 Task: Open Card Civil Engineering Review in Board Employee Survey and Feedback to Workspace Investor Relations and add a team member Softage.2@softage.net, a label Purple, a checklist Mergers and Acquisitions, an attachment from your google drive, a color Purple and finally, add a card description 'Plan and execute company team-building retreat with a focus on team resilience' and a comment 'This task presents an opportunity to showcase our communication and presentation skills, effectively conveying information and ideas to others.'. Add a start date 'Jan 02, 1900' with a due date 'Jan 09, 1900'
Action: Mouse moved to (314, 167)
Screenshot: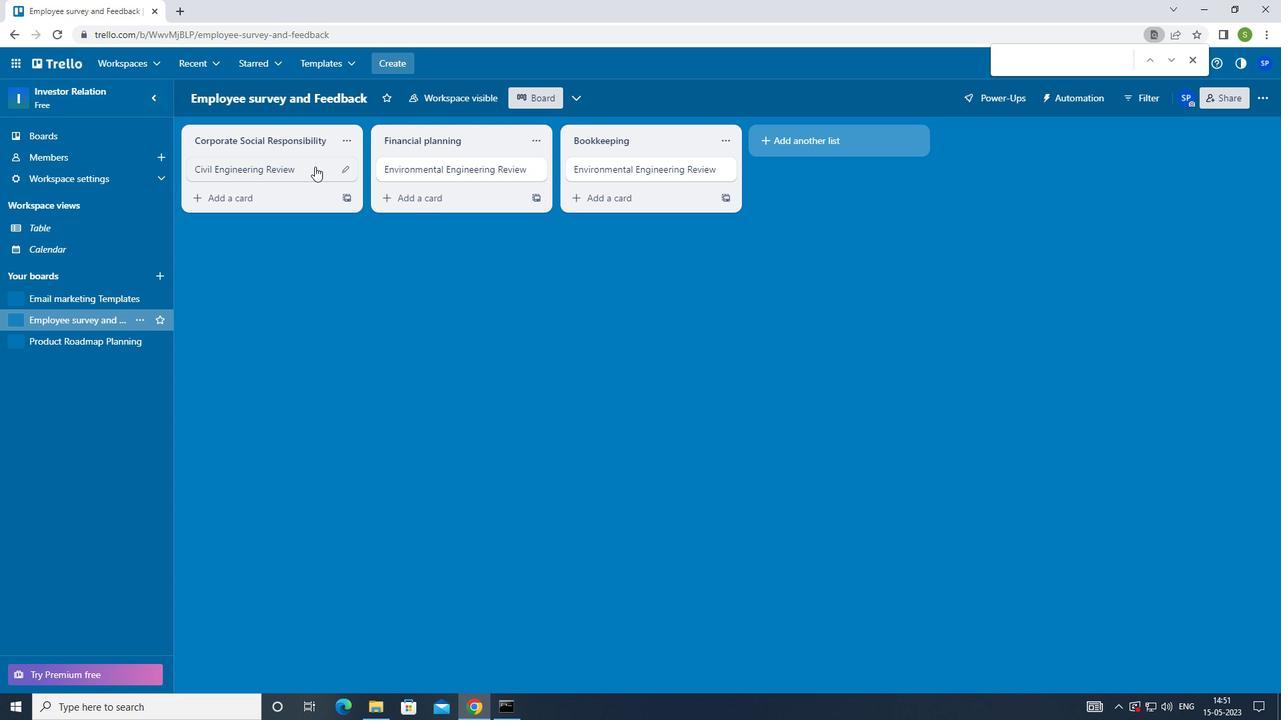 
Action: Mouse pressed left at (314, 167)
Screenshot: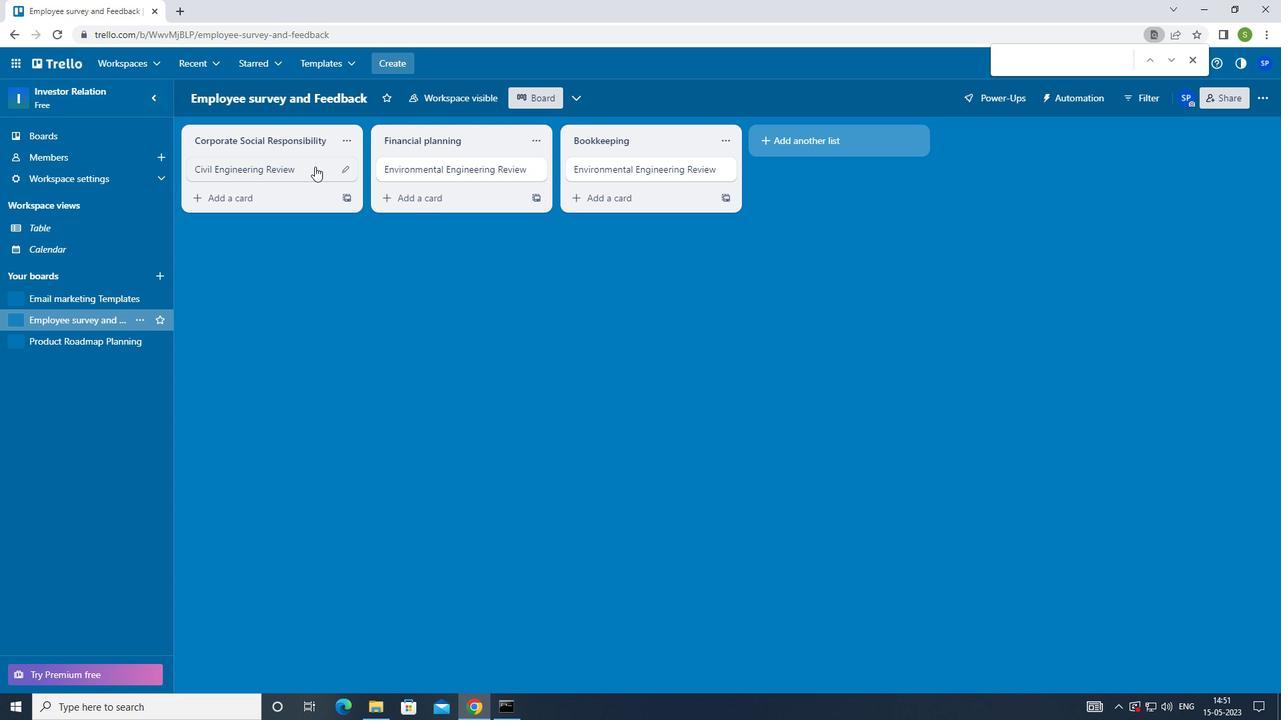 
Action: Mouse moved to (840, 172)
Screenshot: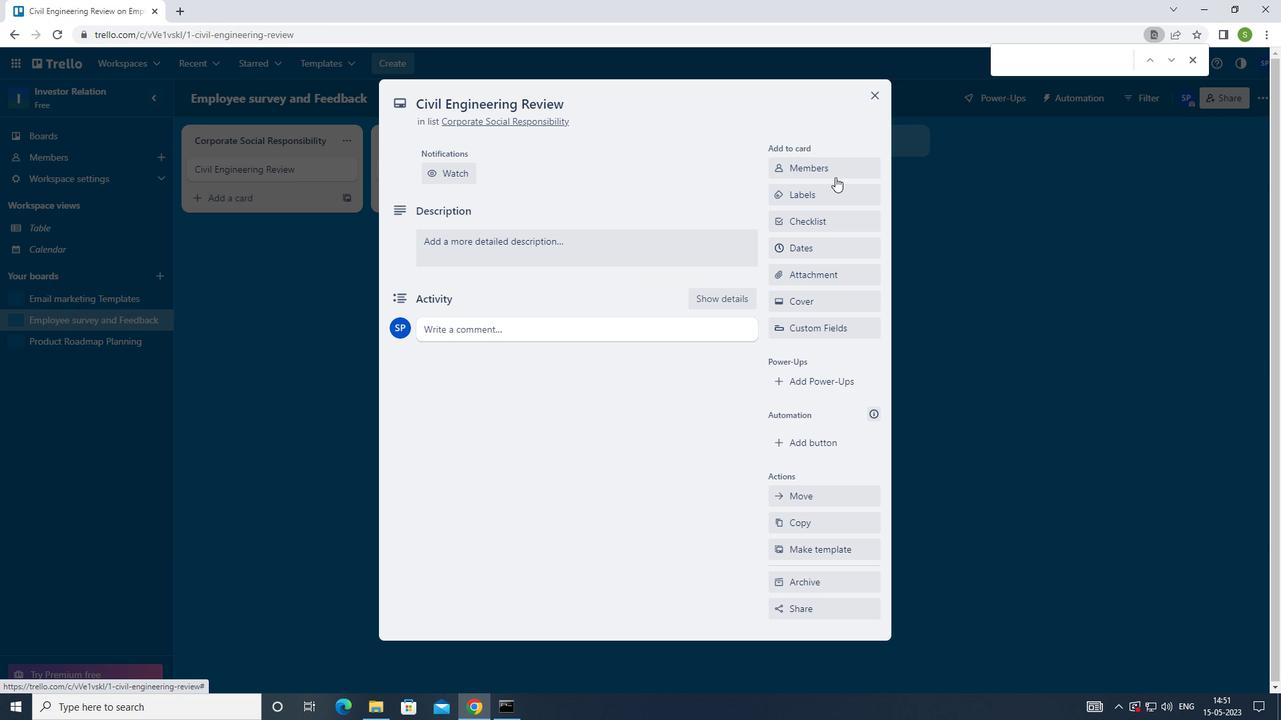
Action: Mouse pressed left at (840, 172)
Screenshot: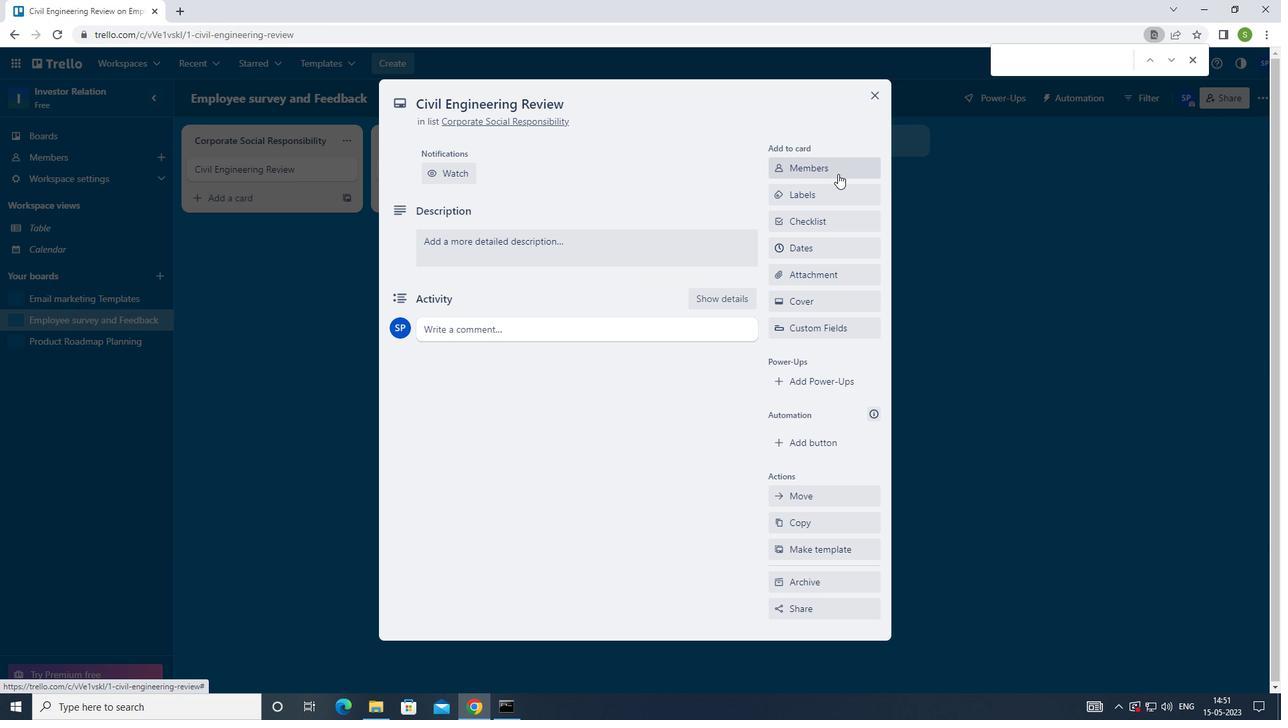 
Action: Mouse moved to (918, 318)
Screenshot: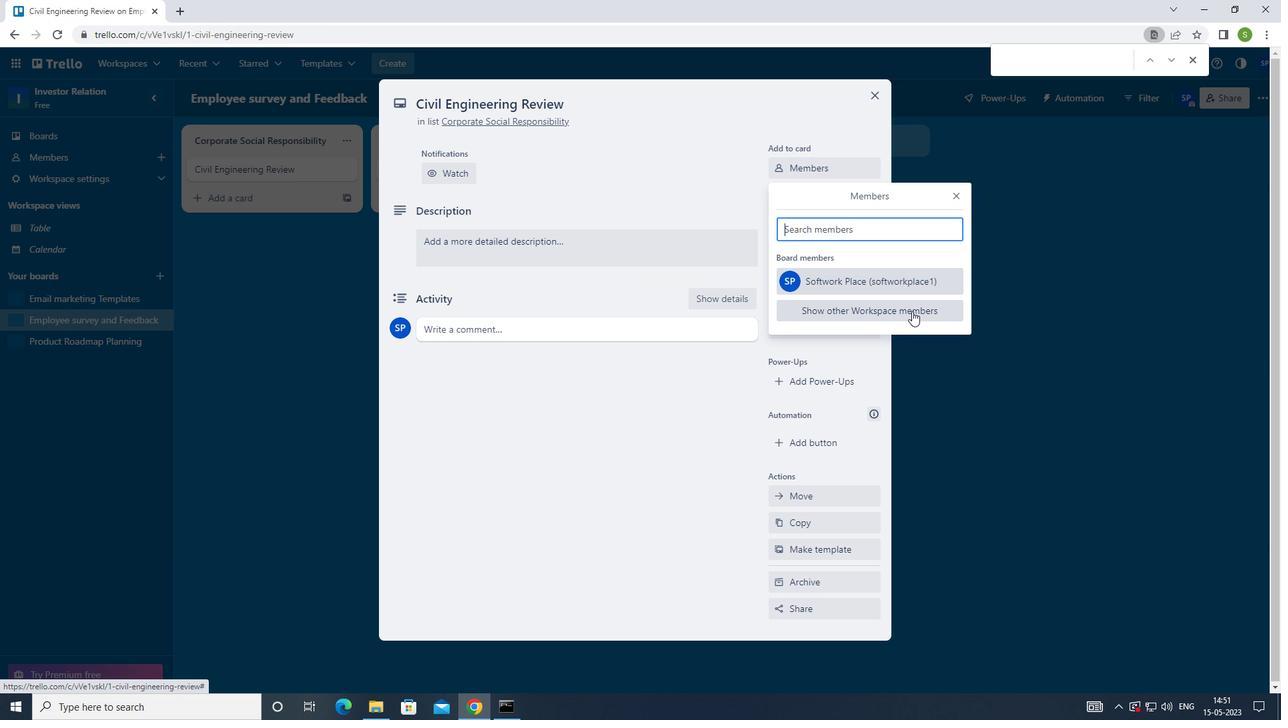 
Action: Key pressed <Key.shift><Key.shift><Key.shift><Key.shift><Key.shift>SOFTAGE.2<Key.shift>@SOFTAGE.NET<Key.enter>
Screenshot: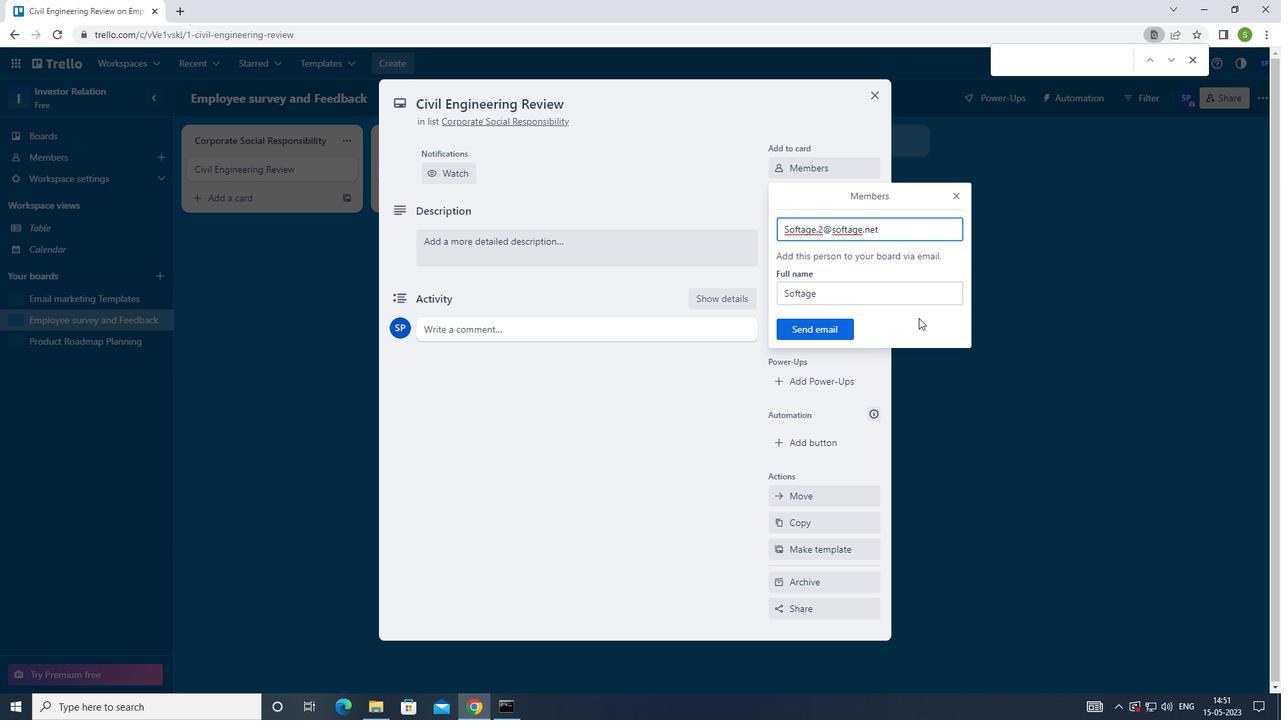 
Action: Mouse moved to (960, 197)
Screenshot: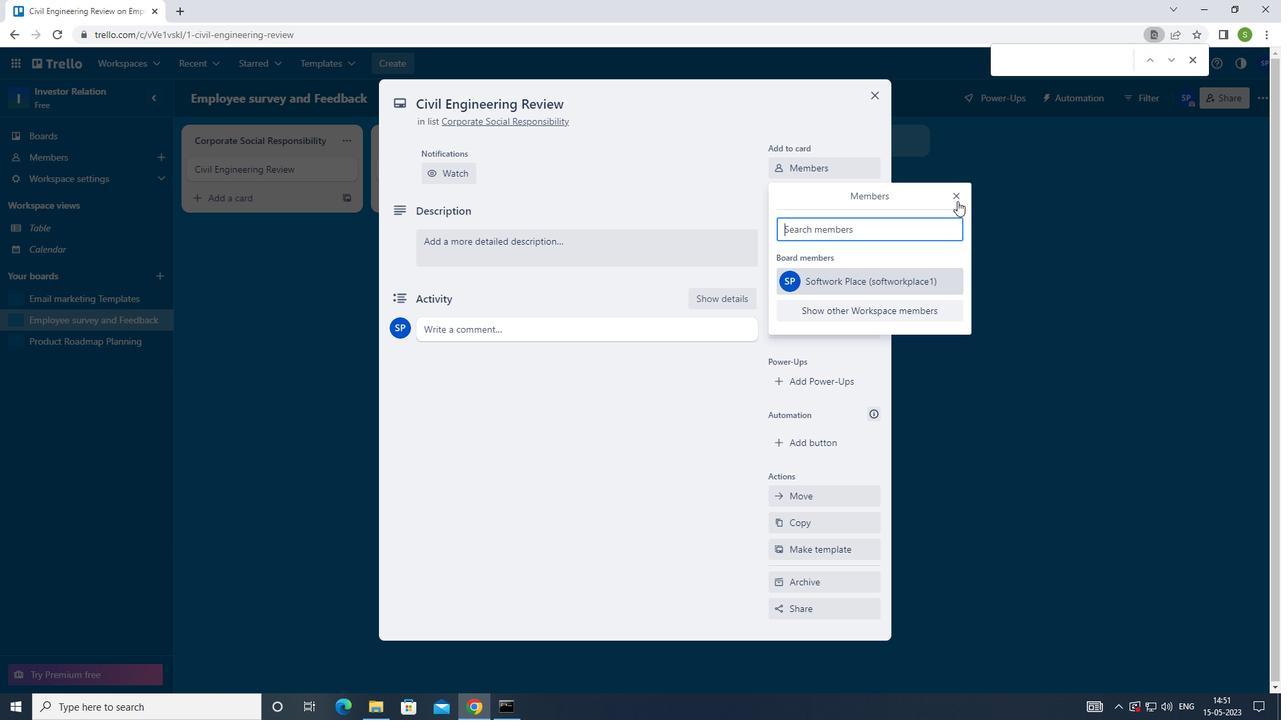 
Action: Mouse pressed left at (960, 197)
Screenshot: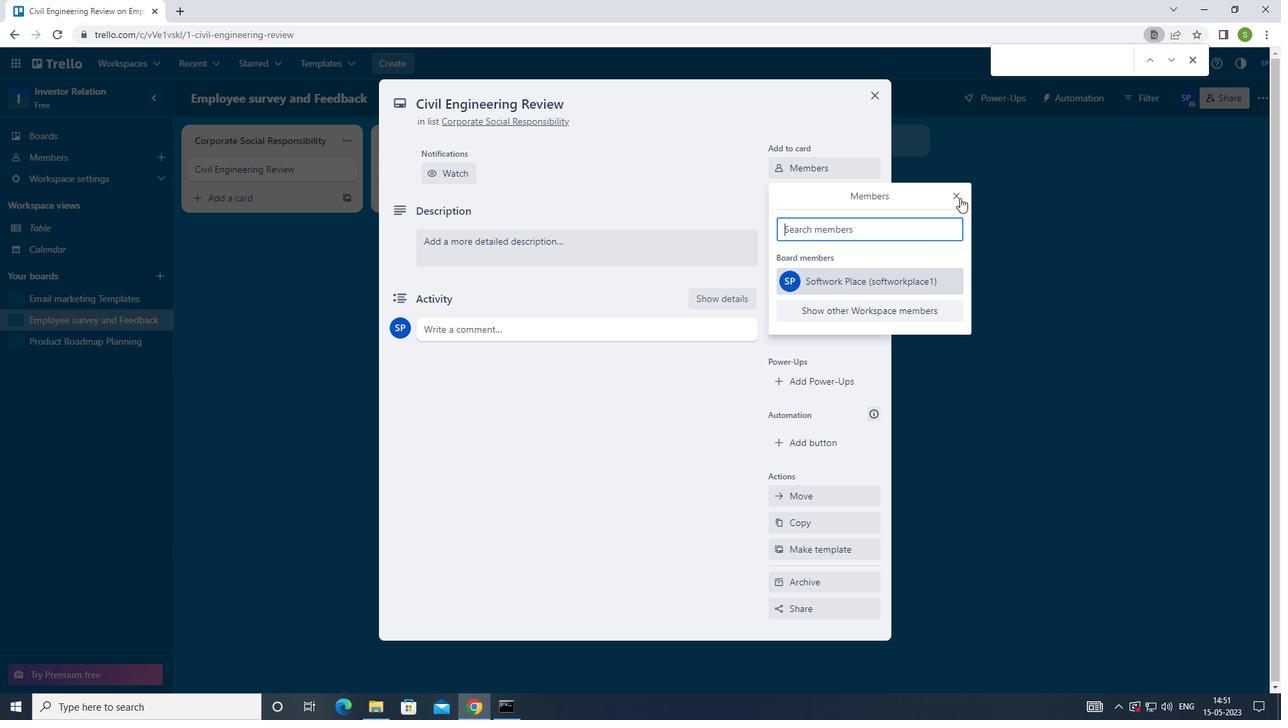 
Action: Mouse moved to (840, 194)
Screenshot: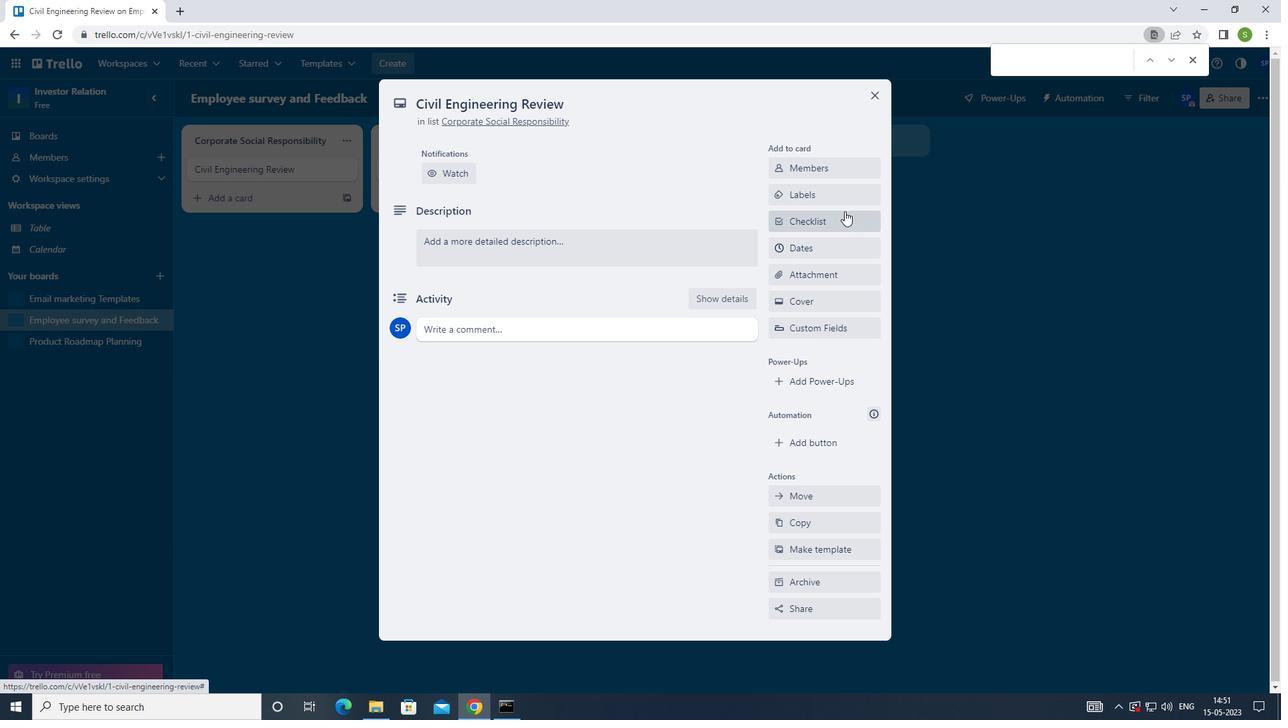
Action: Mouse pressed left at (840, 194)
Screenshot: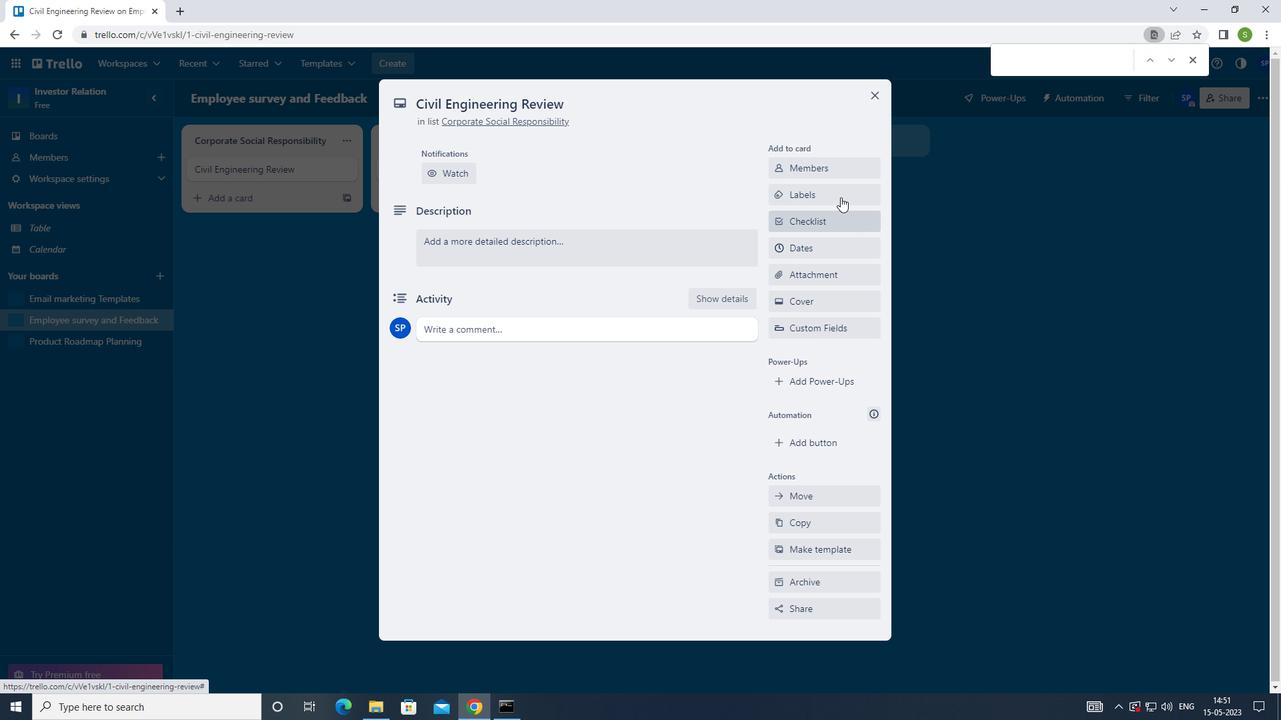 
Action: Mouse moved to (786, 403)
Screenshot: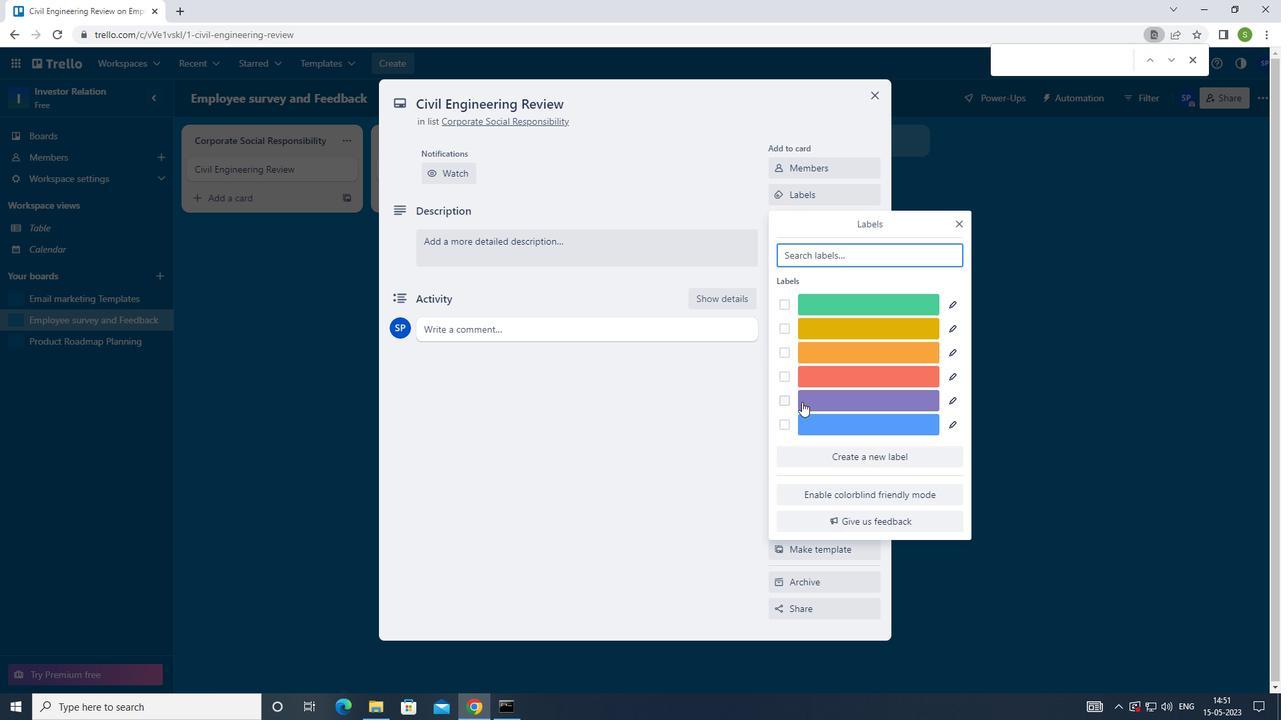
Action: Mouse pressed left at (786, 403)
Screenshot: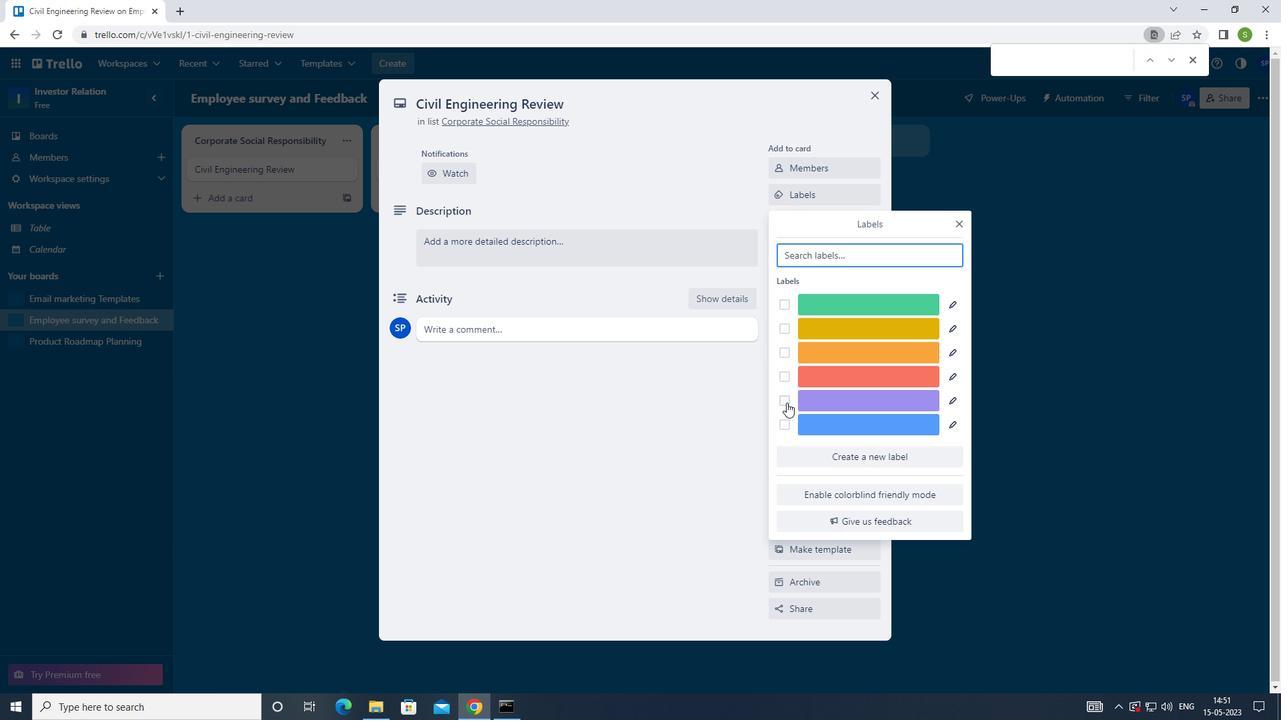 
Action: Mouse moved to (962, 224)
Screenshot: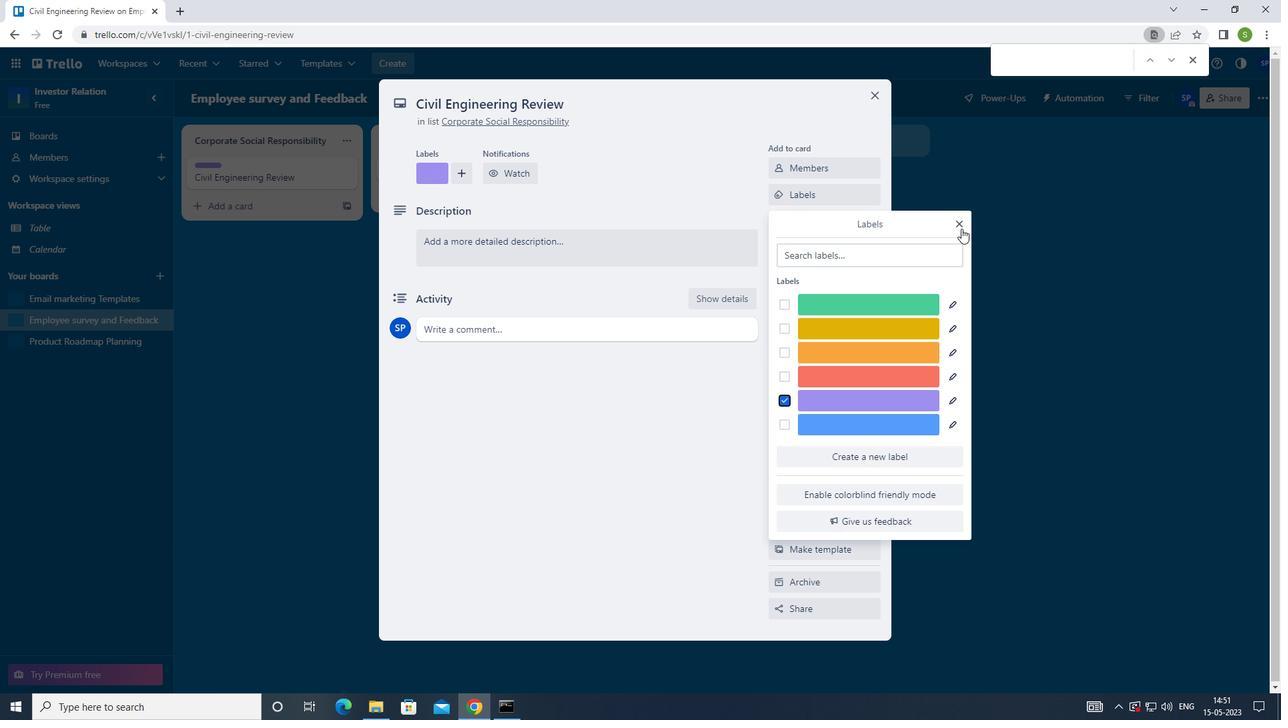 
Action: Mouse pressed left at (962, 224)
Screenshot: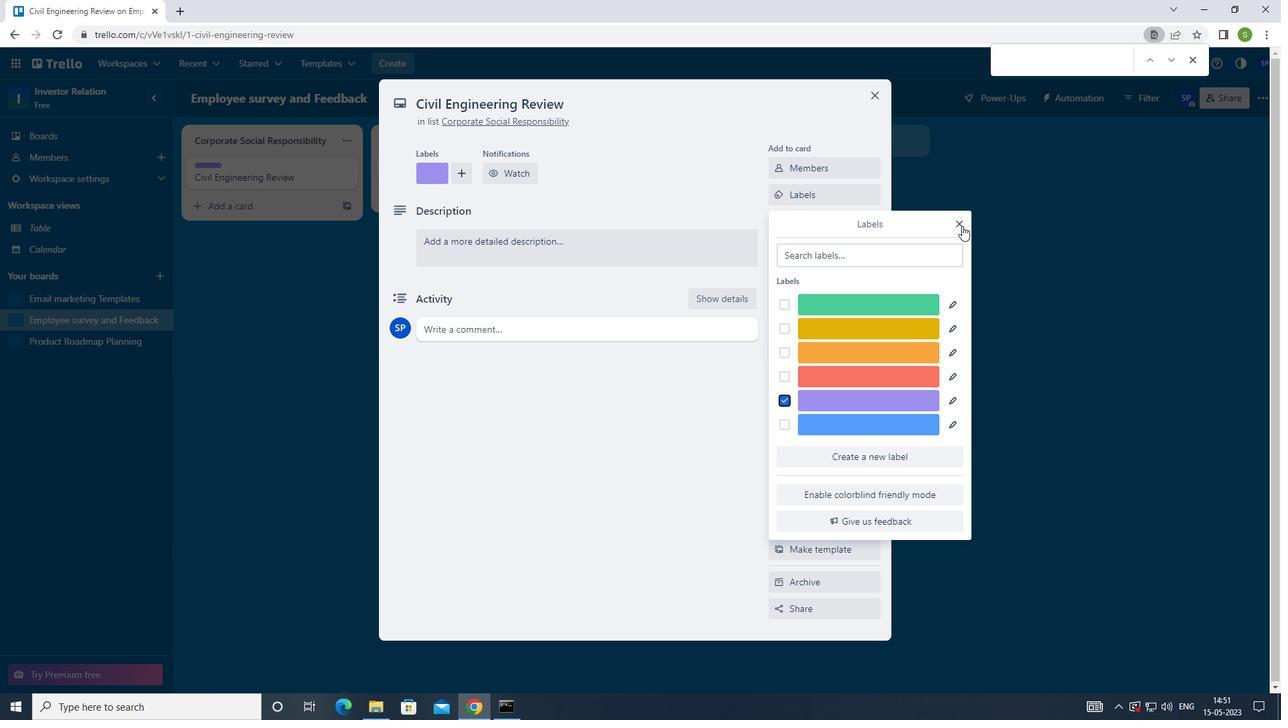 
Action: Mouse moved to (826, 216)
Screenshot: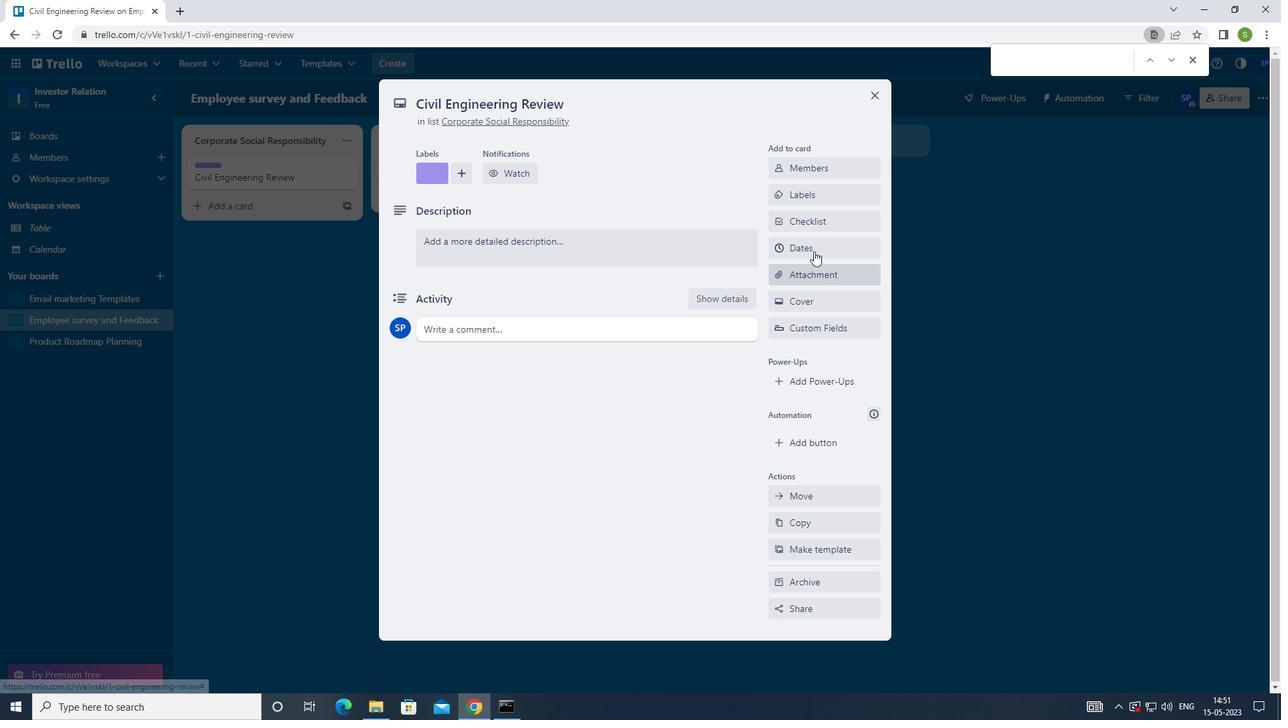 
Action: Mouse pressed left at (826, 216)
Screenshot: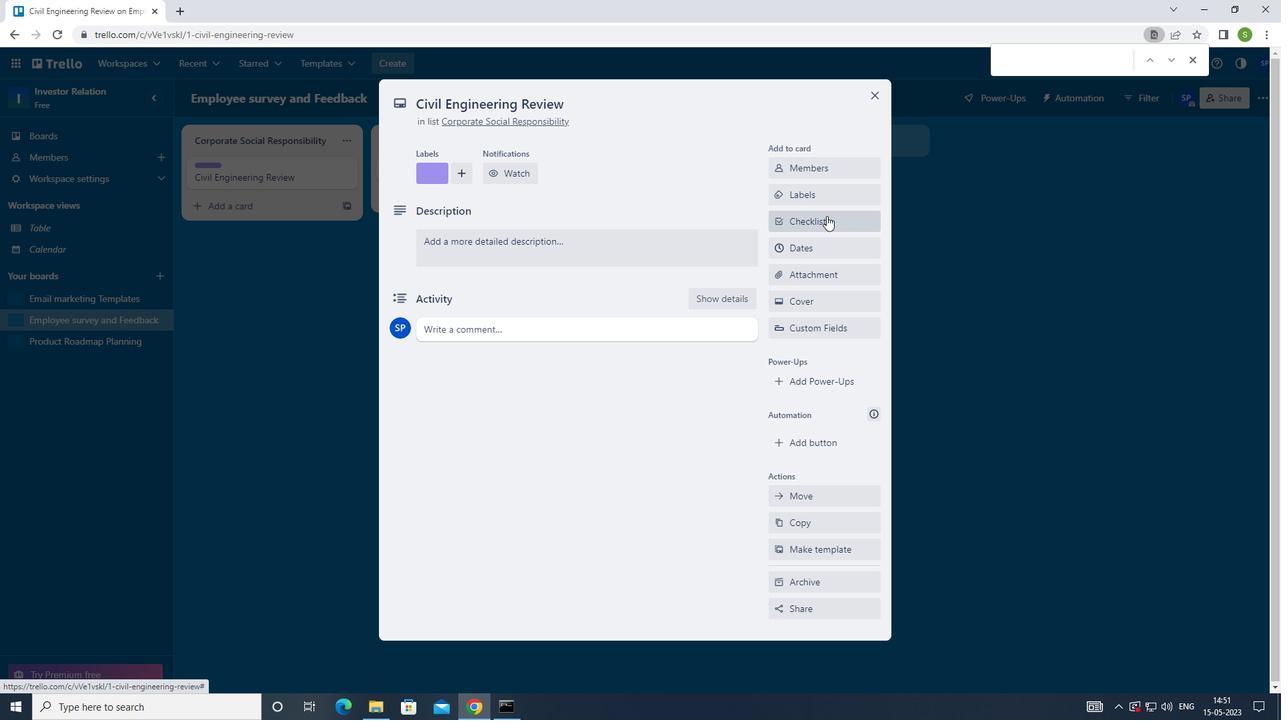 
Action: Mouse moved to (934, 234)
Screenshot: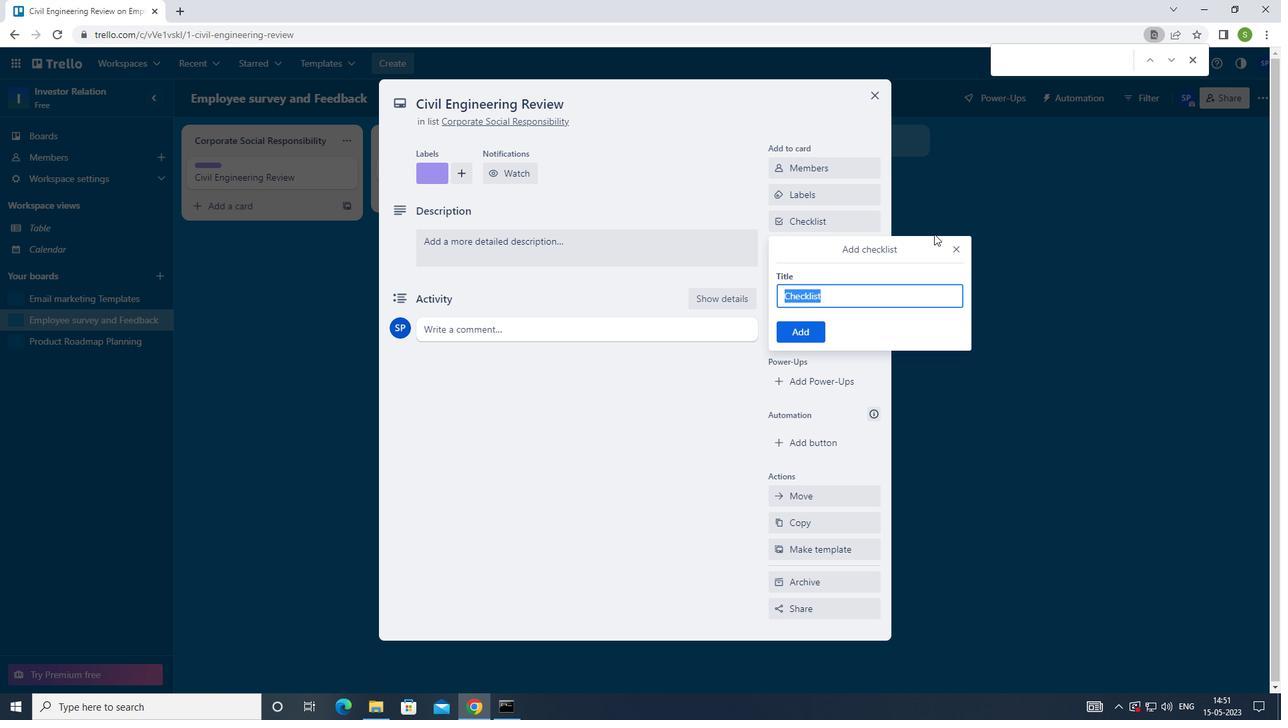 
Action: Key pressed <Key.shift>MERGERS<Key.space>AND<Key.space><Key.shift>ACQUISITIUON<Key.backspace><Key.backspace><Key.backspace>ON
Screenshot: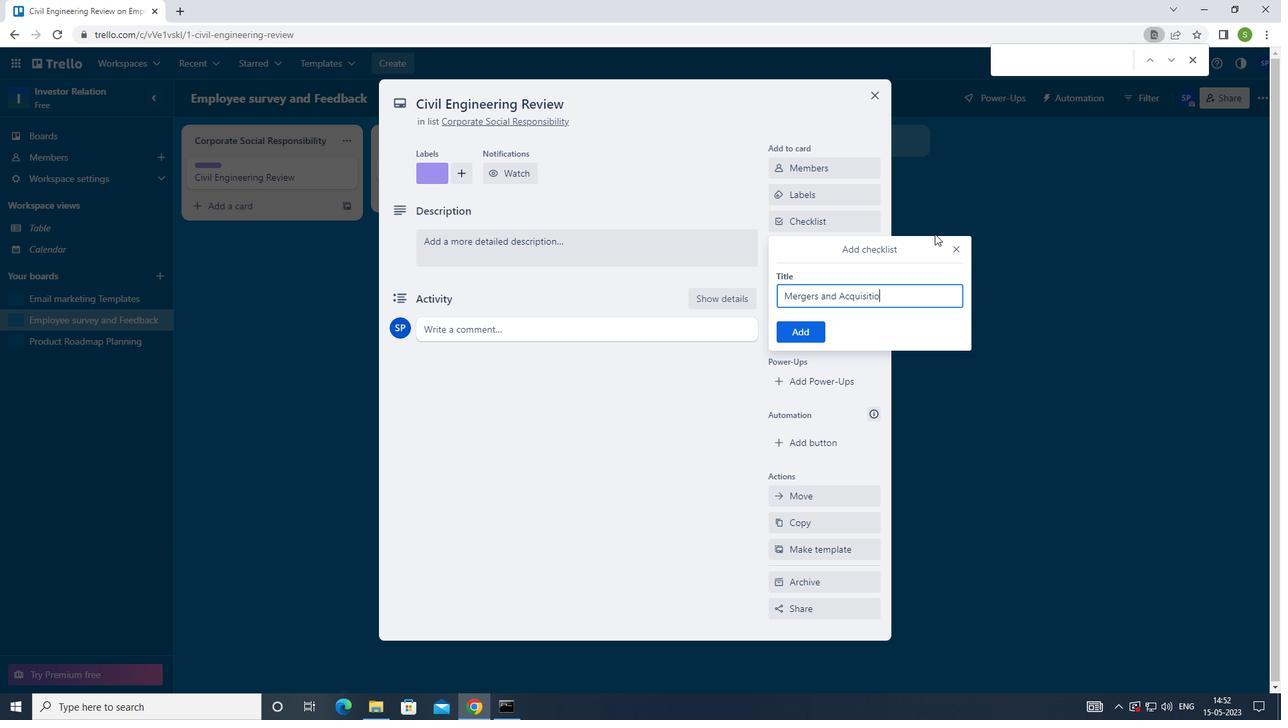 
Action: Mouse moved to (803, 329)
Screenshot: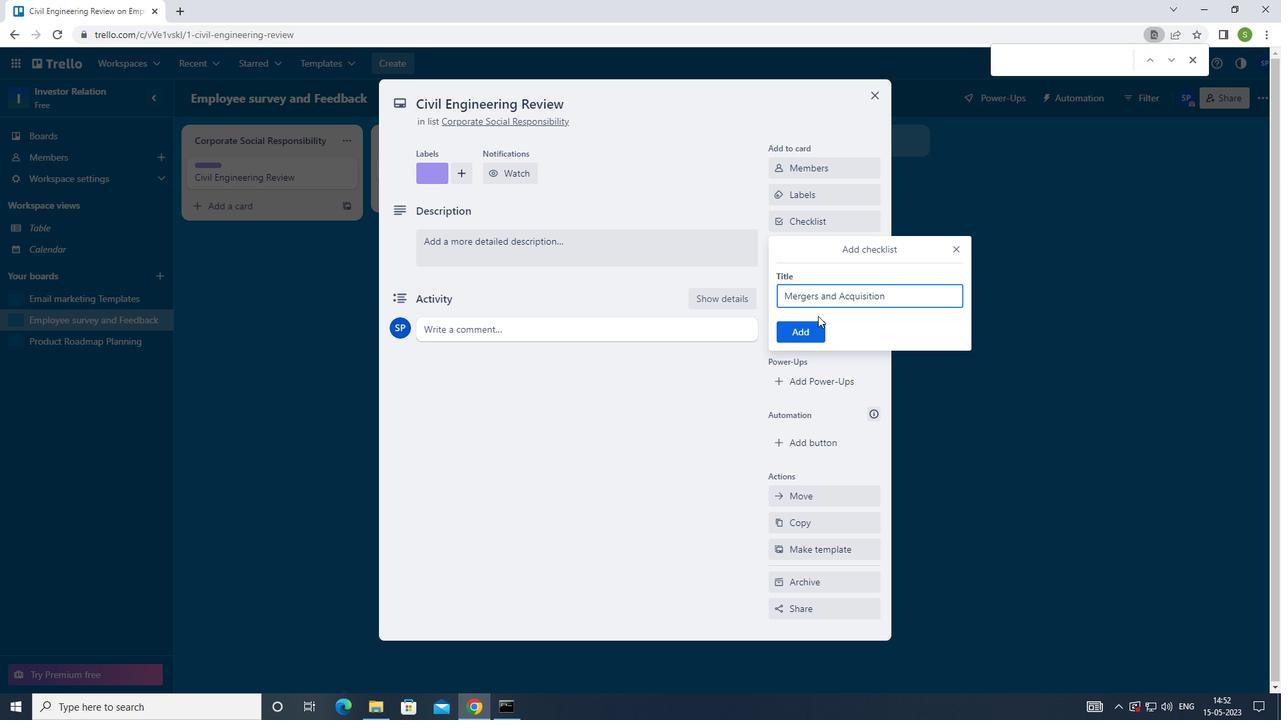 
Action: Mouse pressed left at (803, 329)
Screenshot: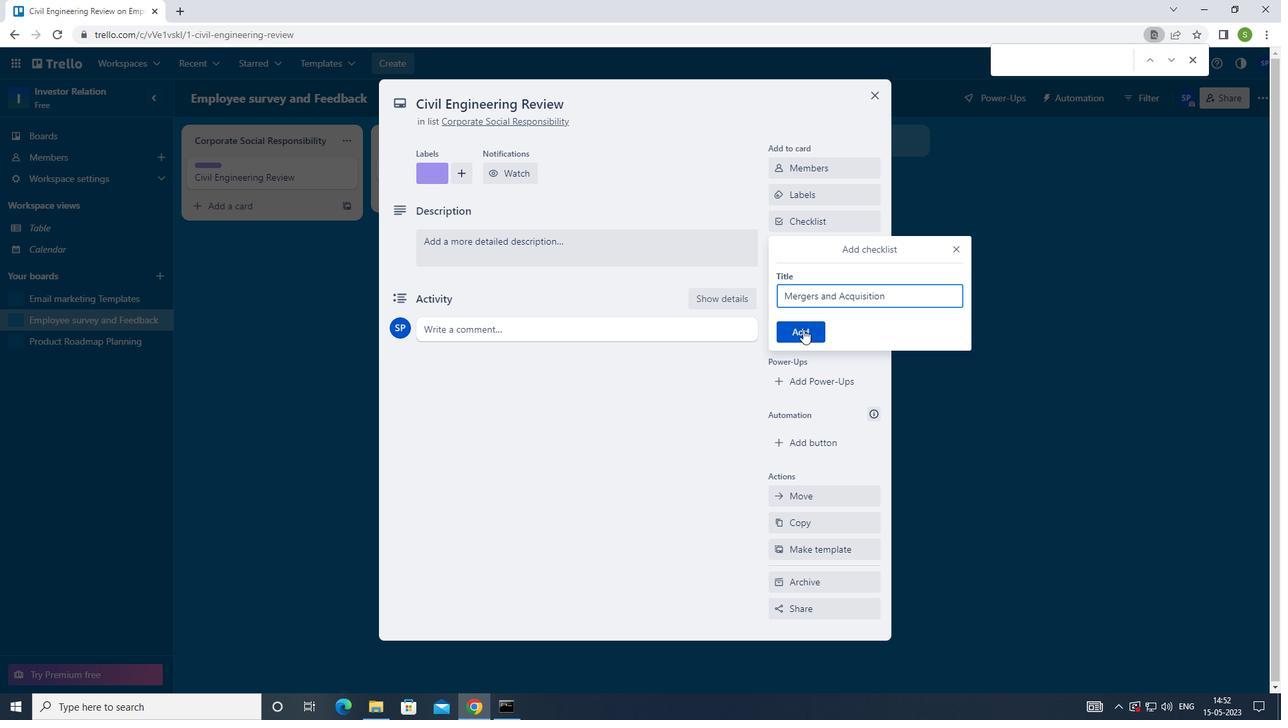 
Action: Mouse moved to (823, 282)
Screenshot: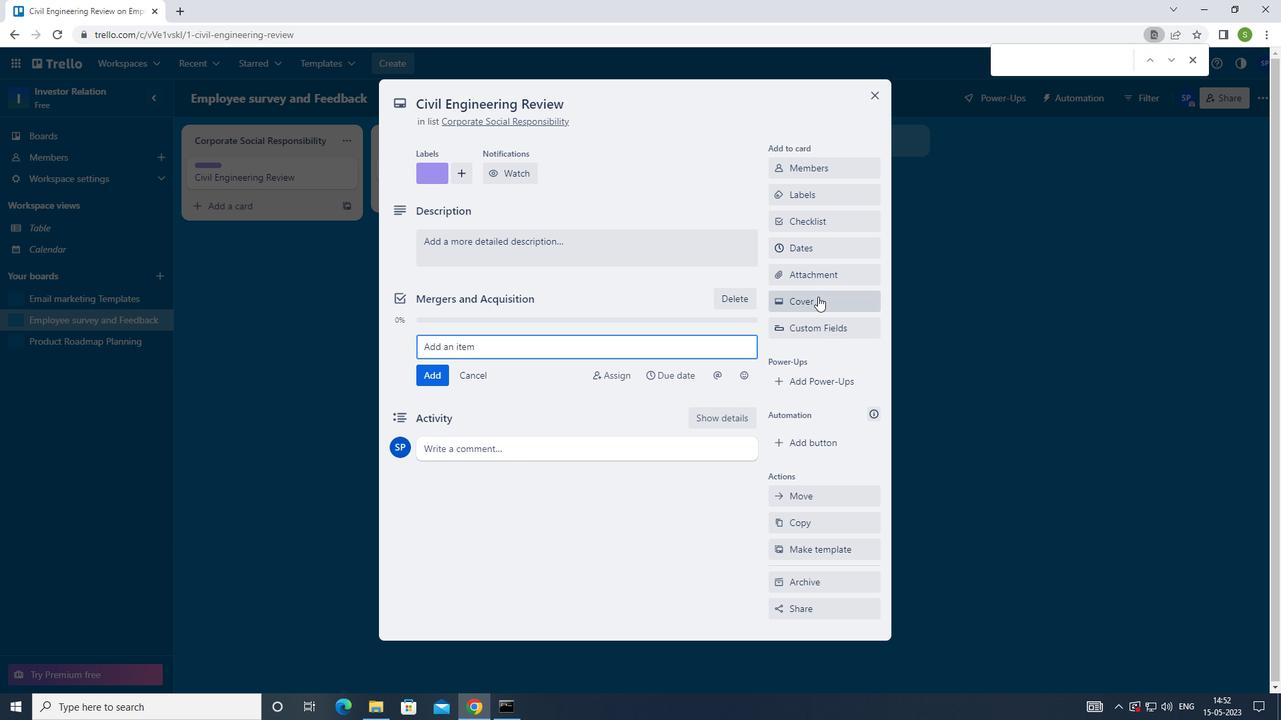 
Action: Mouse pressed left at (823, 282)
Screenshot: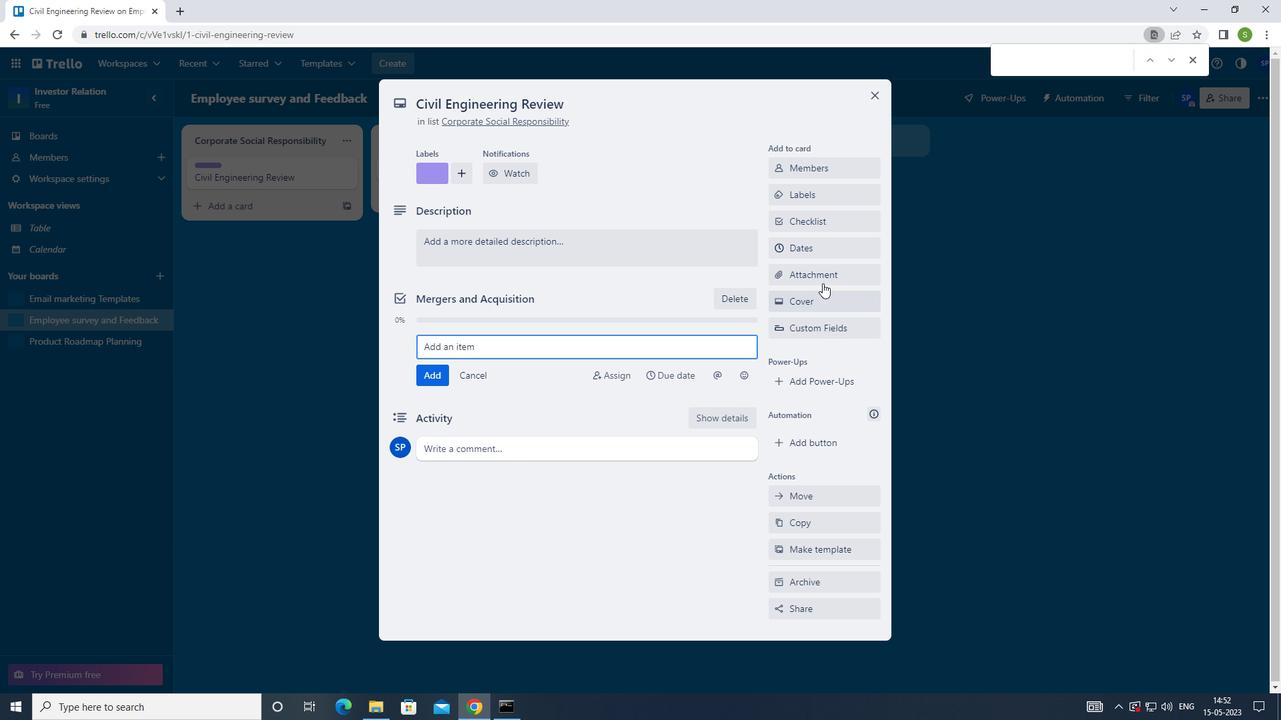 
Action: Mouse moved to (815, 376)
Screenshot: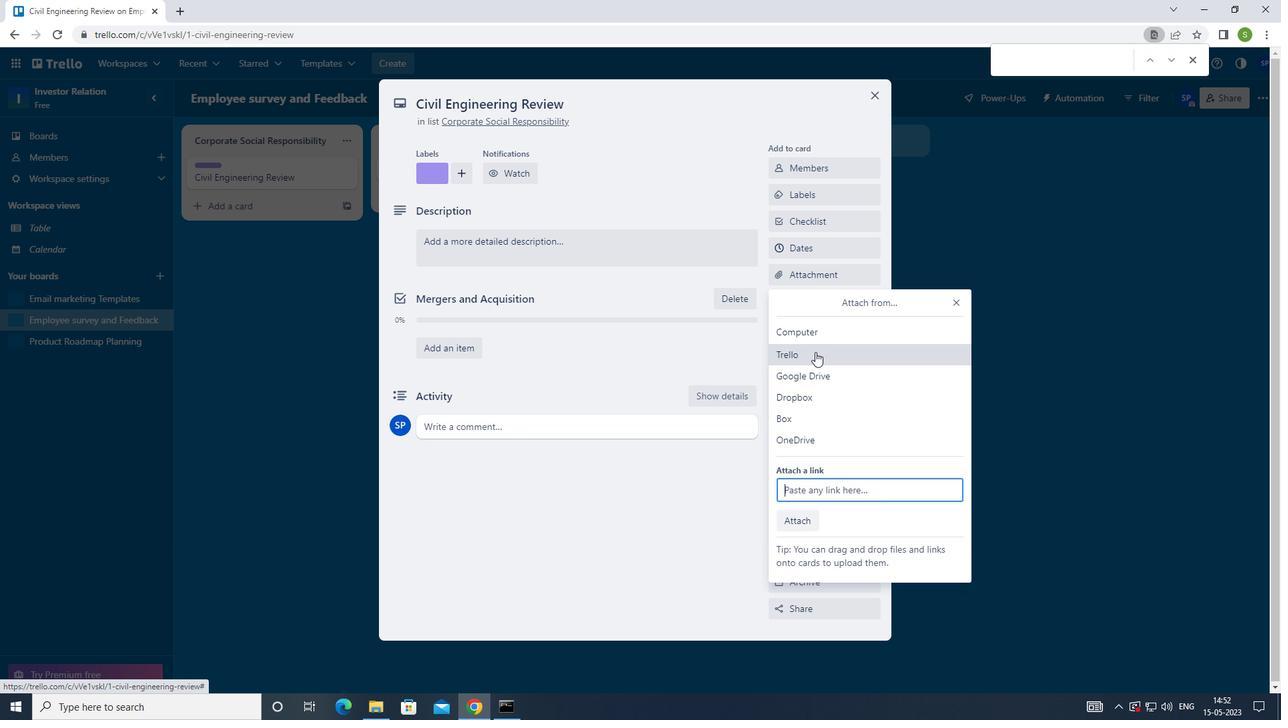 
Action: Mouse pressed left at (815, 376)
Screenshot: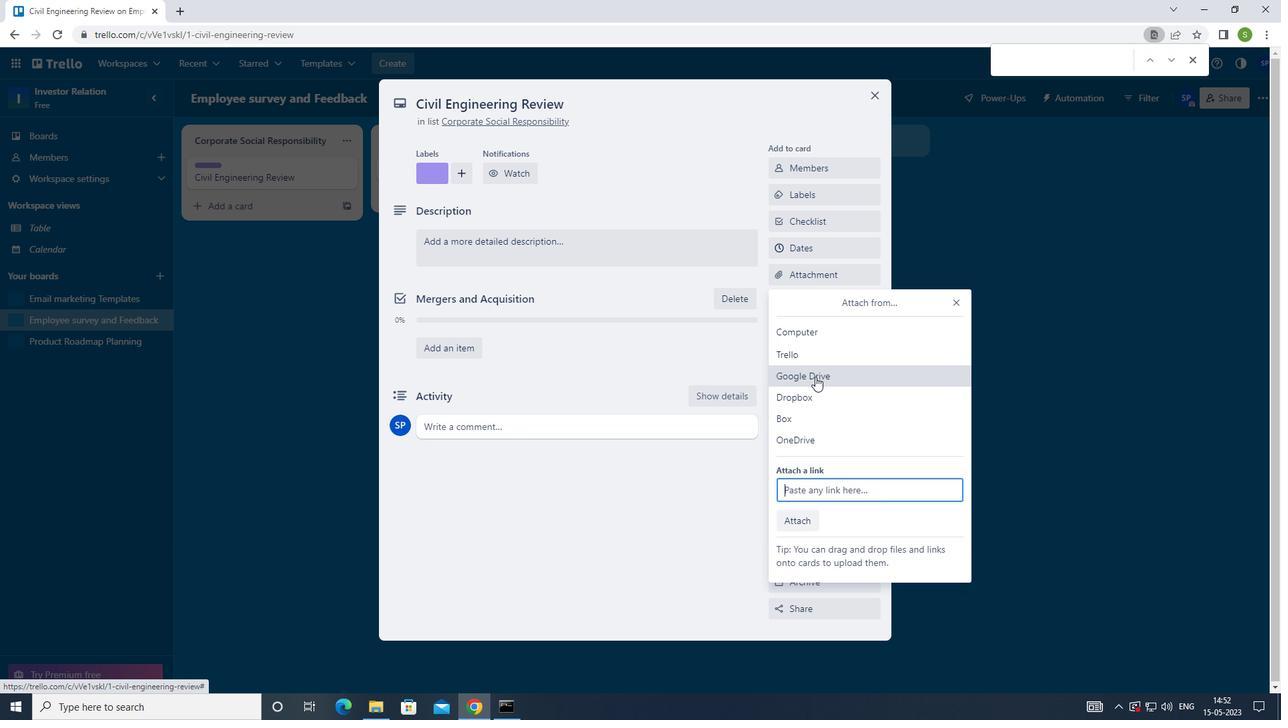 
Action: Mouse moved to (384, 342)
Screenshot: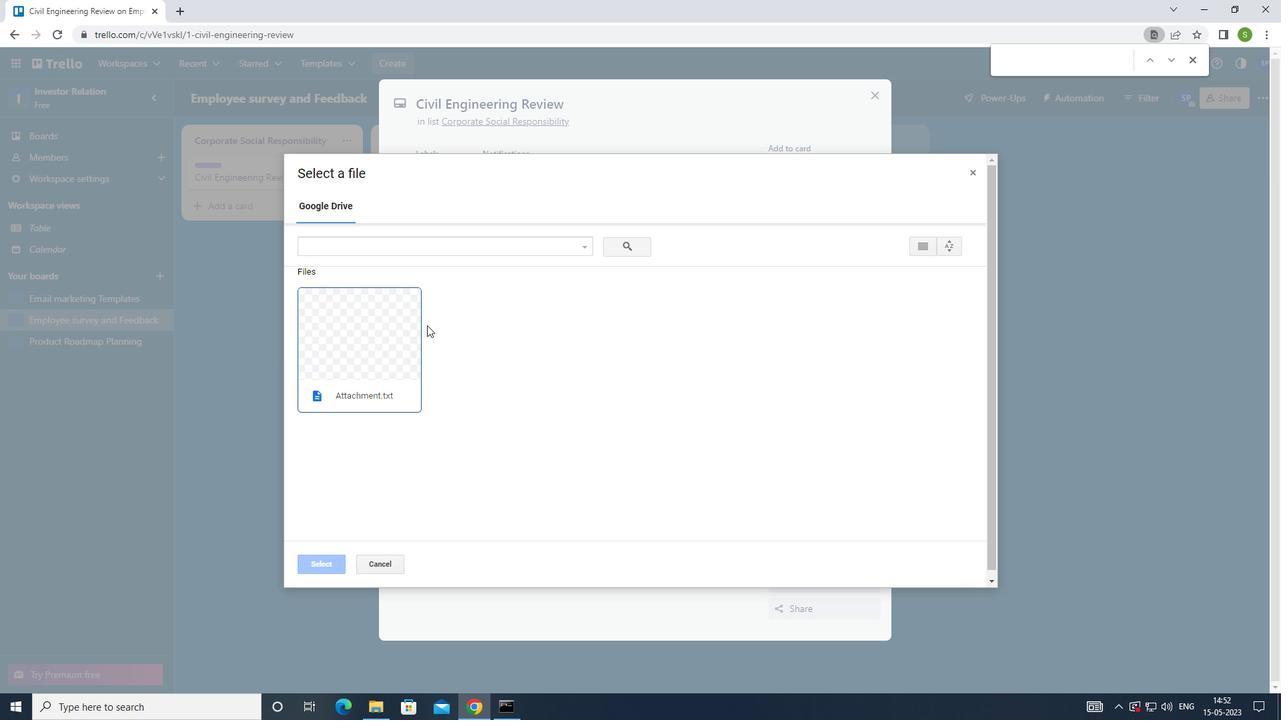 
Action: Mouse pressed left at (384, 342)
Screenshot: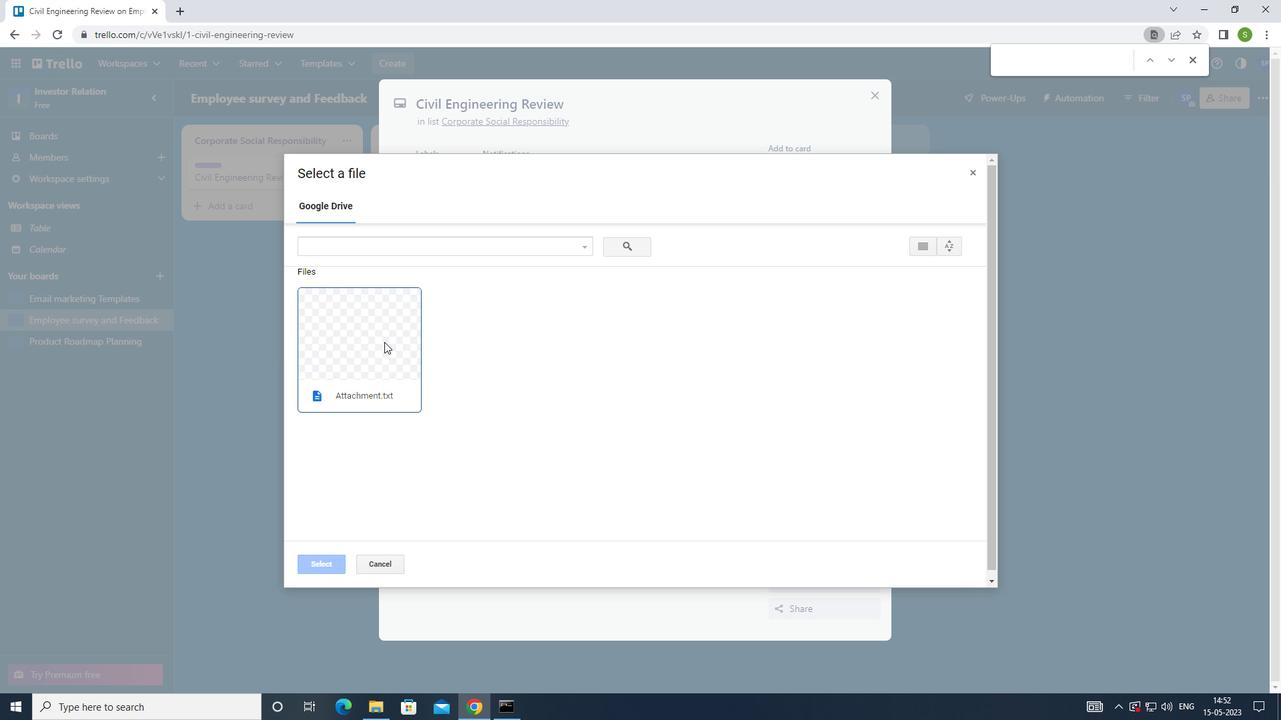 
Action: Mouse moved to (312, 558)
Screenshot: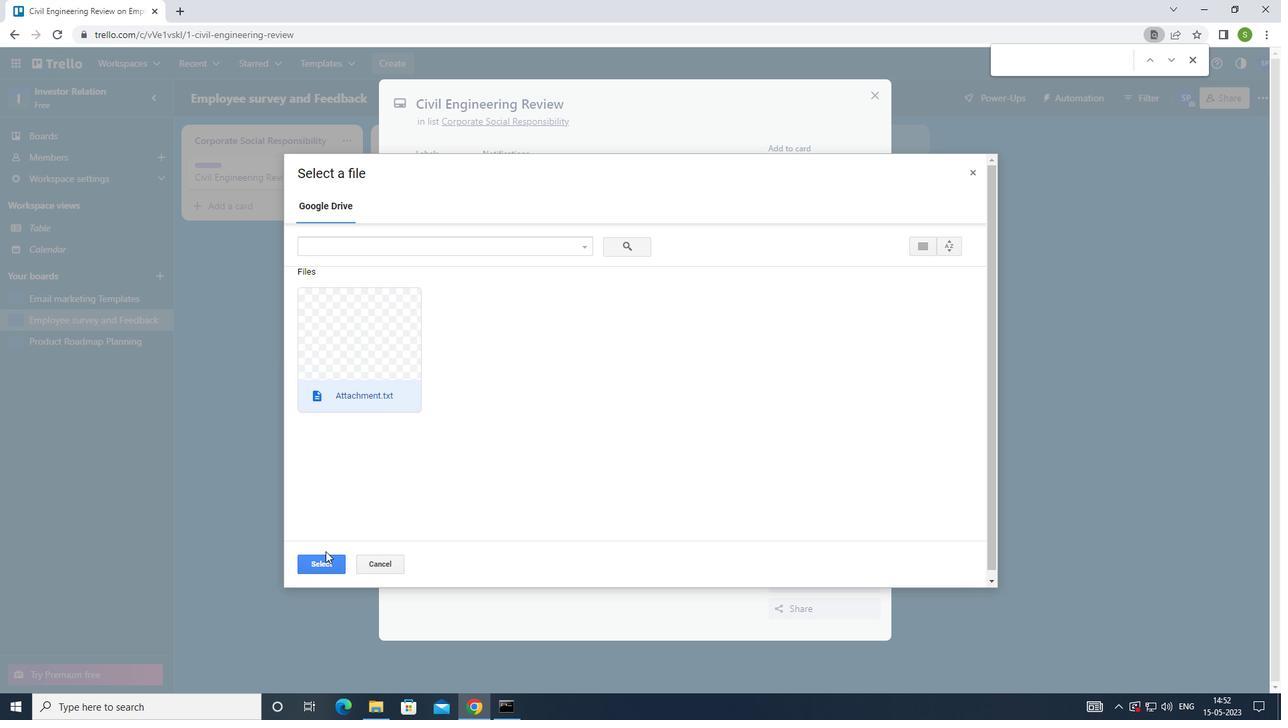 
Action: Mouse pressed left at (312, 558)
Screenshot: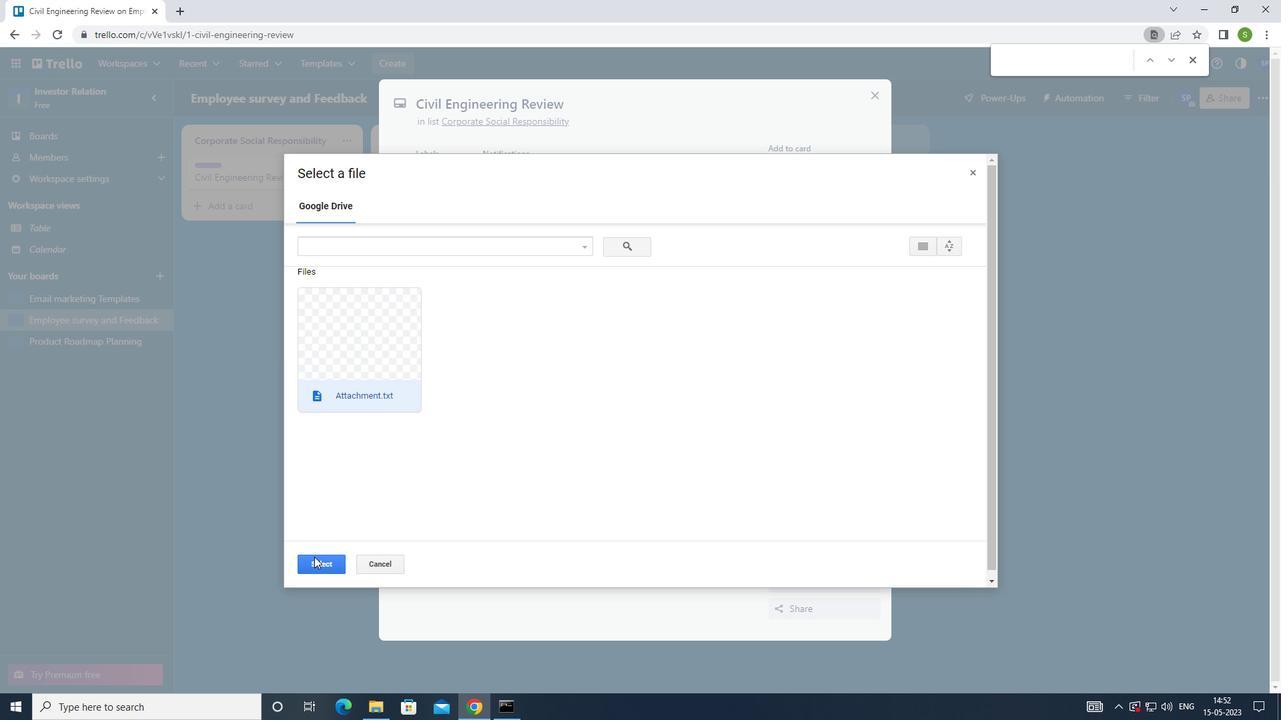 
Action: Mouse moved to (820, 303)
Screenshot: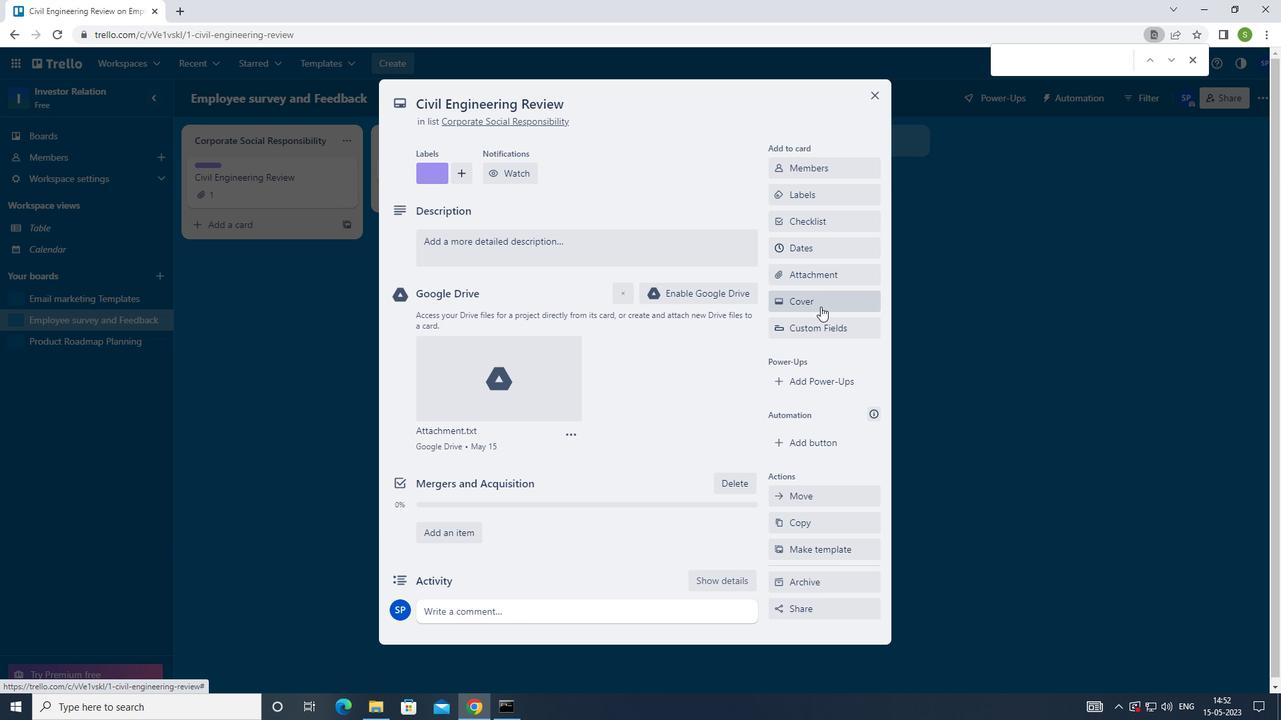 
Action: Mouse pressed left at (820, 303)
Screenshot: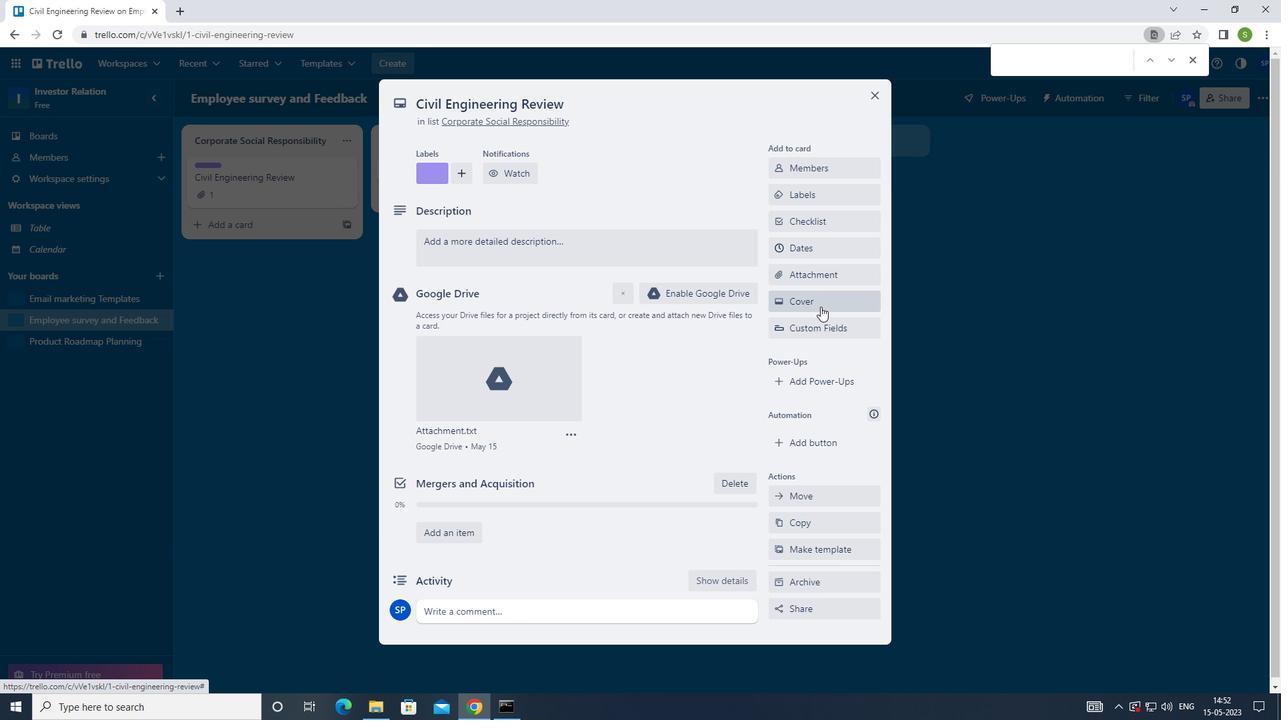 
Action: Mouse moved to (936, 427)
Screenshot: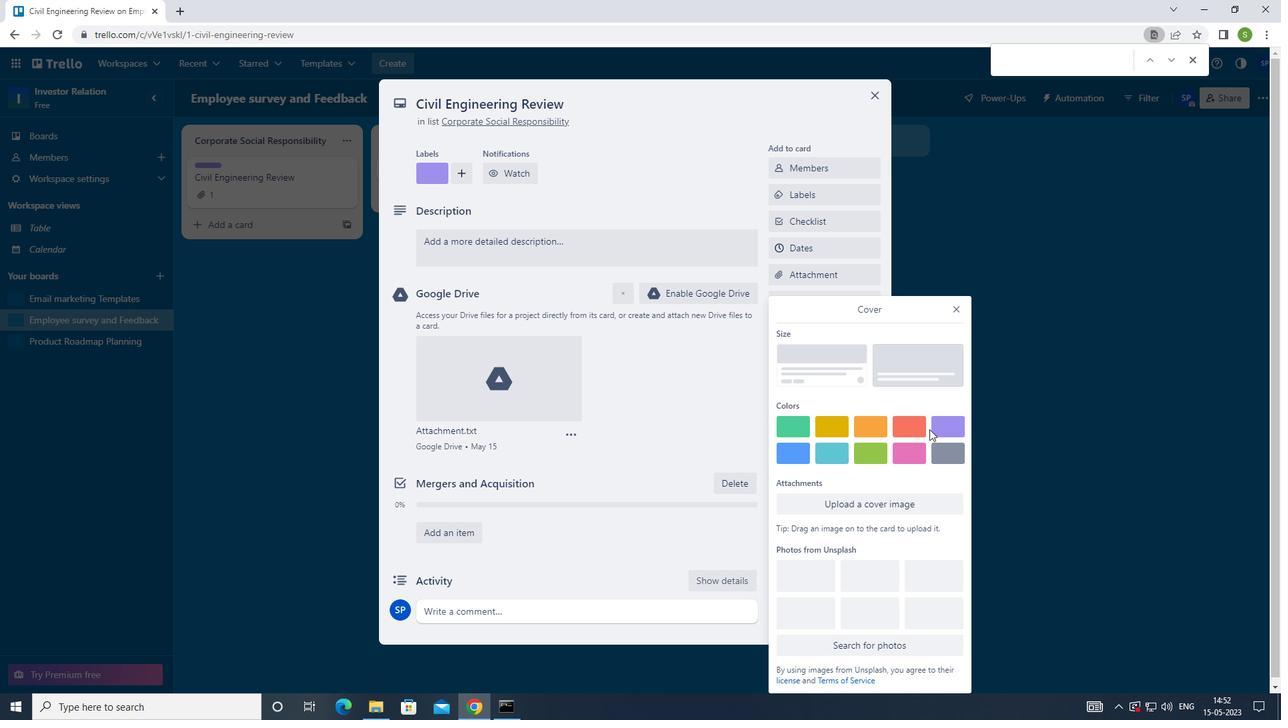 
Action: Mouse pressed left at (936, 427)
Screenshot: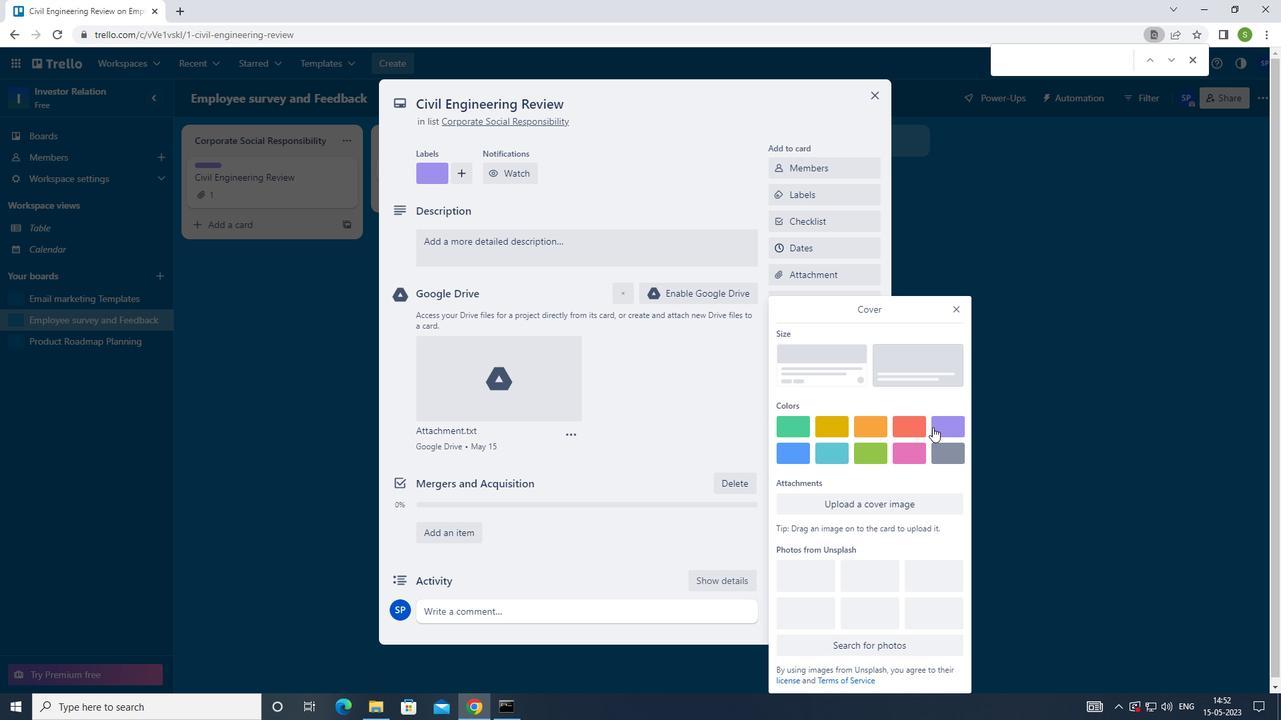 
Action: Mouse moved to (956, 285)
Screenshot: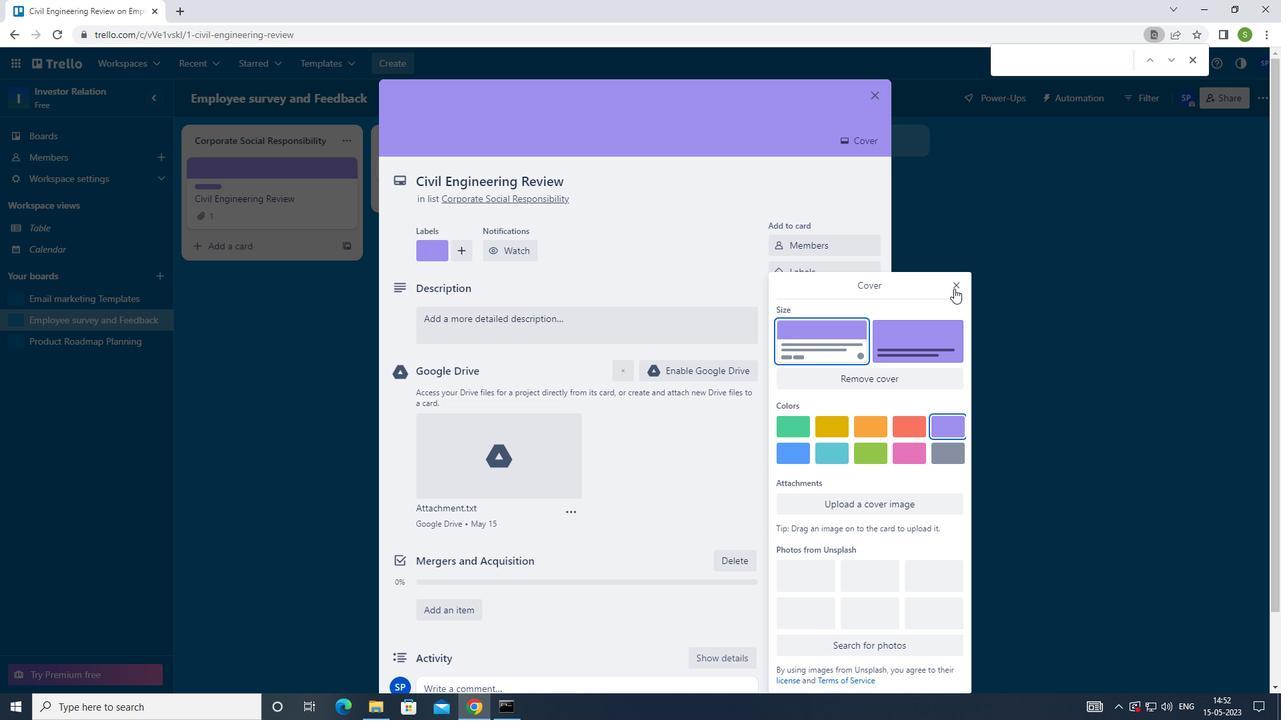 
Action: Mouse pressed left at (956, 285)
Screenshot: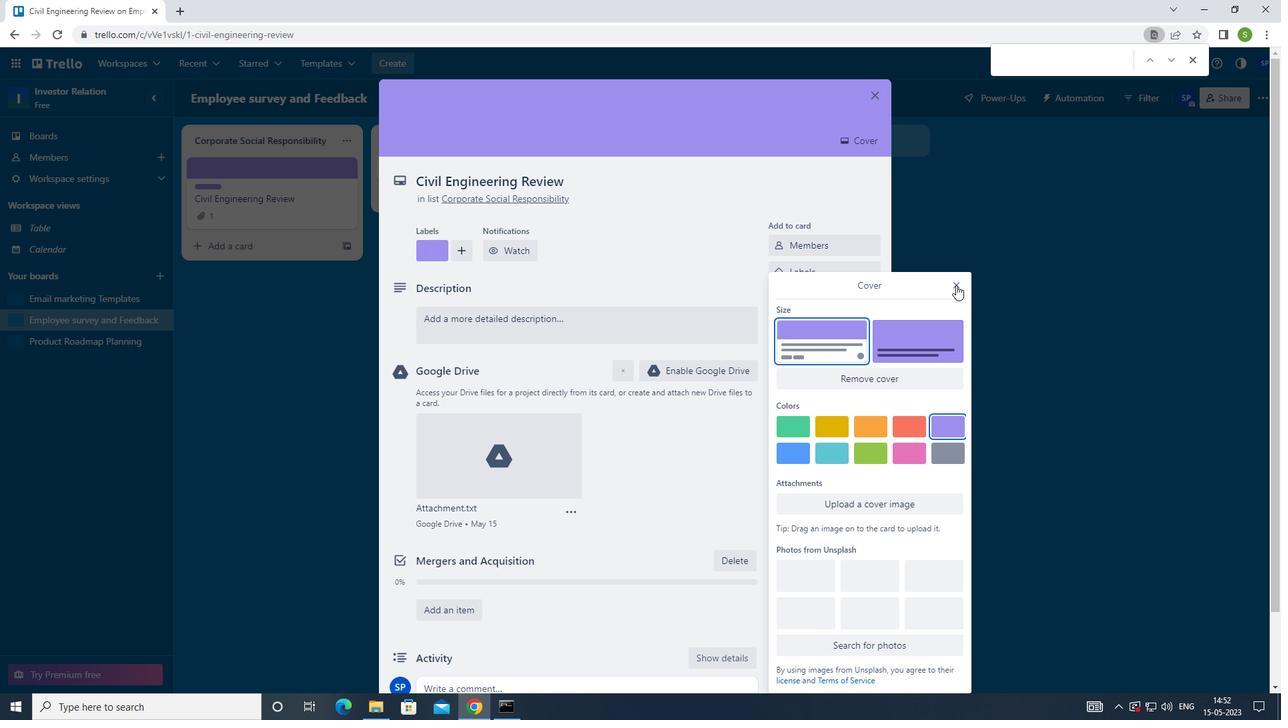 
Action: Mouse moved to (668, 326)
Screenshot: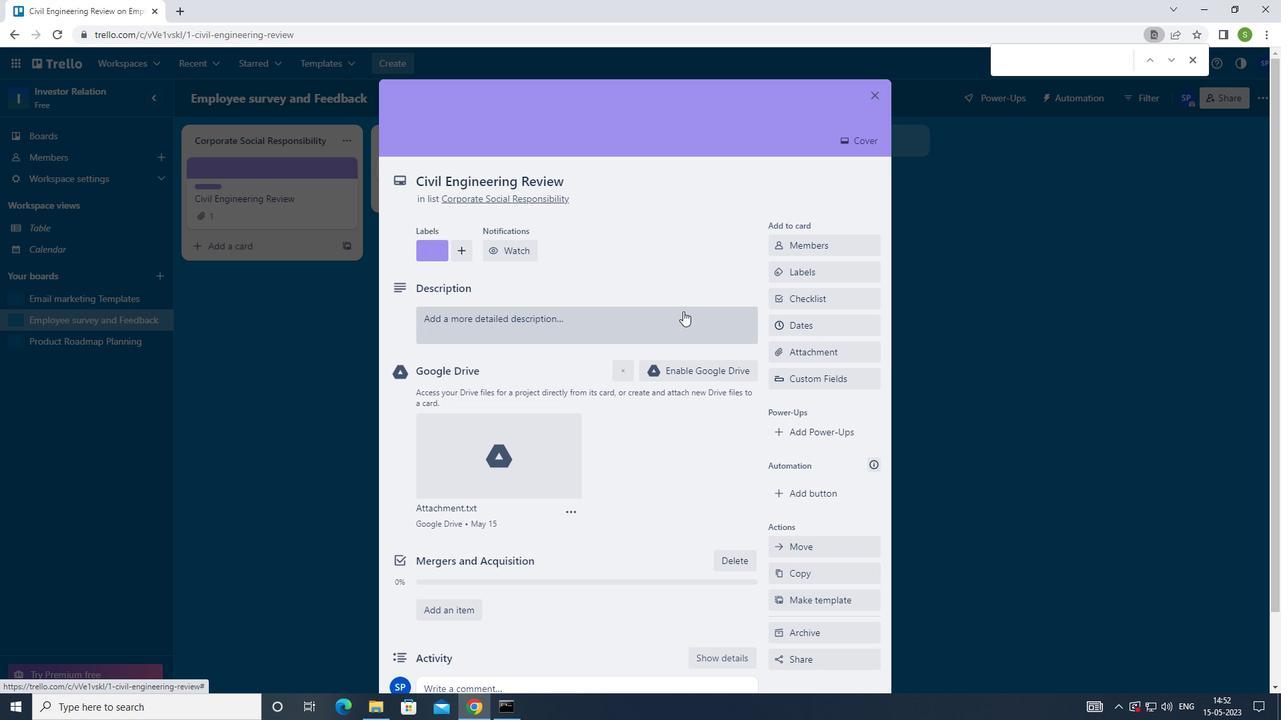 
Action: Mouse pressed left at (668, 326)
Screenshot: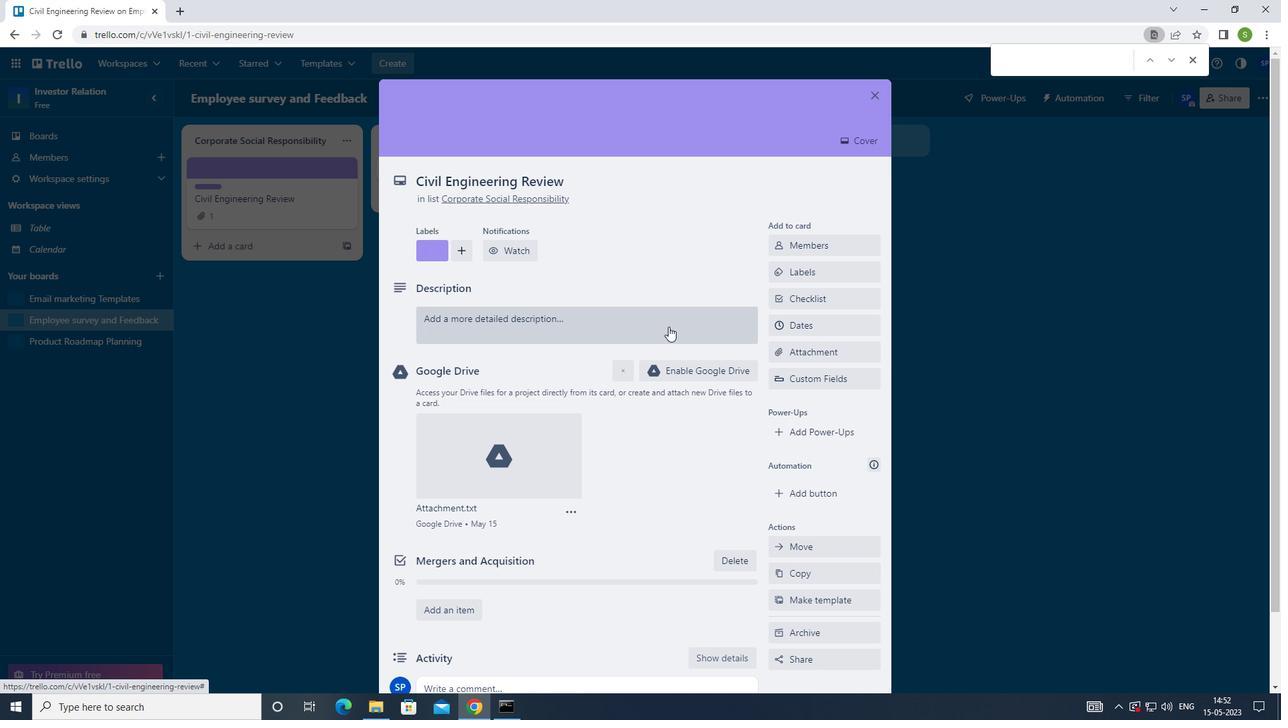 
Action: Mouse moved to (705, 318)
Screenshot: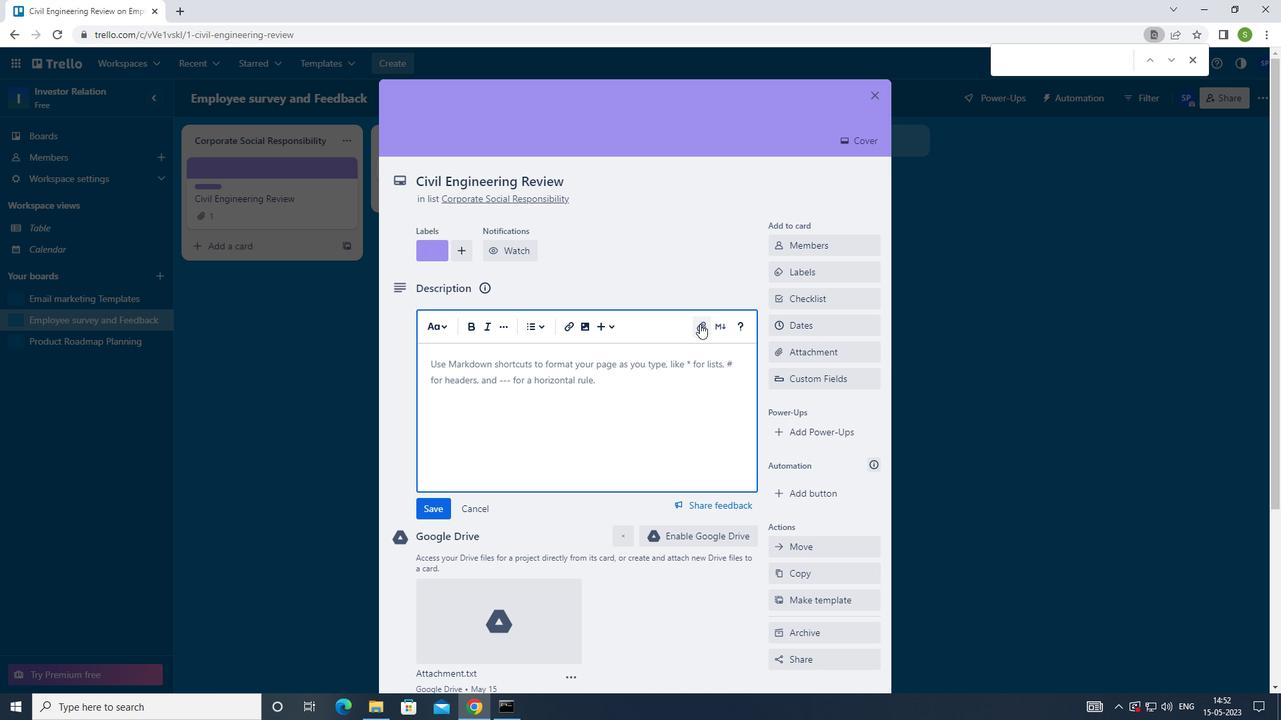 
Action: Key pressed <Key.shift_r>PLAN<Key.space>AND<Key.space>EXECUTE<Key.space>COMPANY<Key.space>TEAM-BUILDING<Key.space>RETREATE<Key.space>WITH<Key.left><Key.left><Key.left><Key.left><Key.left><Key.backspace><Key.right><Key.right><Key.right><Key.right><Key.right><Key.space>A<Key.space>FOCUS<Key.space>ON<Key.space>TEAM<Key.space>RESILIENCE
Screenshot: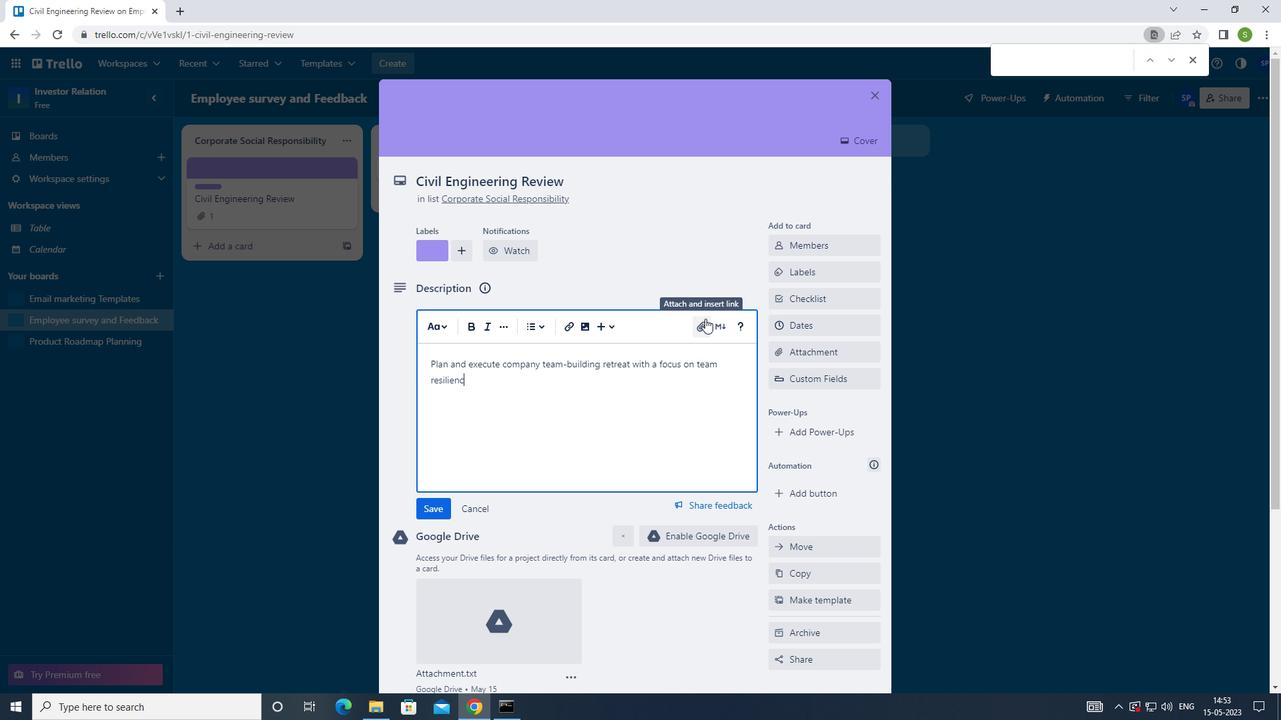 
Action: Mouse moved to (440, 515)
Screenshot: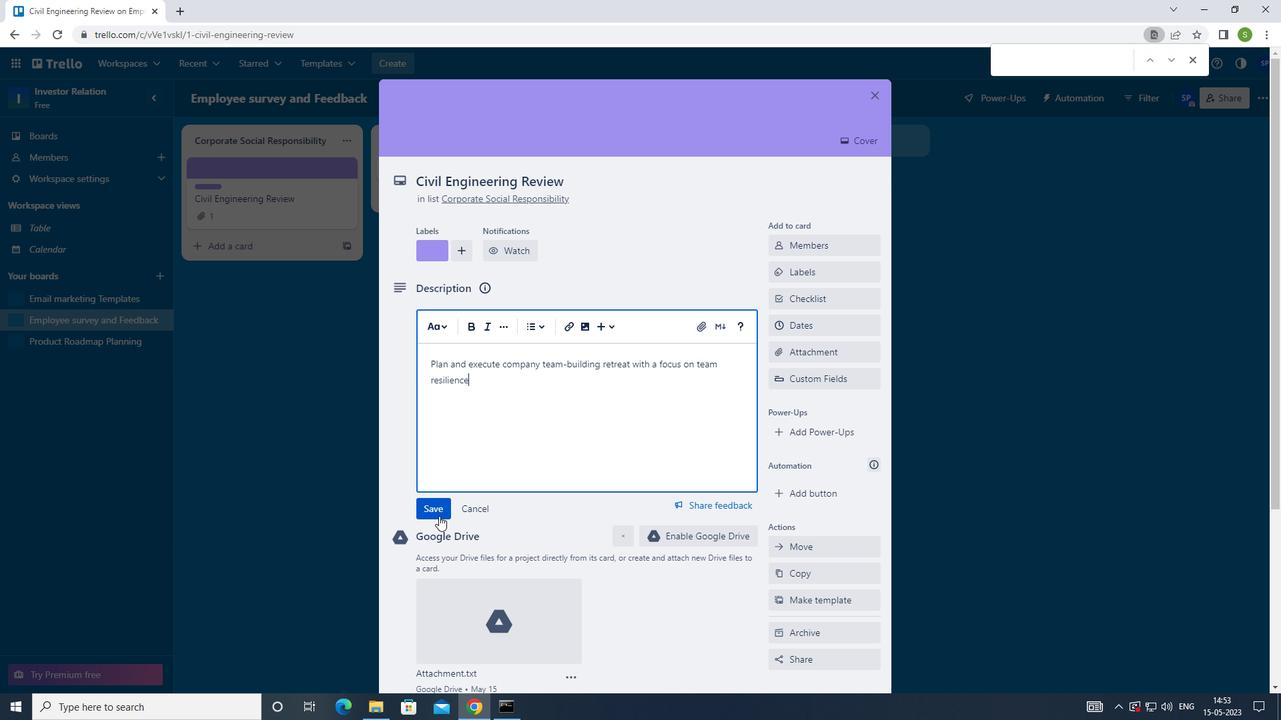 
Action: Mouse pressed left at (440, 515)
Screenshot: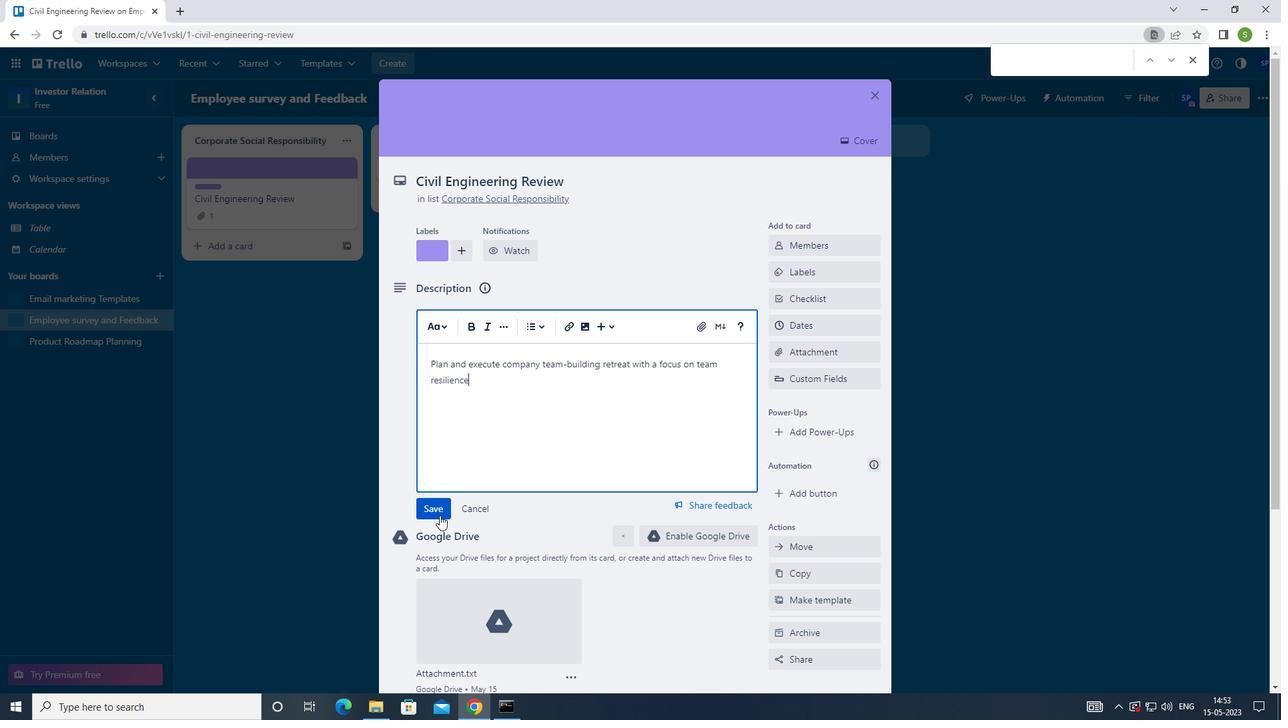 
Action: Mouse moved to (551, 513)
Screenshot: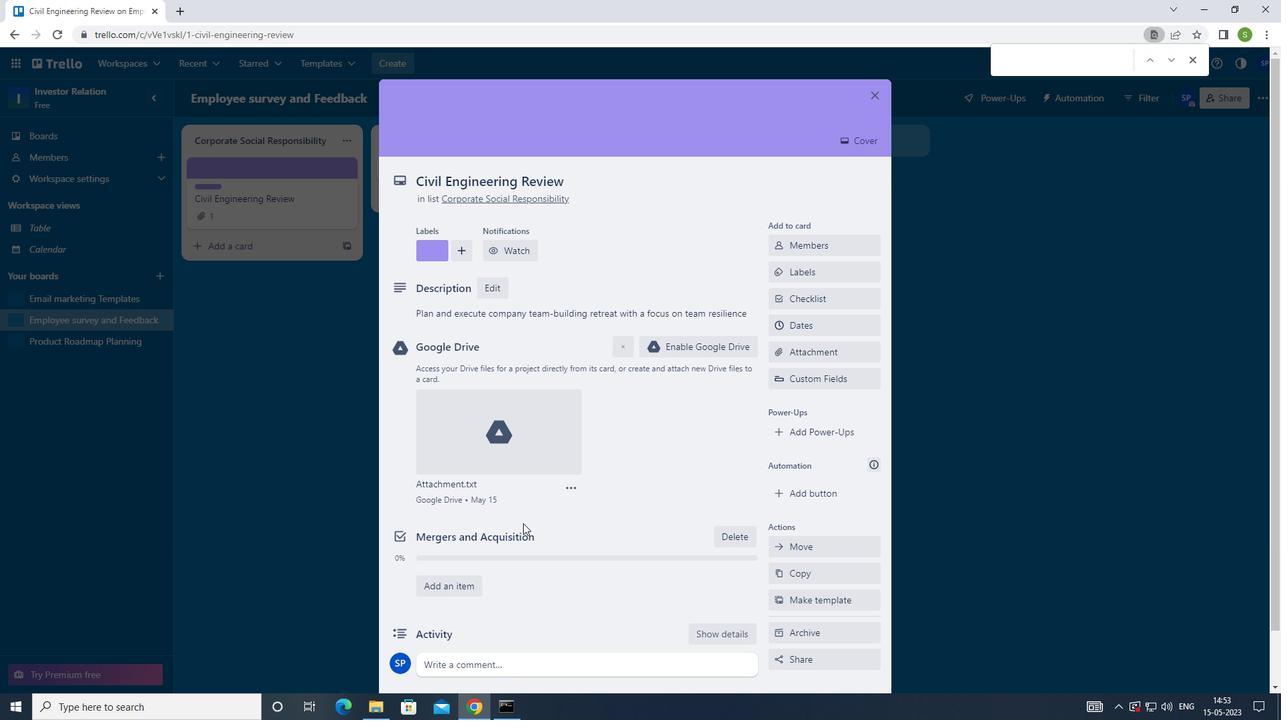 
Action: Mouse scrolled (551, 512) with delta (0, 0)
Screenshot: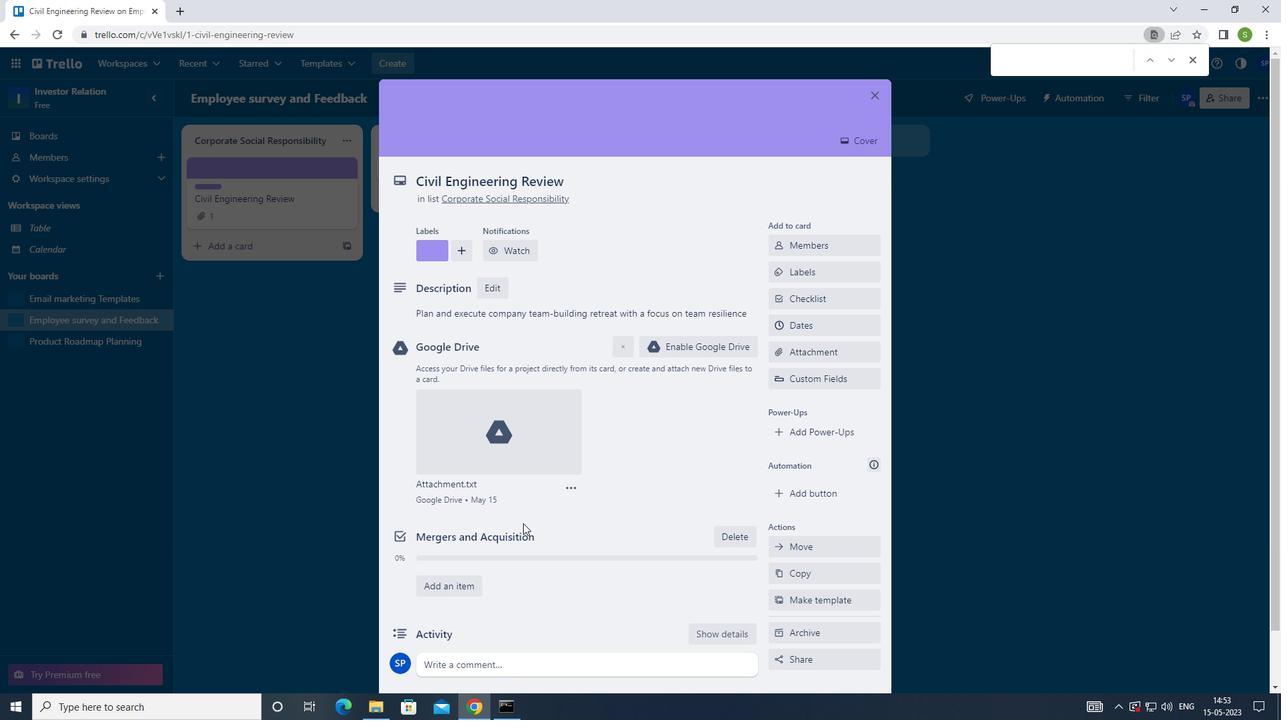 
Action: Mouse scrolled (551, 512) with delta (0, 0)
Screenshot: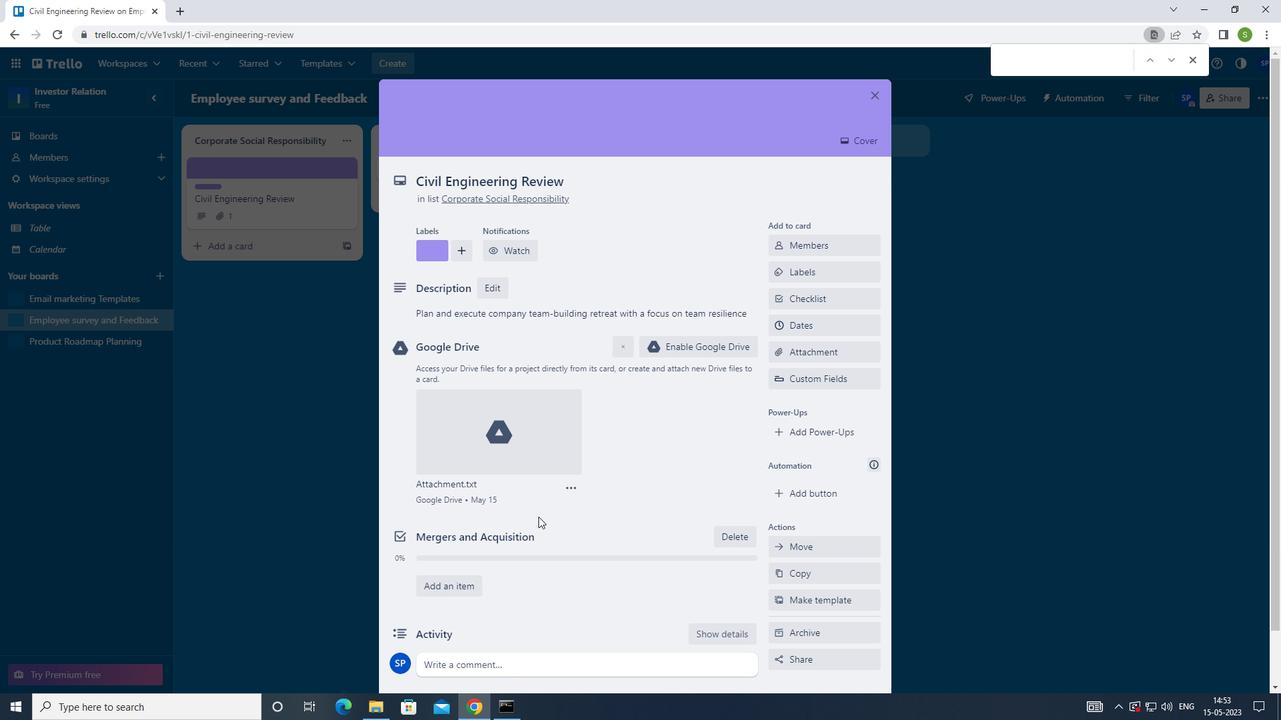 
Action: Mouse moved to (551, 513)
Screenshot: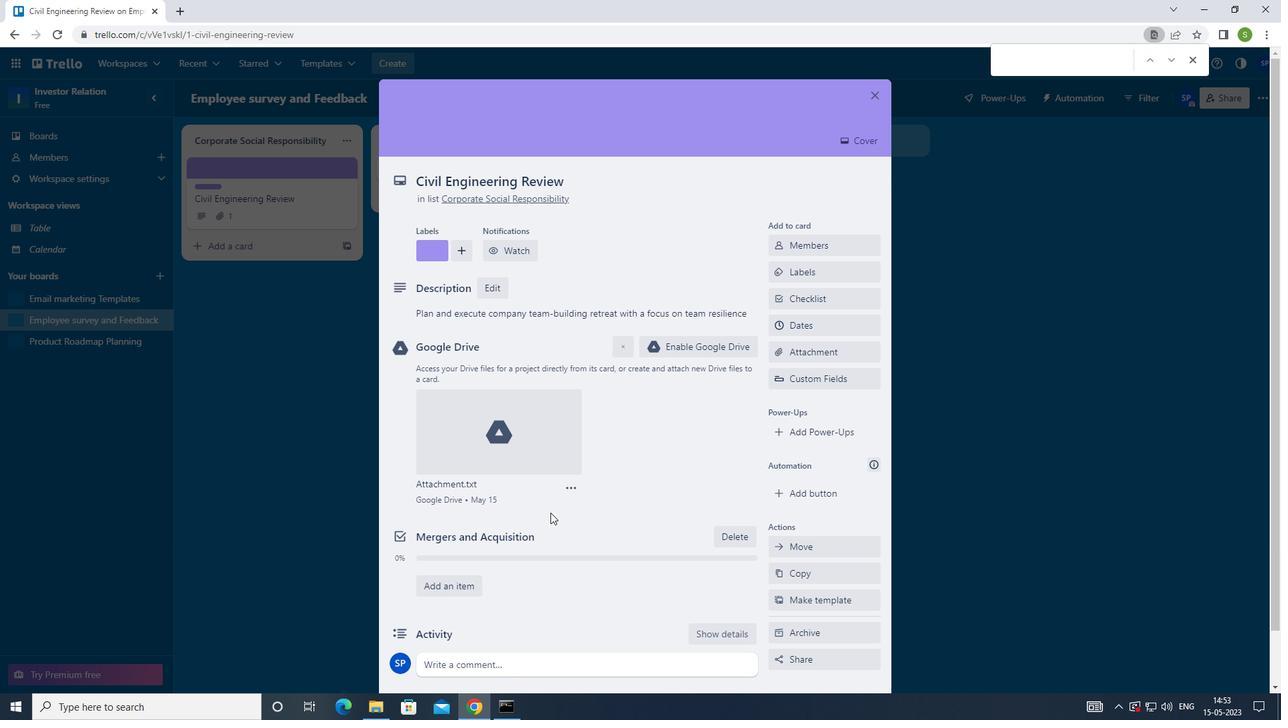 
Action: Mouse scrolled (551, 512) with delta (0, 0)
Screenshot: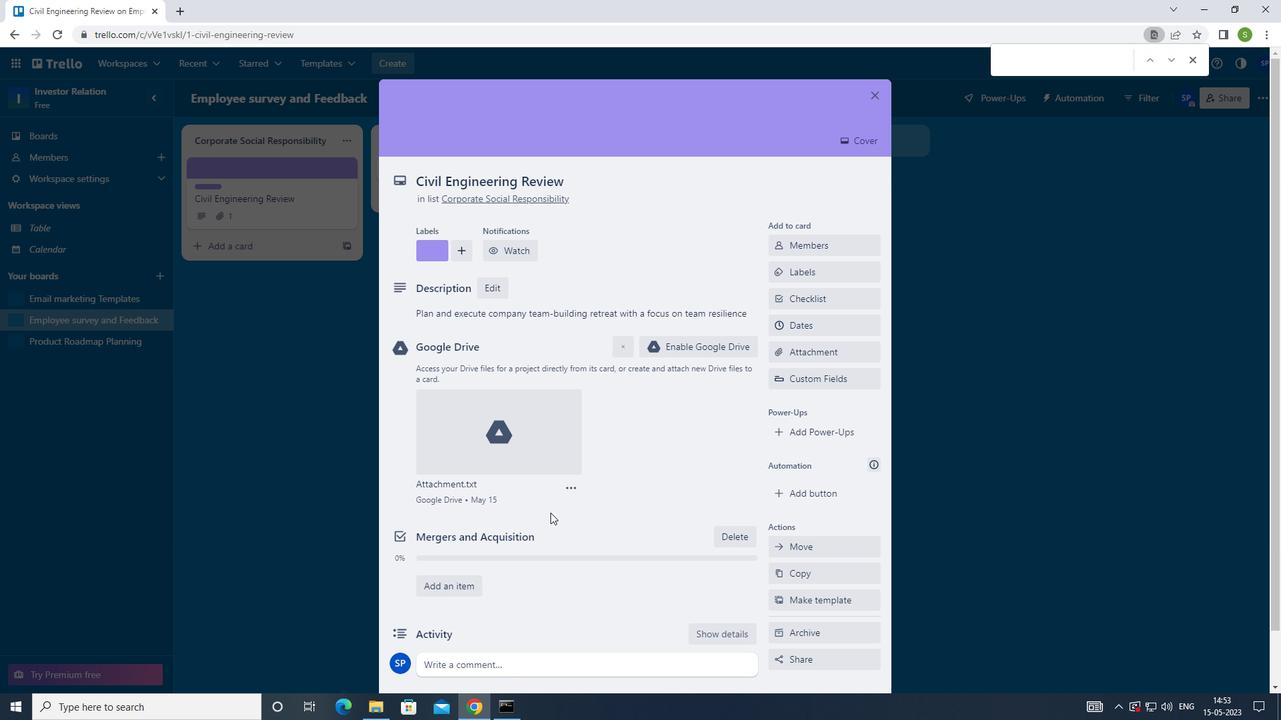 
Action: Mouse moved to (524, 605)
Screenshot: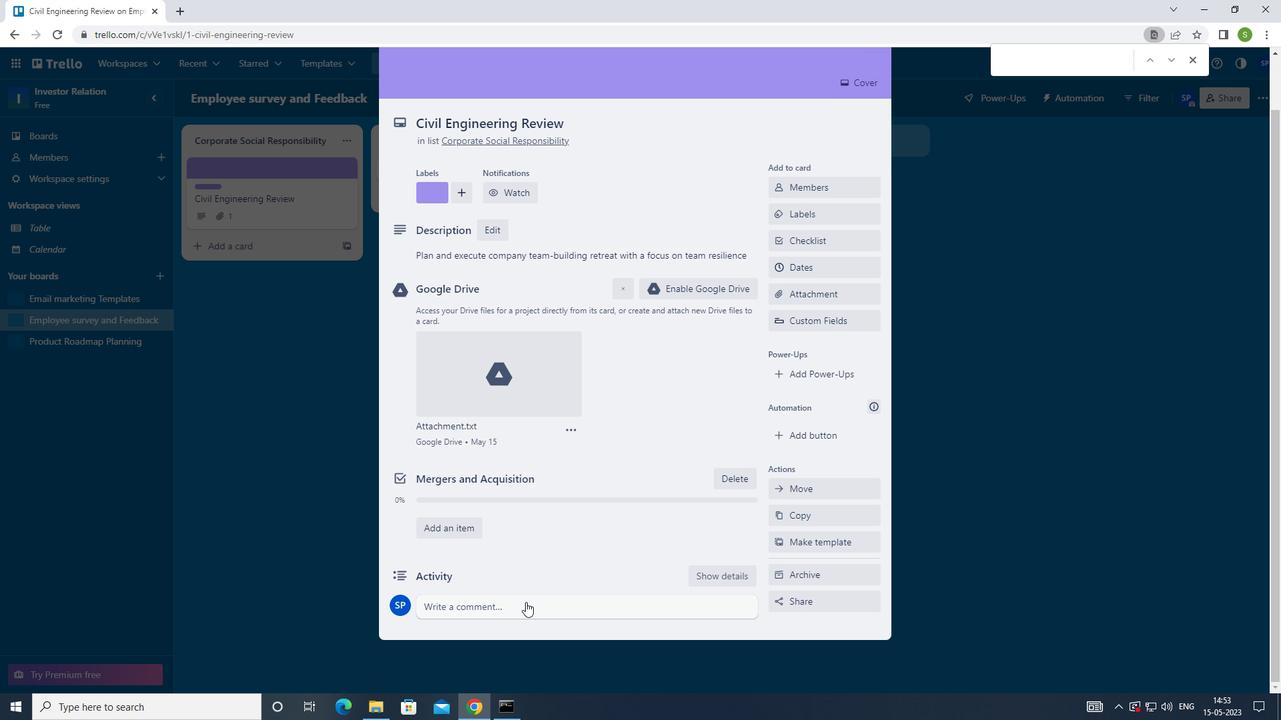 
Action: Mouse pressed left at (524, 605)
Screenshot: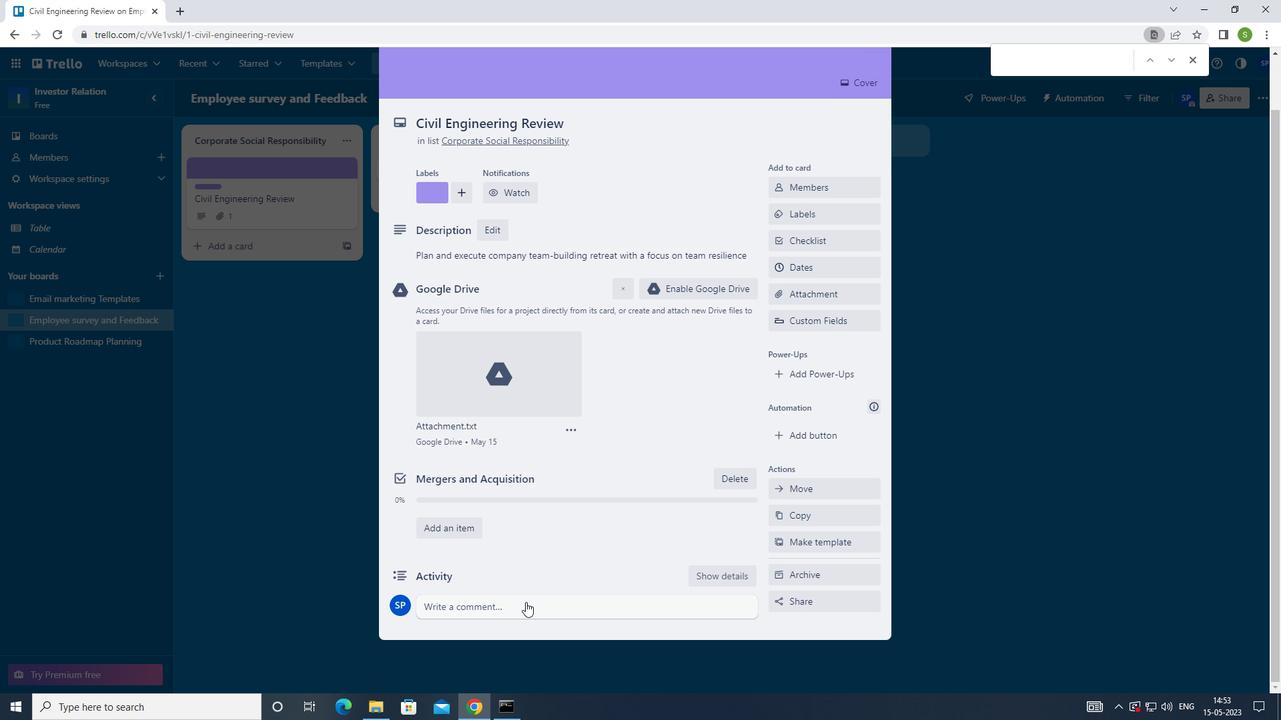 
Action: Mouse moved to (643, 480)
Screenshot: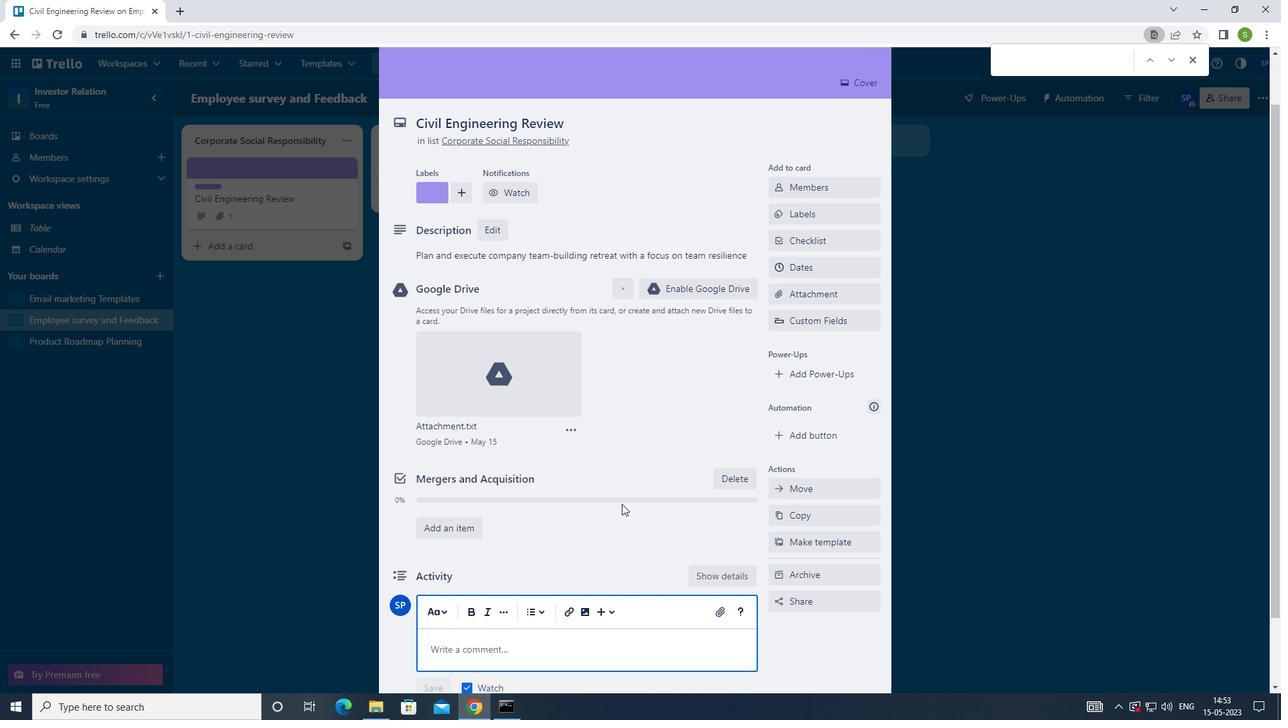 
Action: Key pressed <Key.shift>THIS<Key.space>TASK<Key.space>PREASENT<Key.space>AN<Key.space>OPPORTUNITY<Key.space>TO<Key.space>SHOWCASE<Key.space>OUR<Key.space>COMMUNICATION<Key.space>AND<Key.space>PRESENTATION<Key.space>SKILSS<Key.space>EFFECTIVELY<Key.space>CONVEYING<Key.space>INFOE<Key.backspace>RMATION<Key.space>AND<Key.space>IDEAS<Key.space>TO<Key.space>OTHER
Screenshot: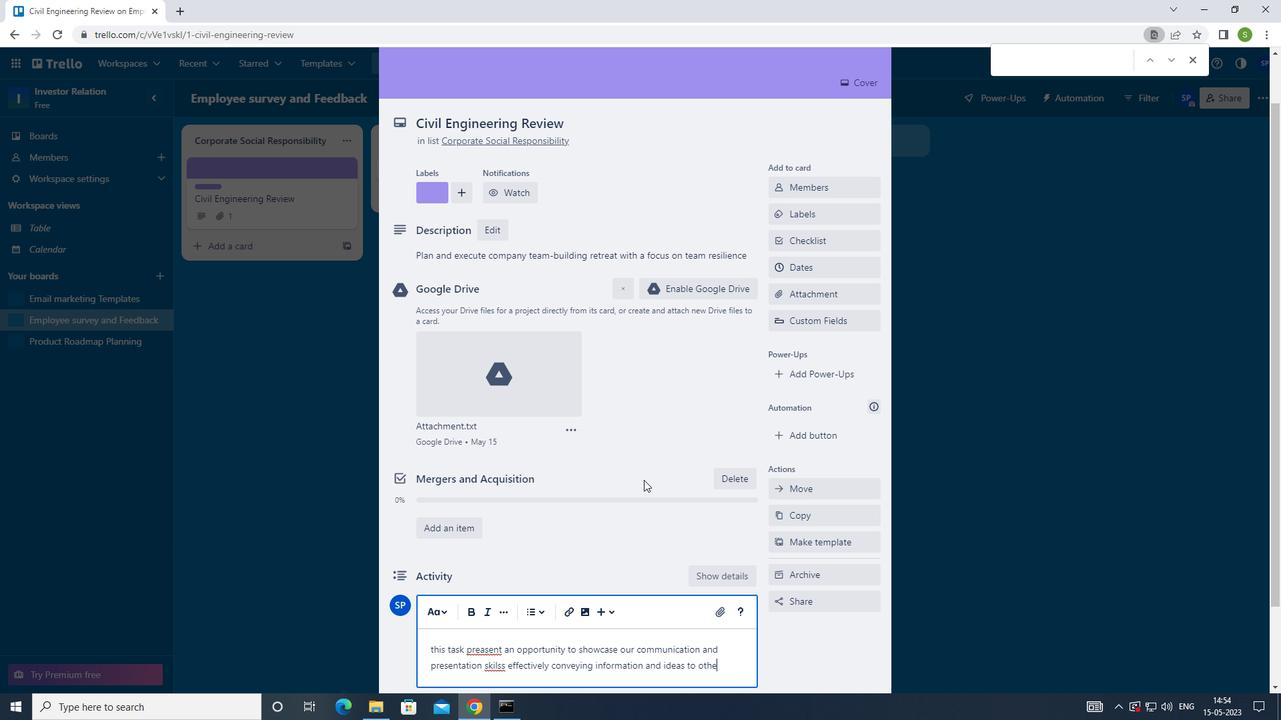 
Action: Mouse moved to (499, 667)
Screenshot: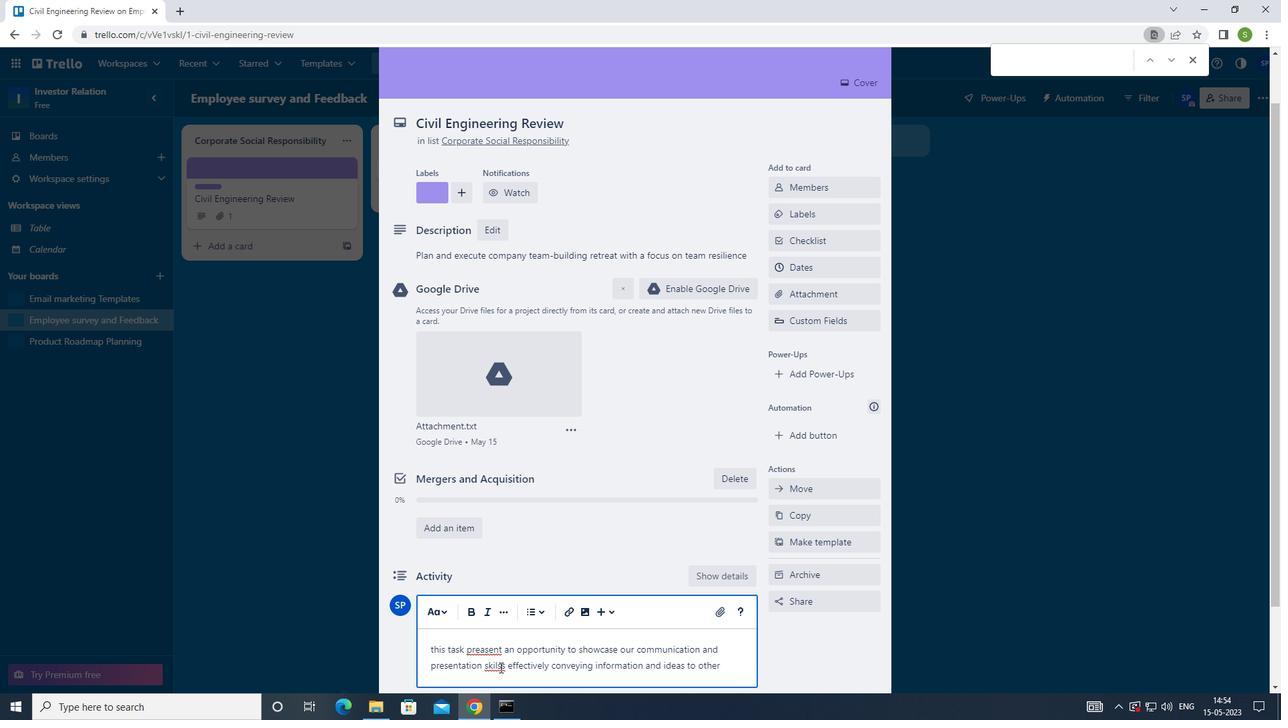 
Action: Mouse pressed left at (499, 667)
Screenshot: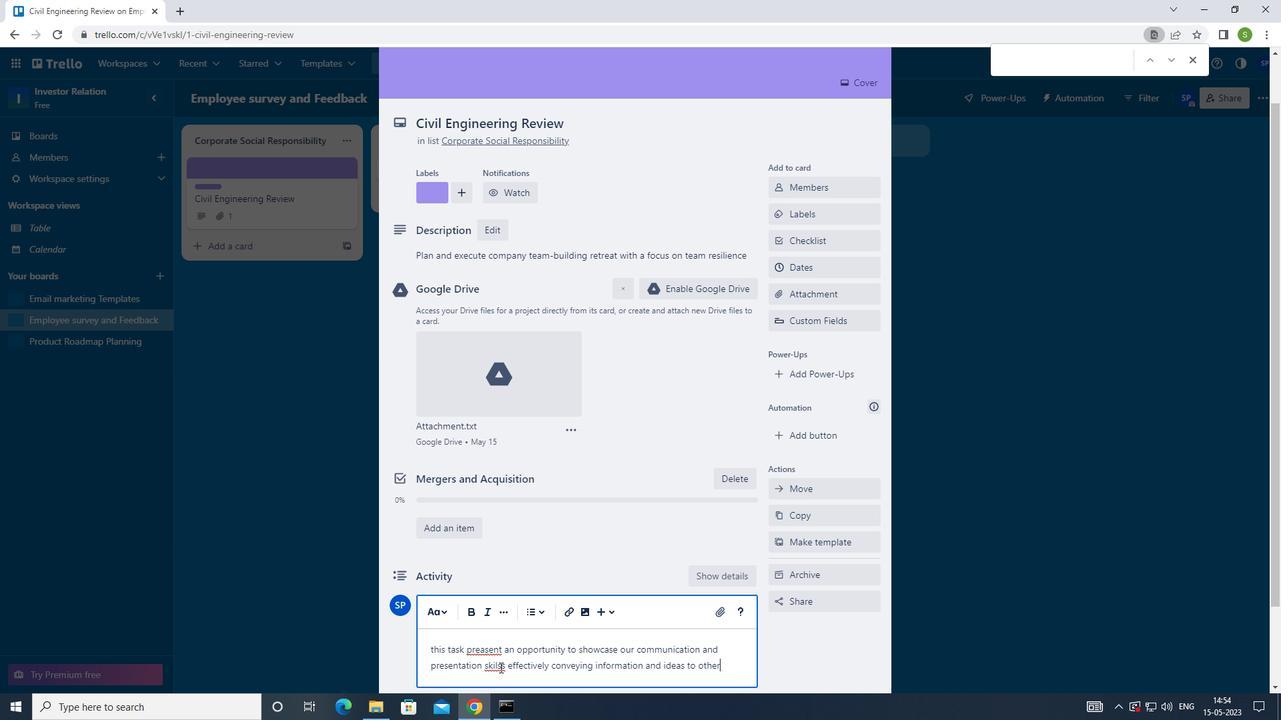 
Action: Mouse moved to (520, 662)
Screenshot: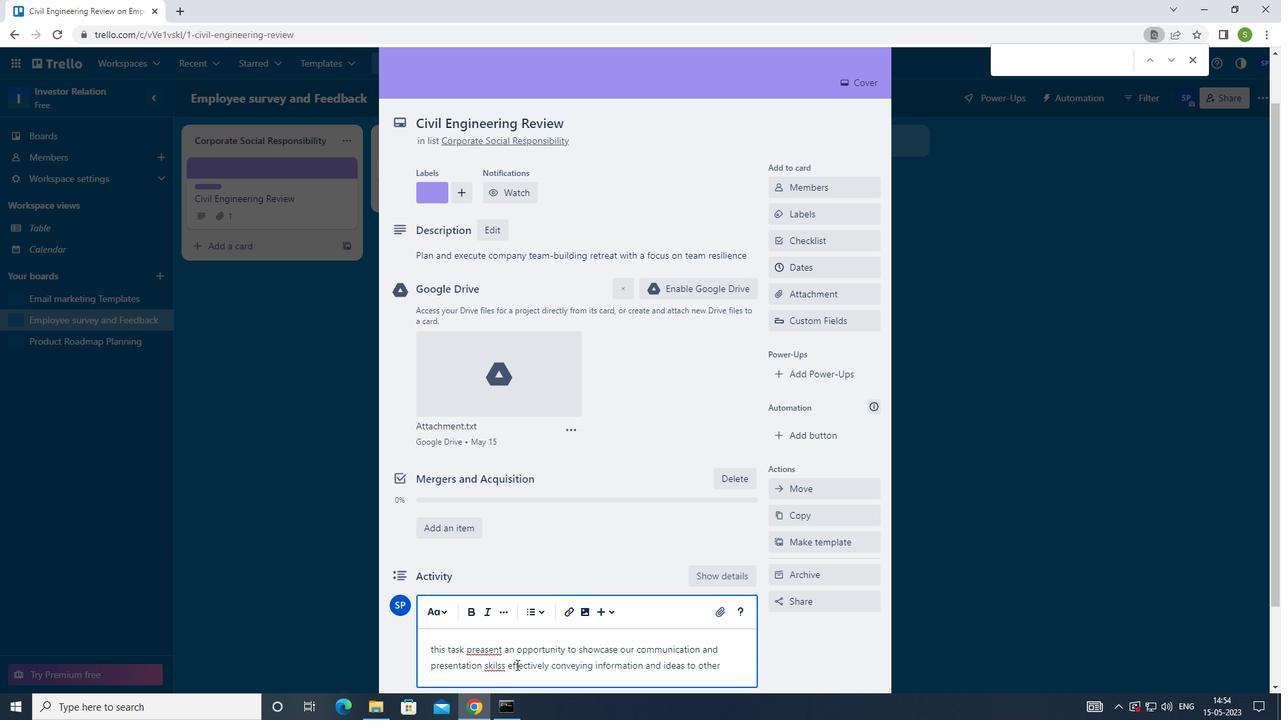 
Action: Key pressed <Key.backspace>
Screenshot: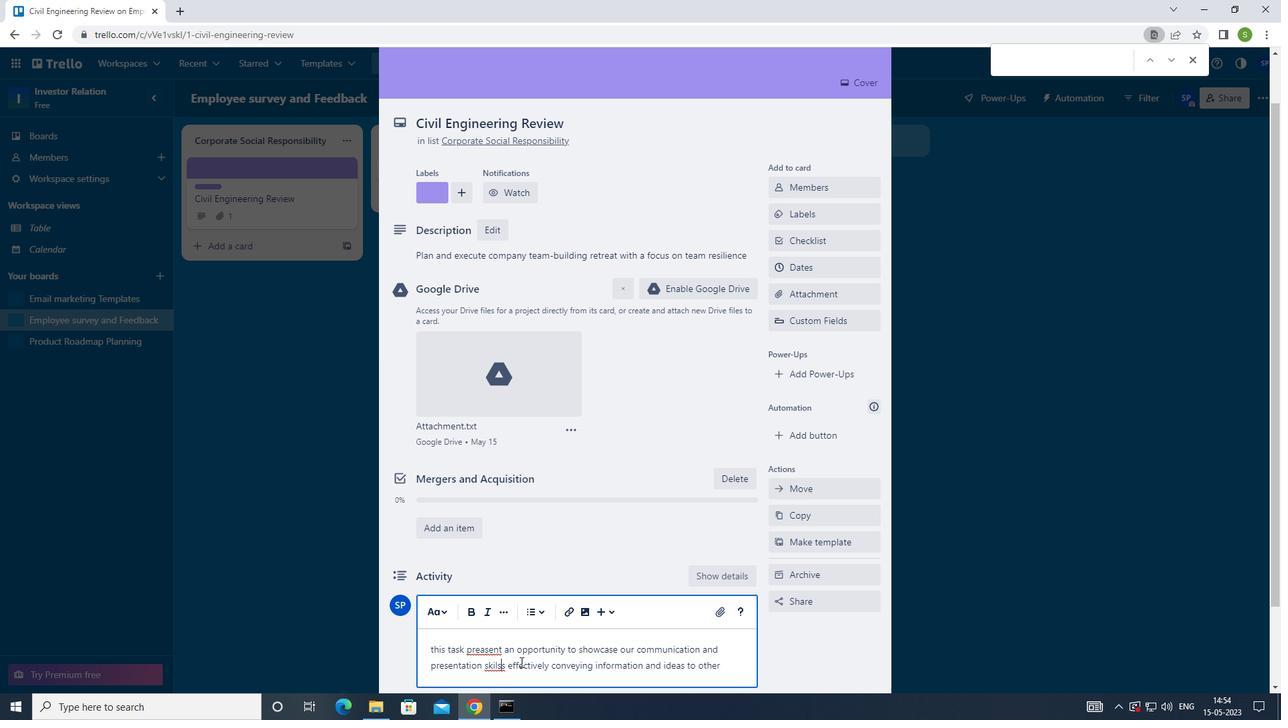 
Action: Mouse moved to (523, 660)
Screenshot: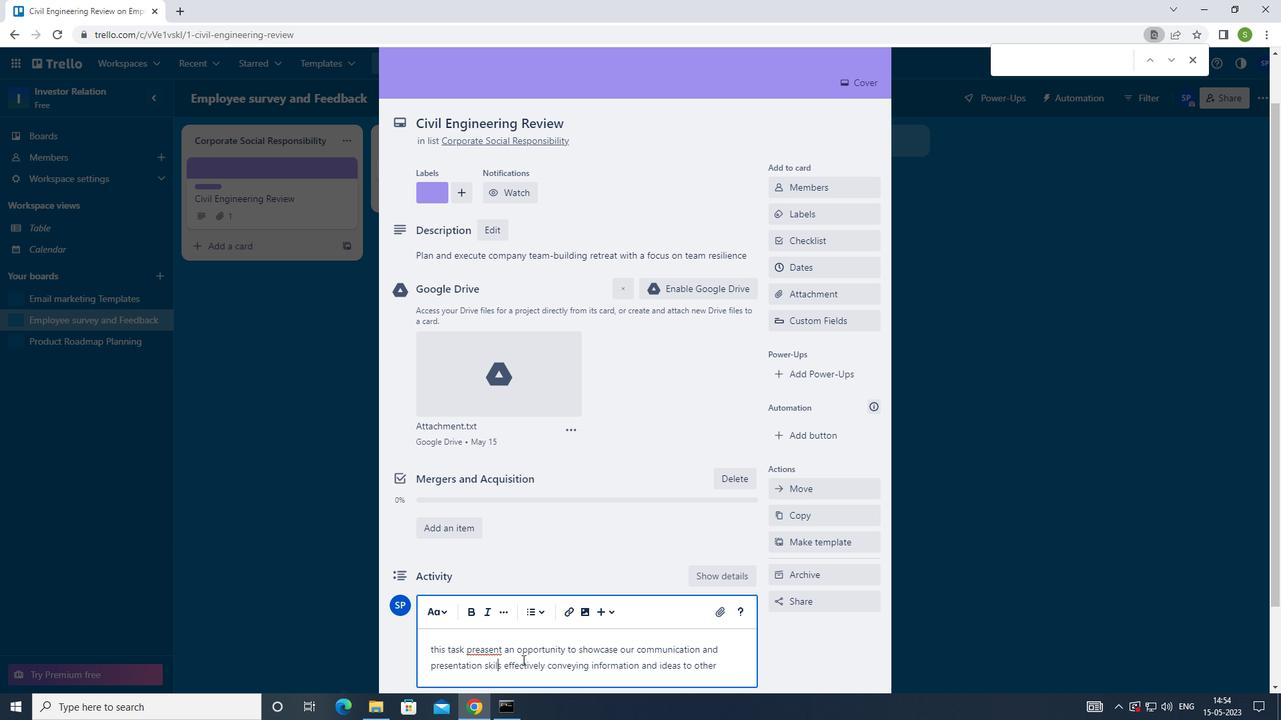 
Action: Key pressed L
Screenshot: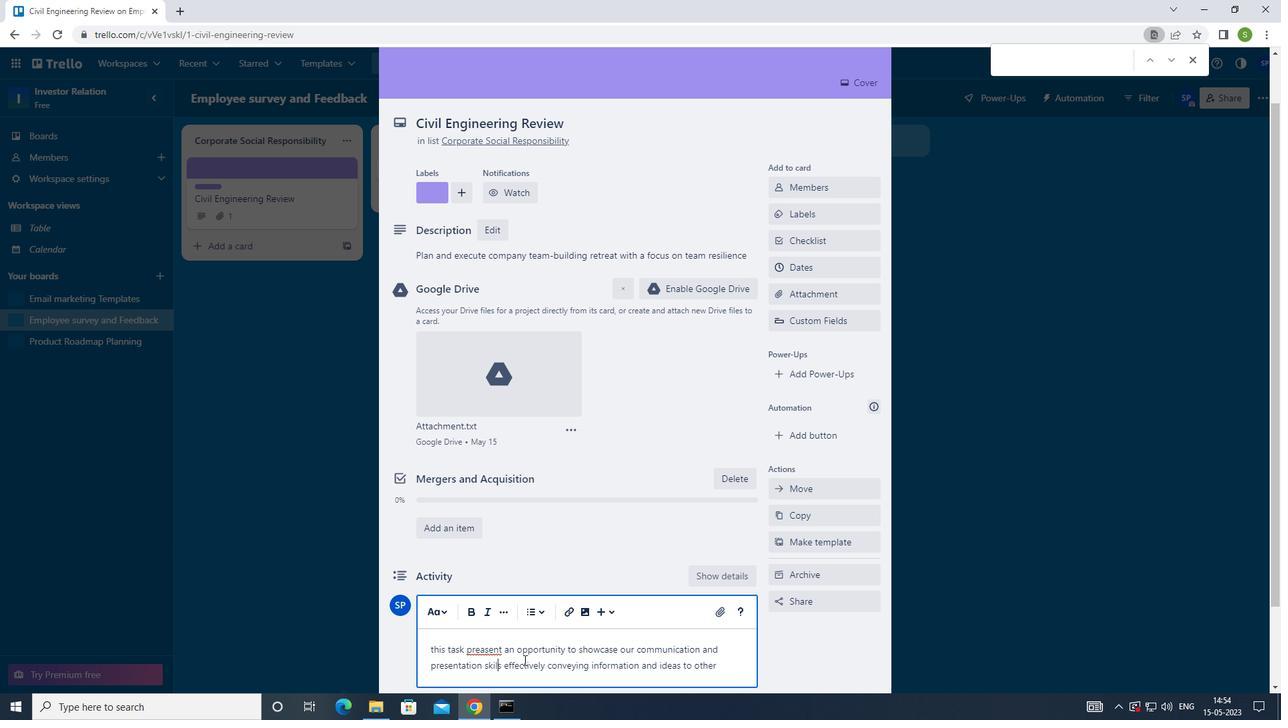 
Action: Mouse moved to (483, 650)
Screenshot: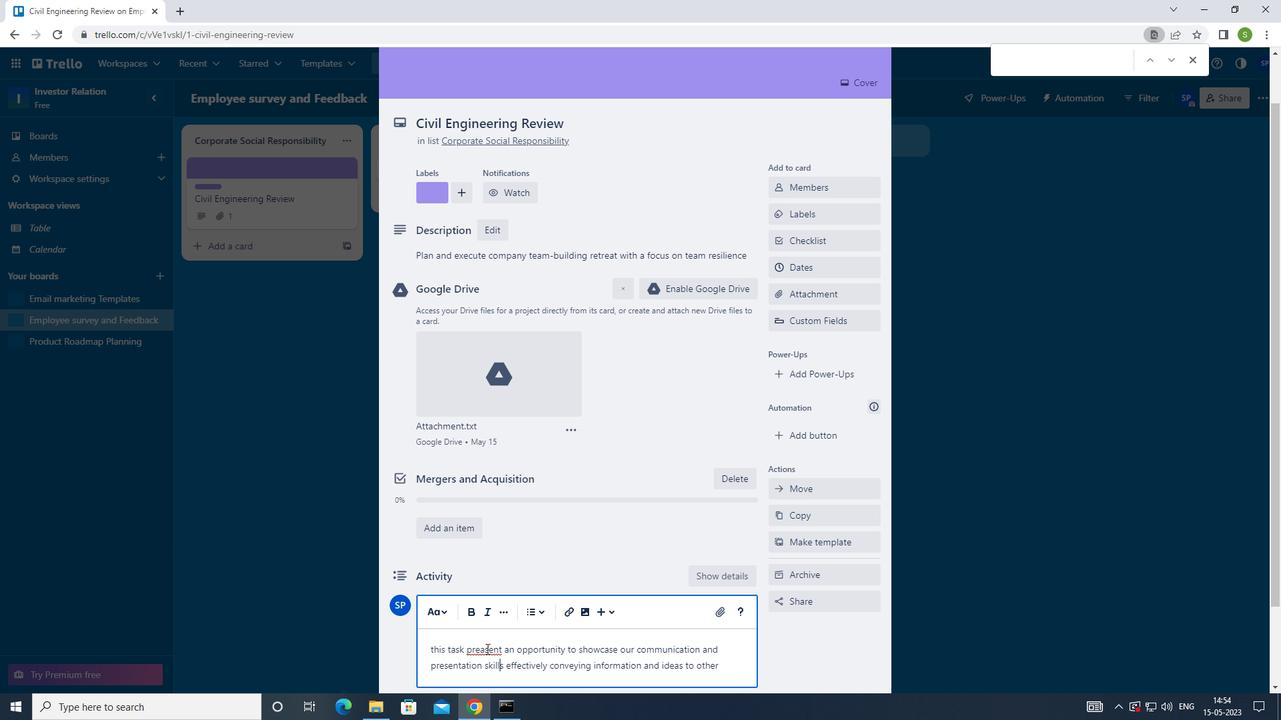 
Action: Mouse pressed left at (483, 650)
Screenshot: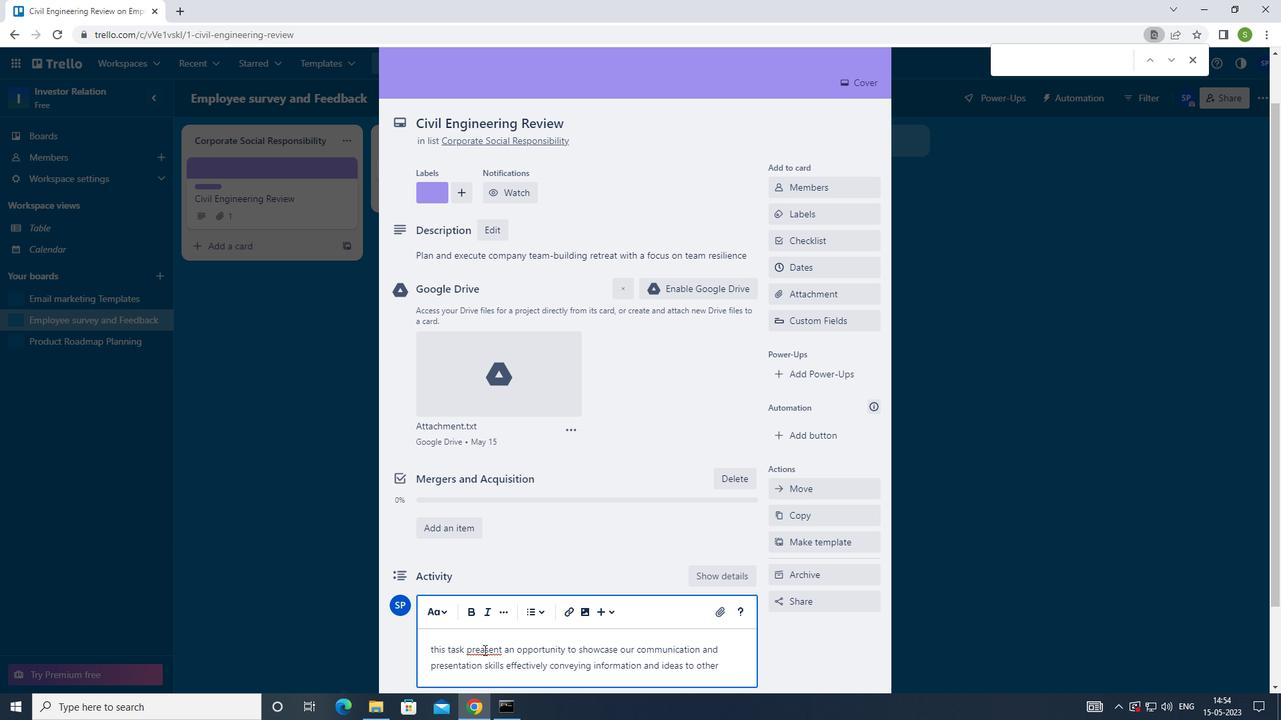 
Action: Mouse moved to (483, 651)
Screenshot: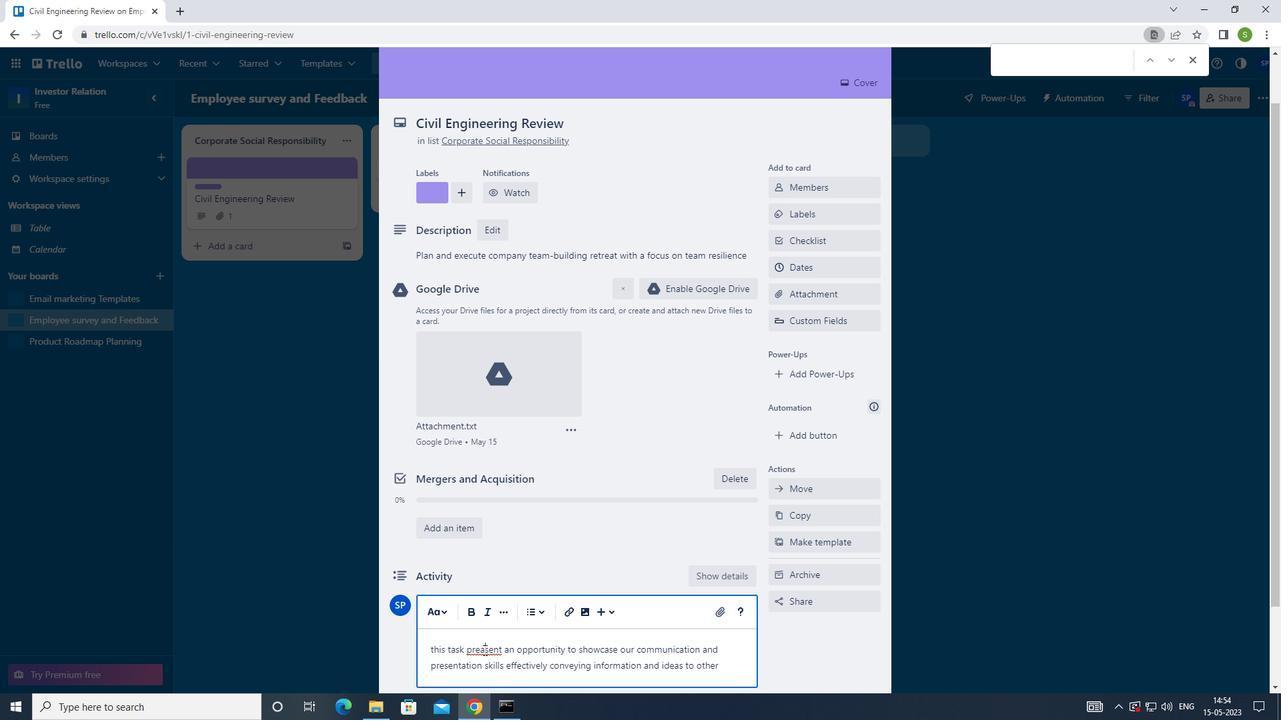 
Action: Key pressed <Key.backspace>
Screenshot: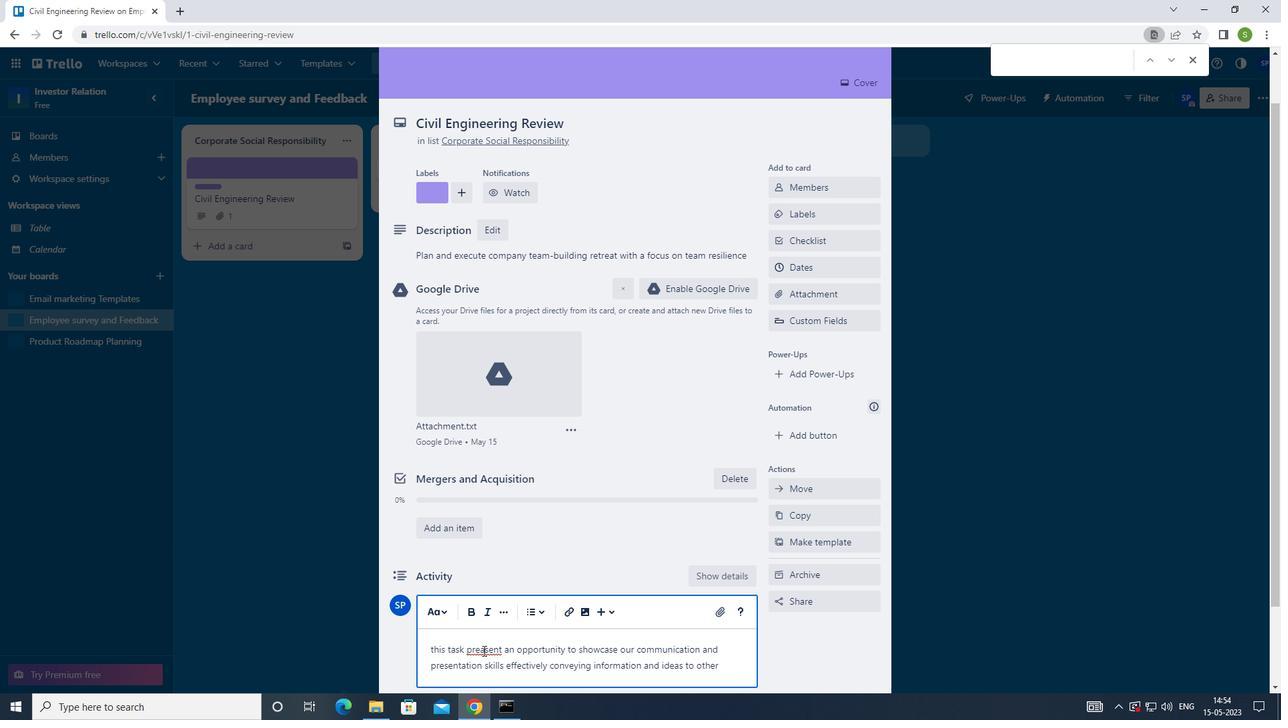 
Action: Mouse moved to (490, 650)
Screenshot: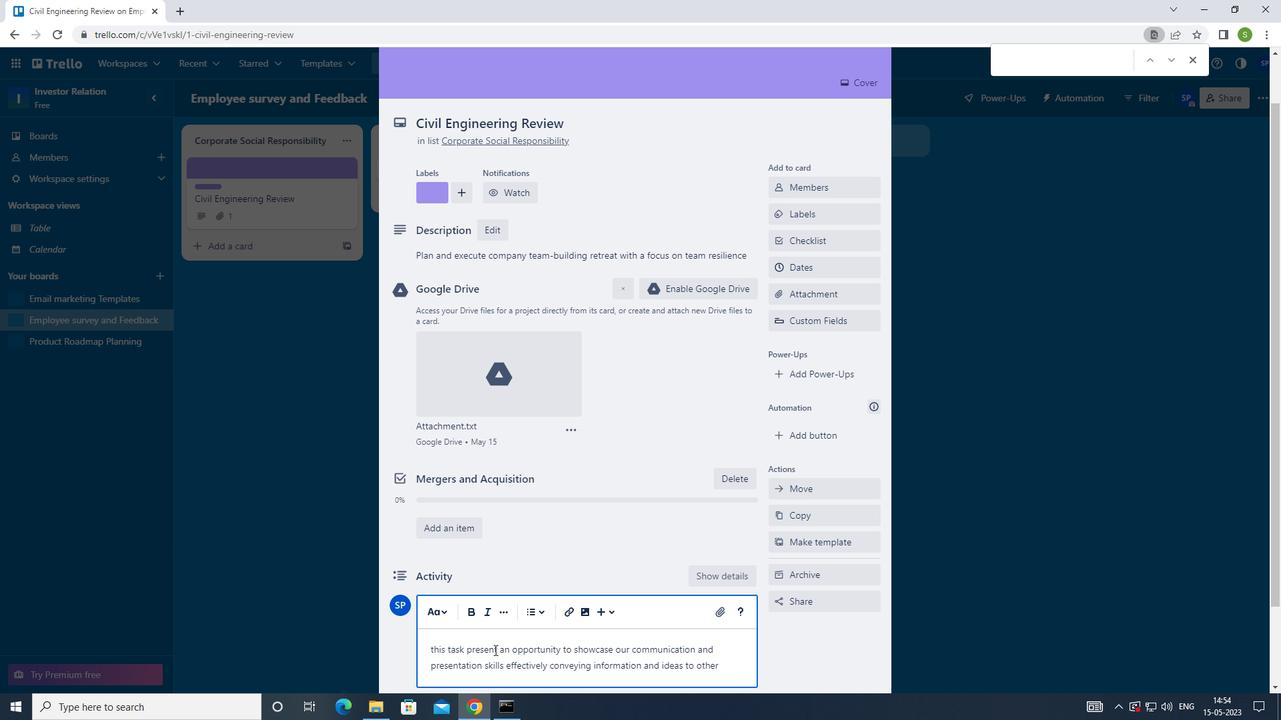 
Action: Mouse pressed left at (490, 650)
Screenshot: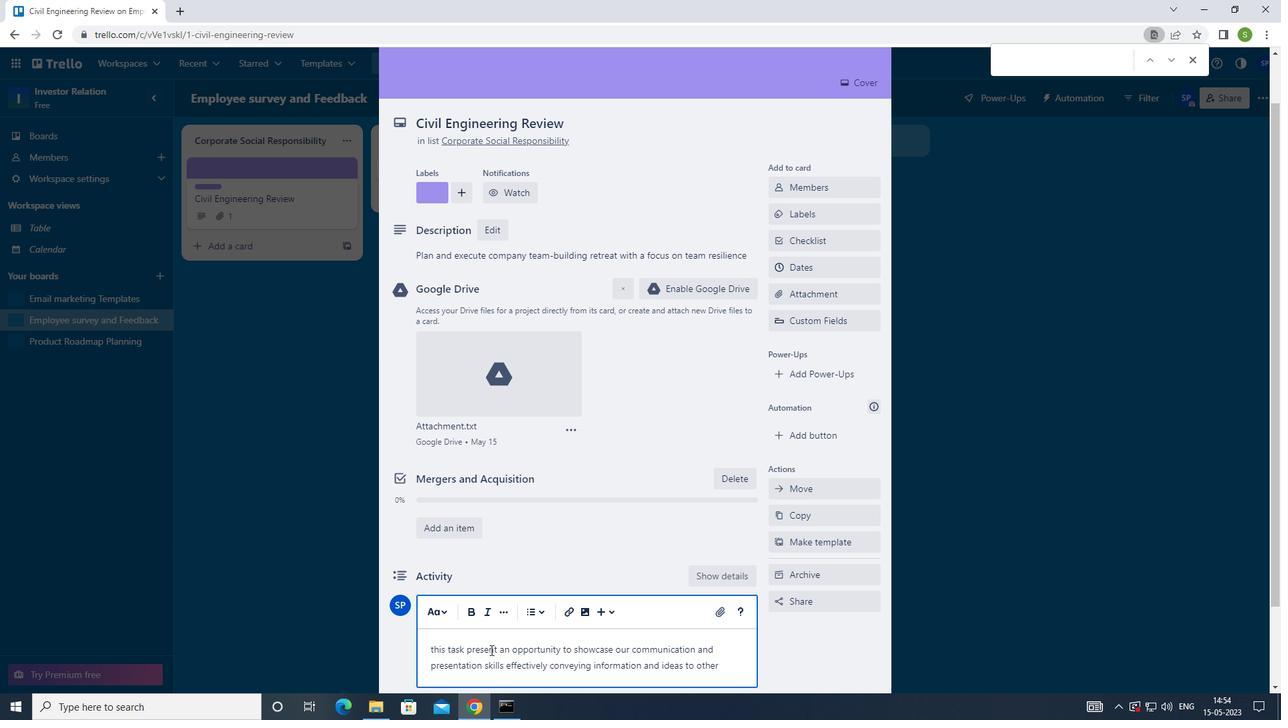 
Action: Mouse moved to (495, 652)
Screenshot: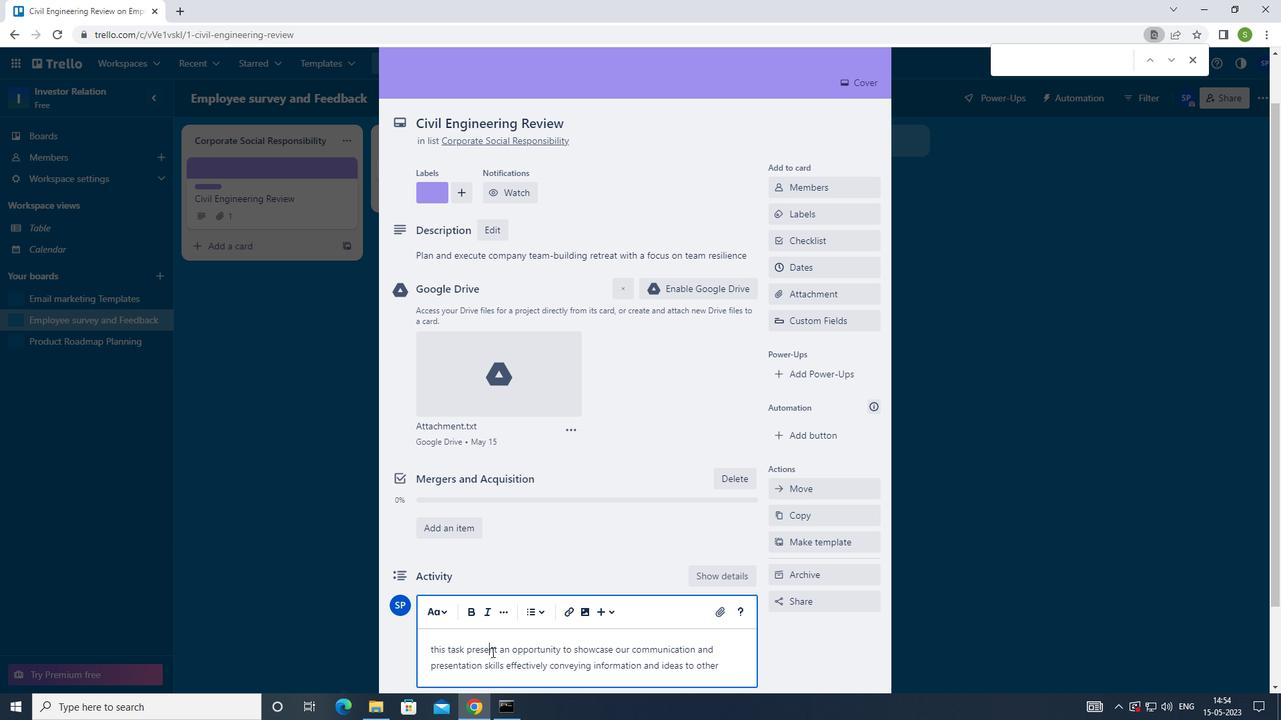 
Action: Key pressed A
Screenshot: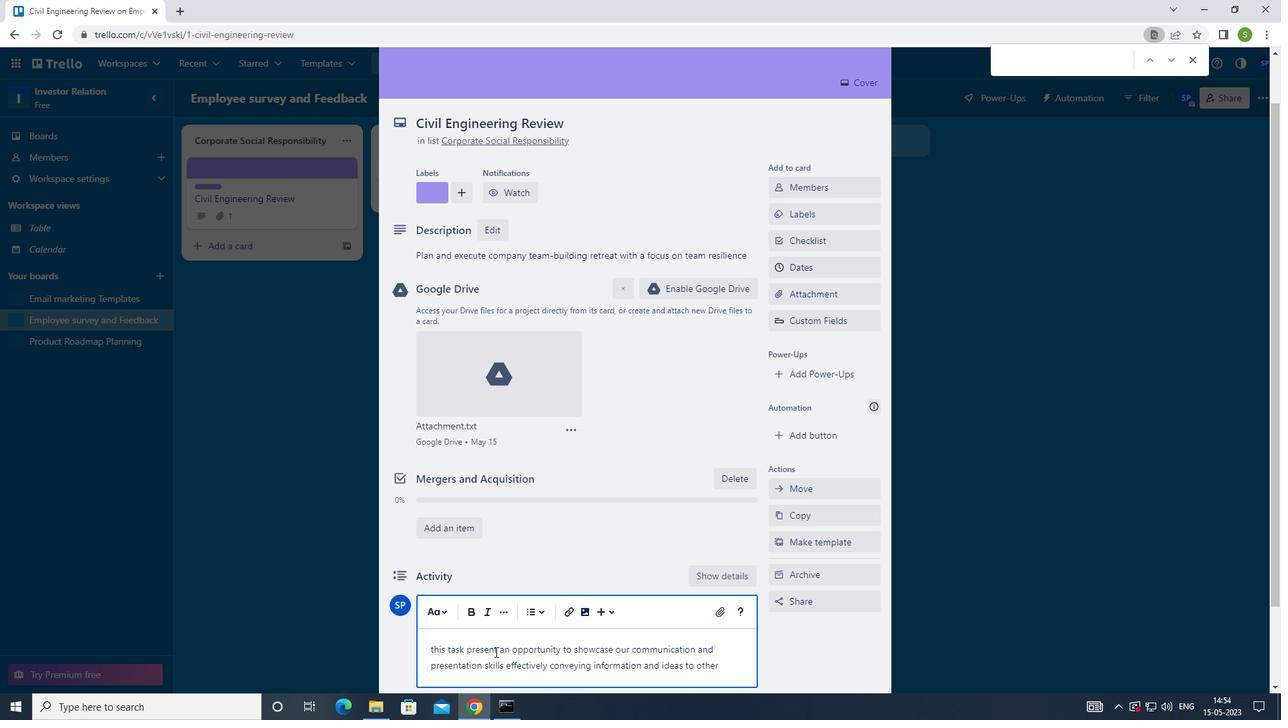 
Action: Mouse moved to (500, 635)
Screenshot: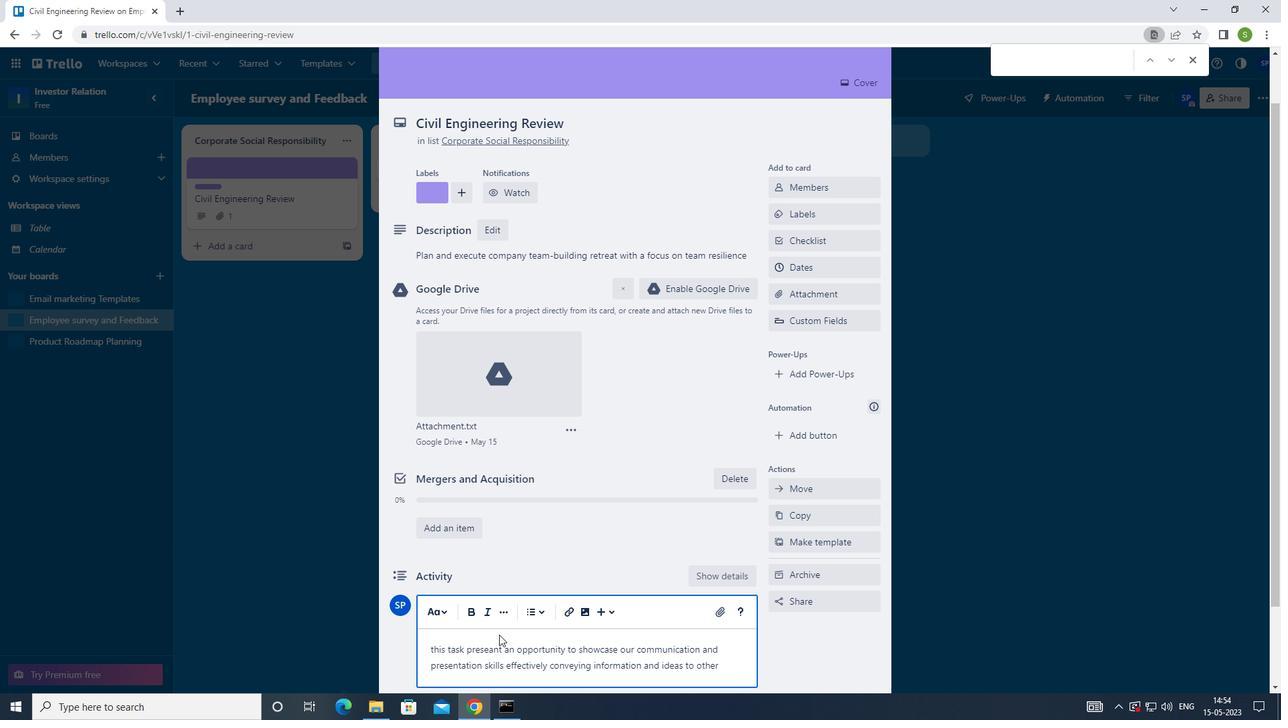 
Action: Mouse scrolled (500, 634) with delta (0, 0)
Screenshot: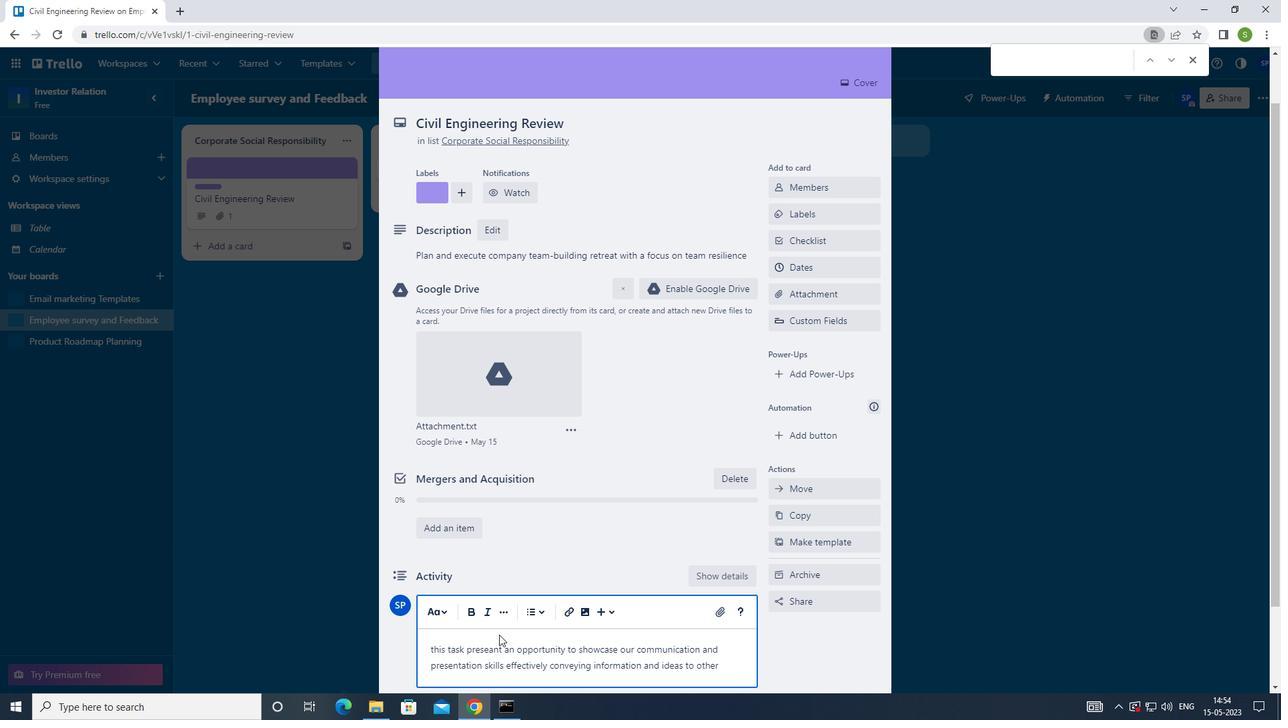 
Action: Mouse moved to (500, 637)
Screenshot: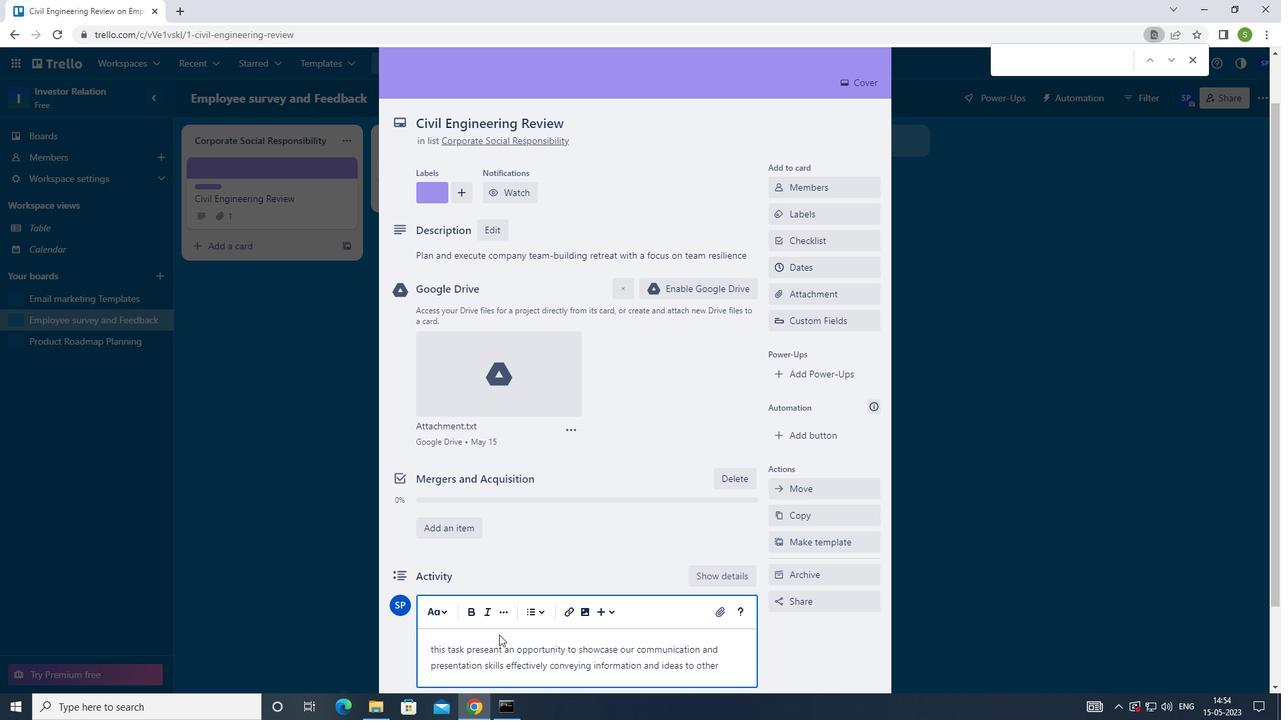 
Action: Mouse scrolled (500, 636) with delta (0, 0)
Screenshot: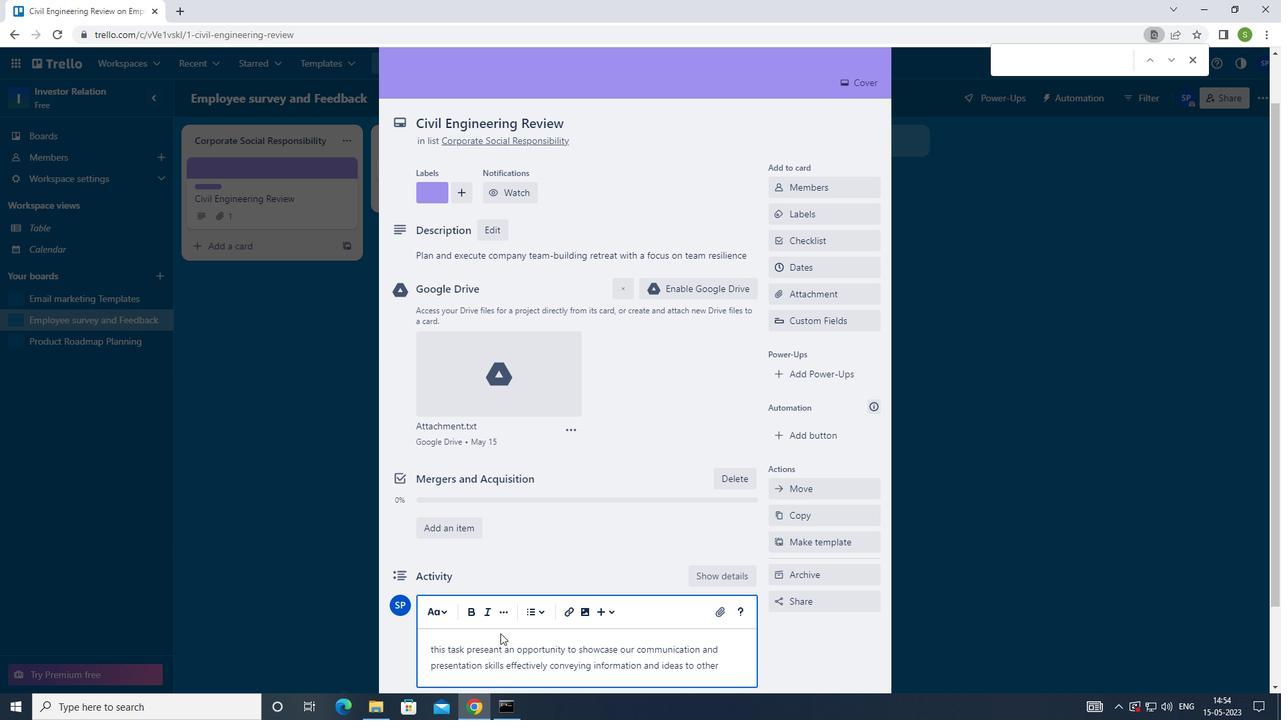 
Action: Mouse moved to (493, 553)
Screenshot: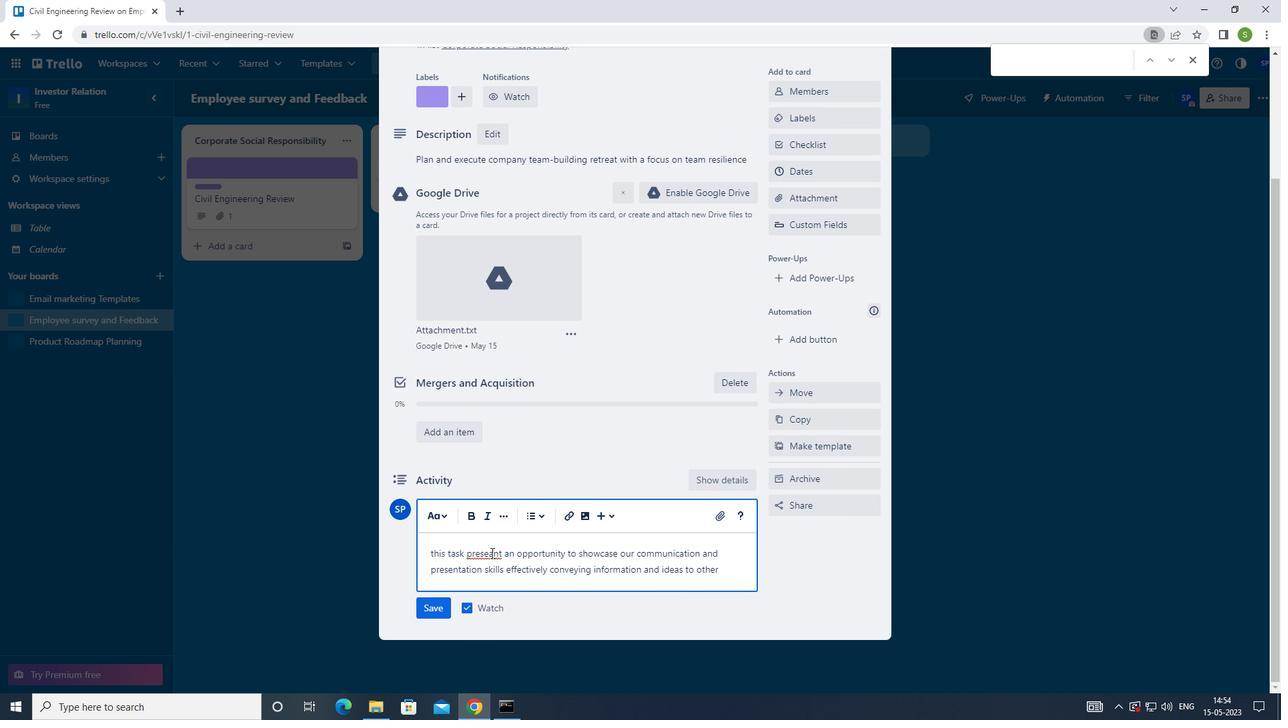 
Action: Key pressed <Key.backspace>
Screenshot: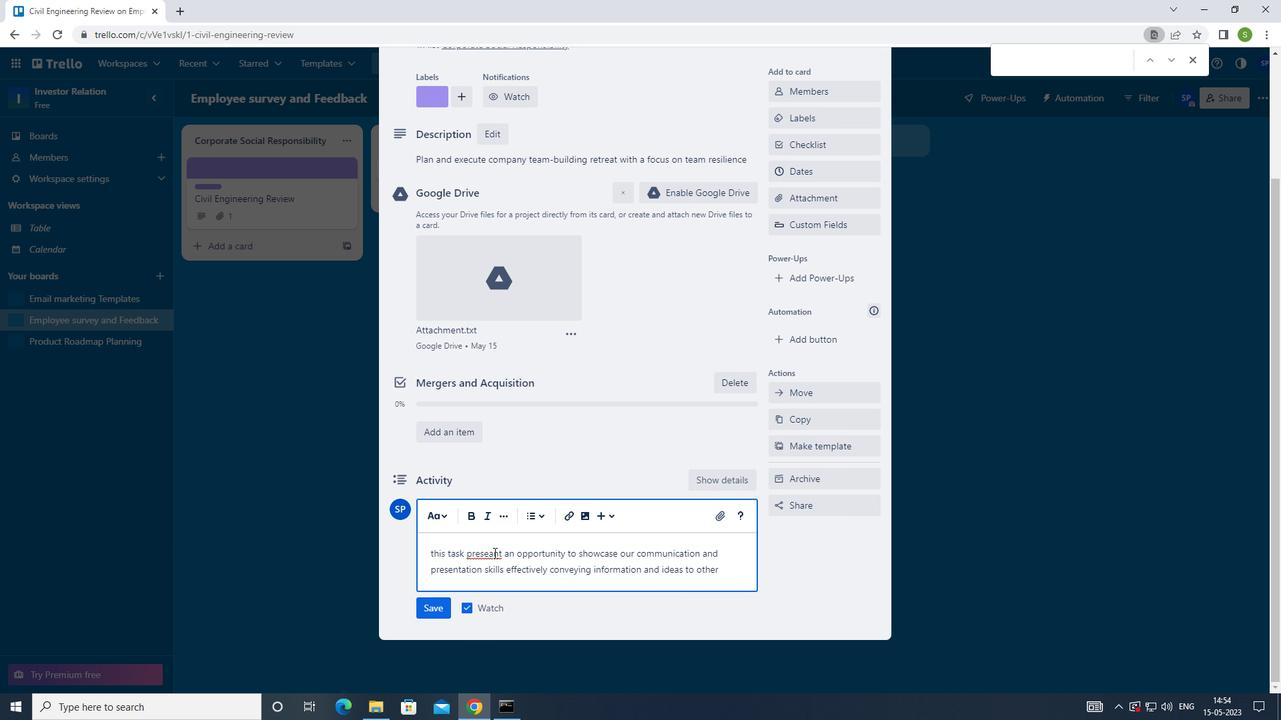 
Action: Mouse moved to (443, 599)
Screenshot: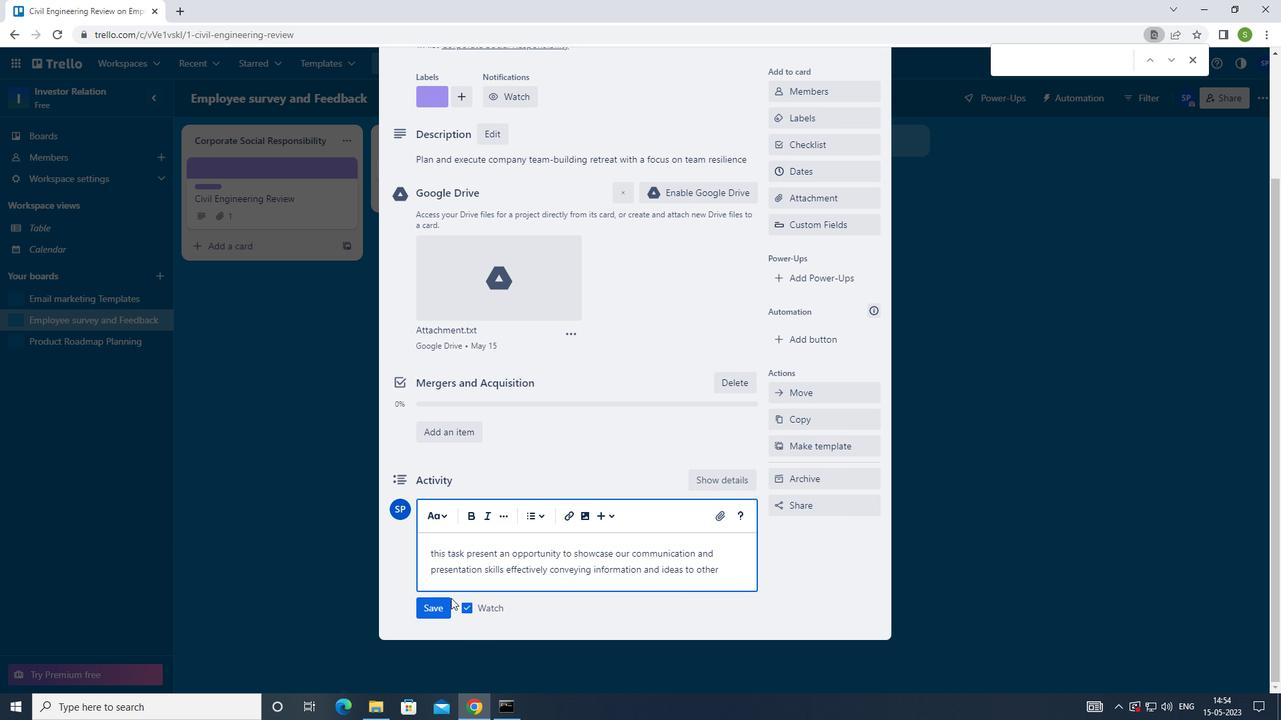 
Action: Mouse pressed left at (443, 599)
Screenshot: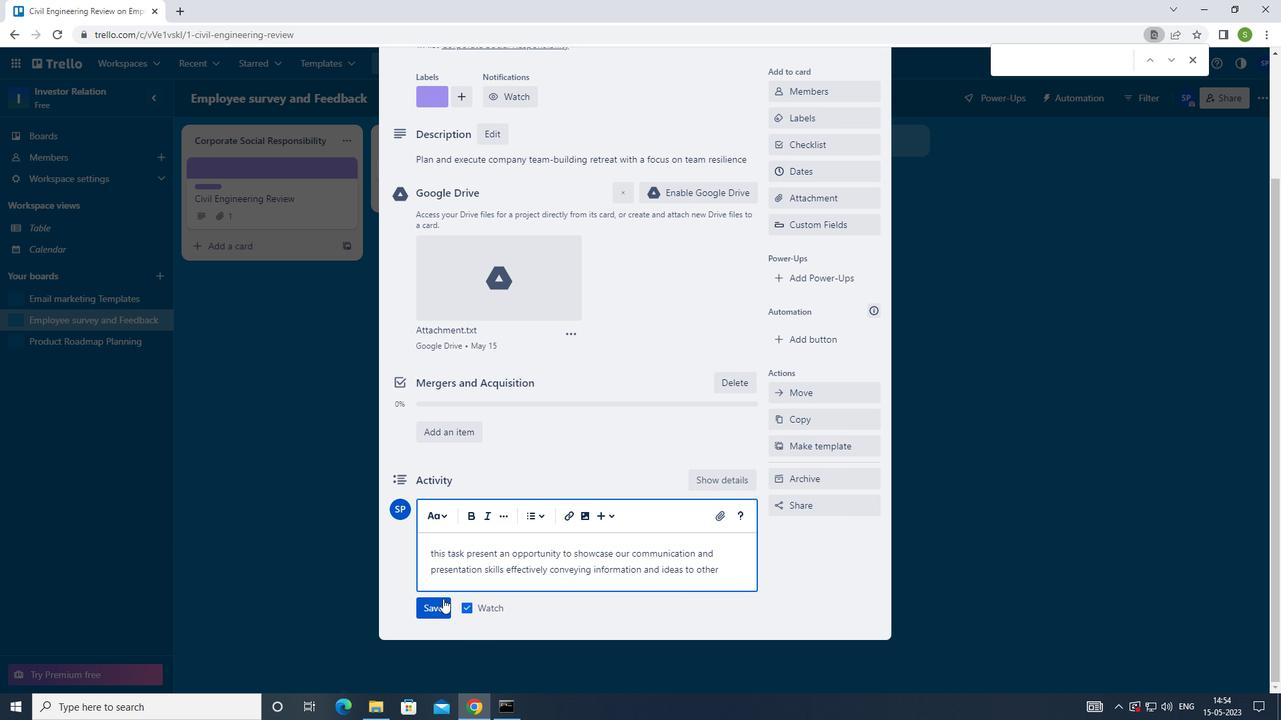 
Action: Mouse moved to (818, 182)
Screenshot: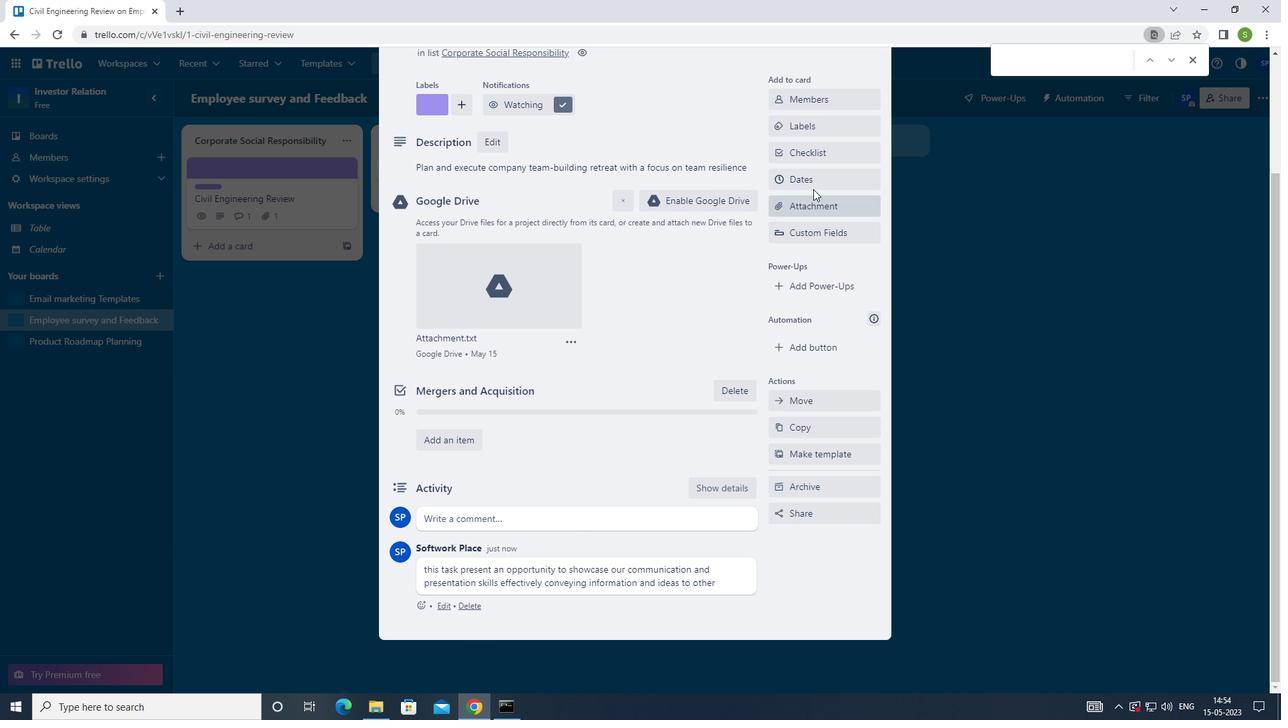 
Action: Mouse pressed left at (818, 182)
Screenshot: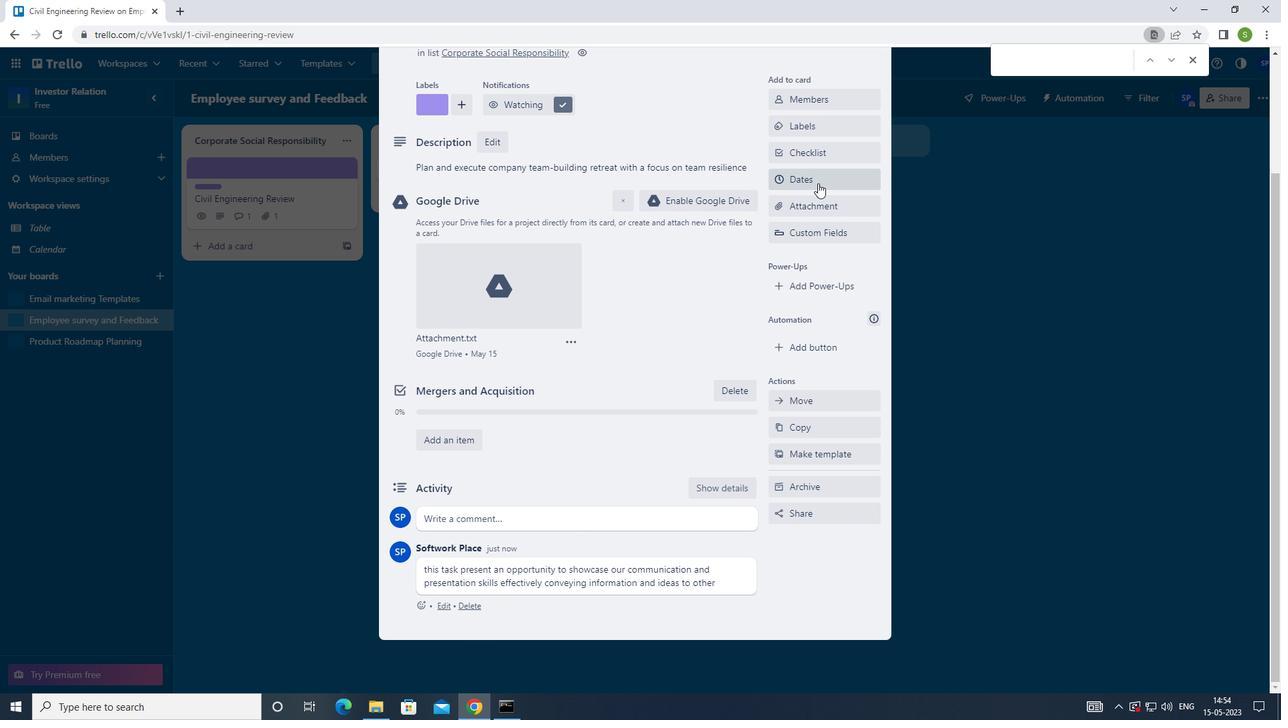 
Action: Mouse moved to (780, 458)
Screenshot: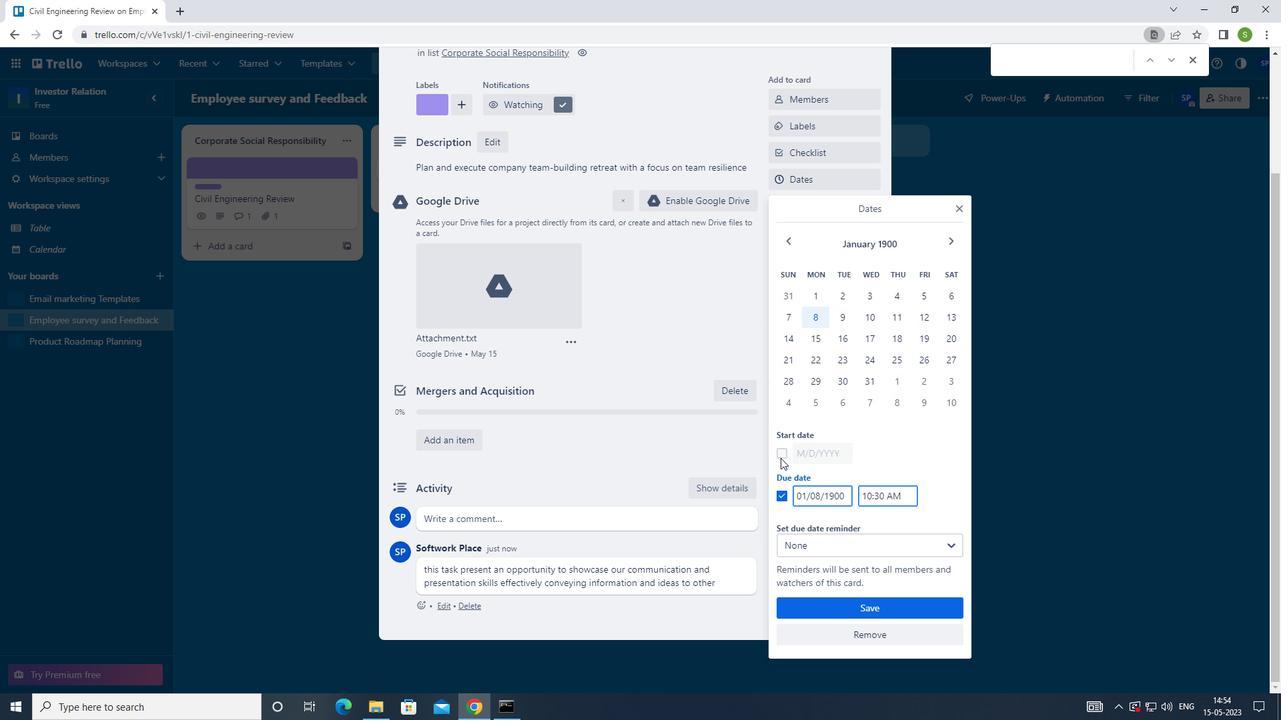 
Action: Mouse pressed left at (780, 458)
Screenshot: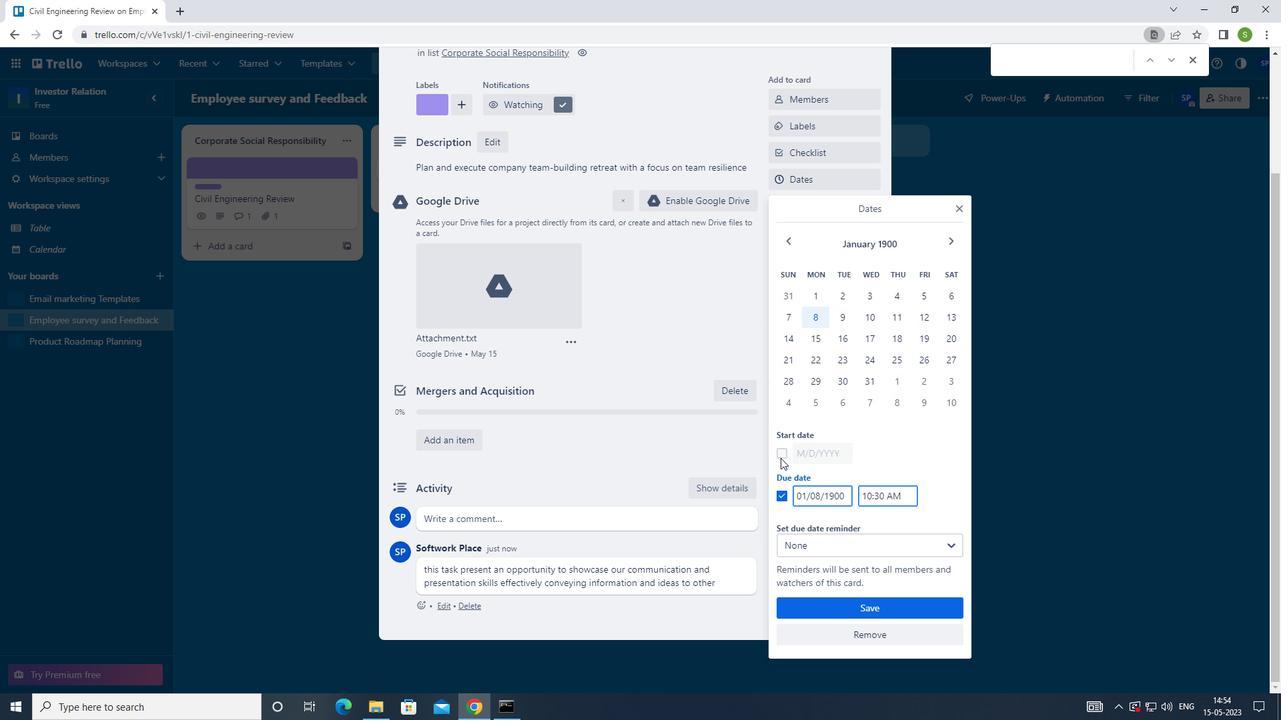 
Action: Mouse moved to (839, 293)
Screenshot: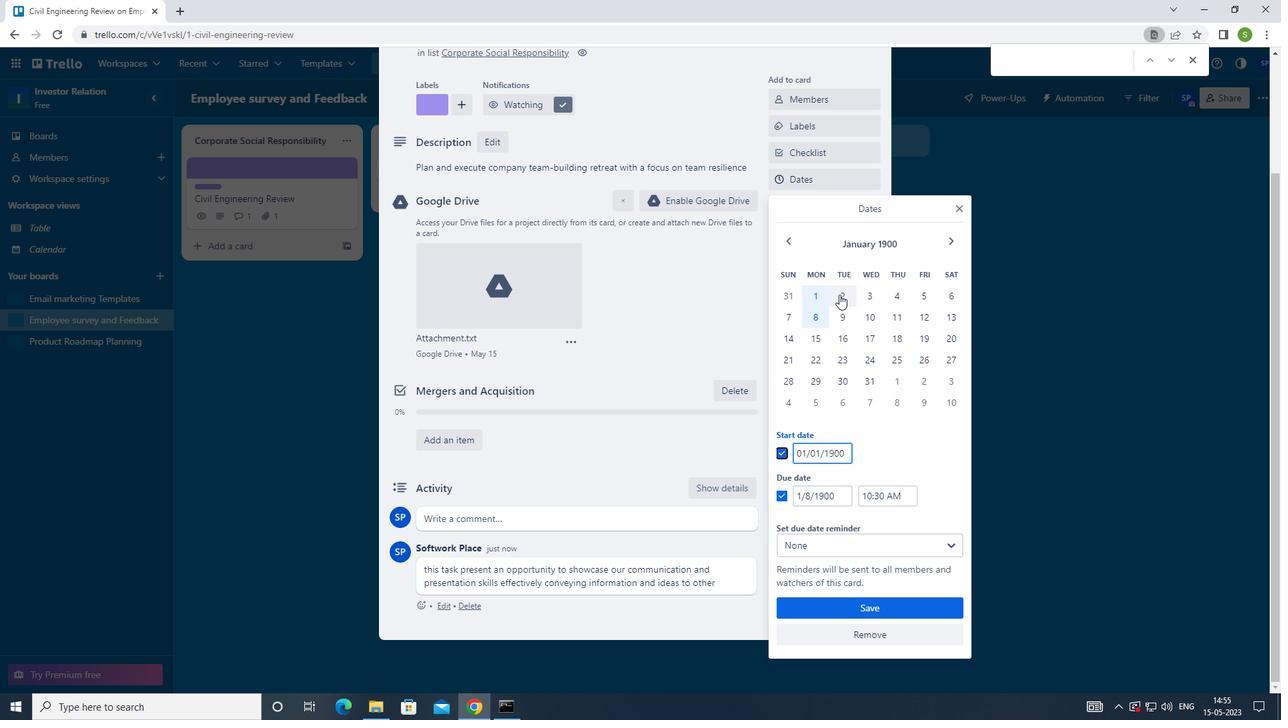 
Action: Mouse pressed left at (839, 293)
Screenshot: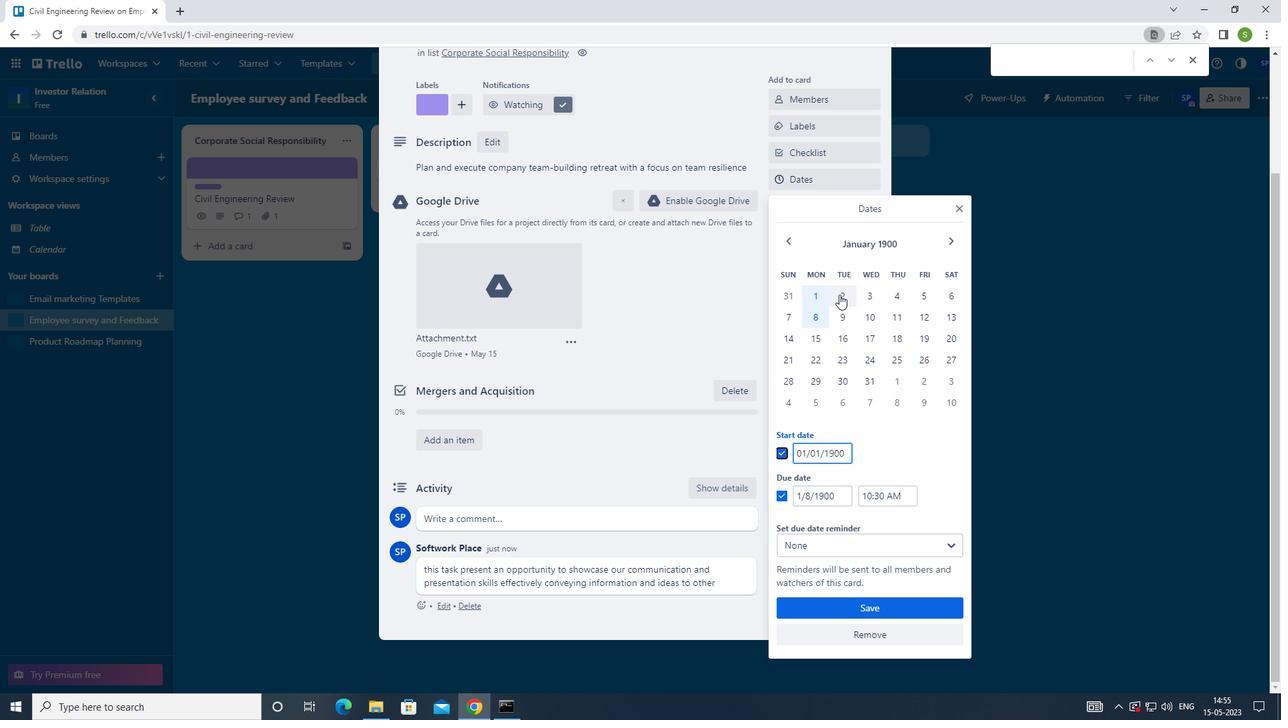 
Action: Mouse moved to (839, 312)
Screenshot: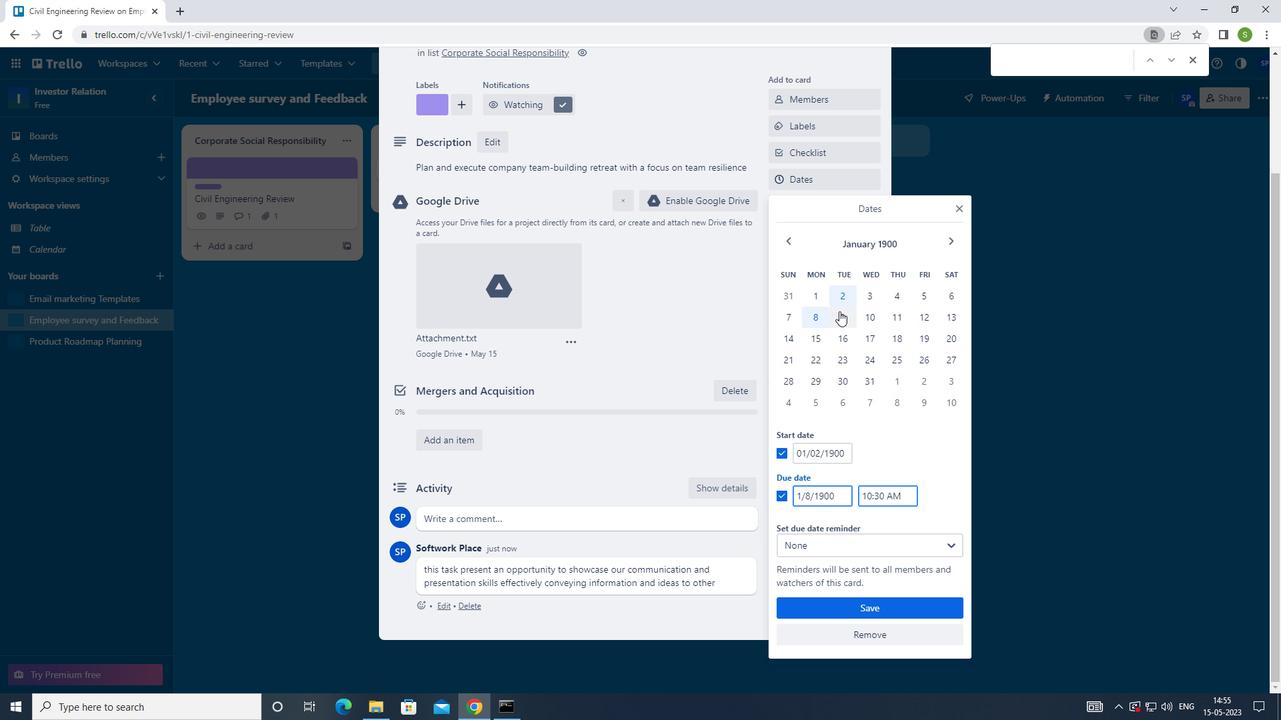 
Action: Mouse pressed left at (839, 312)
Screenshot: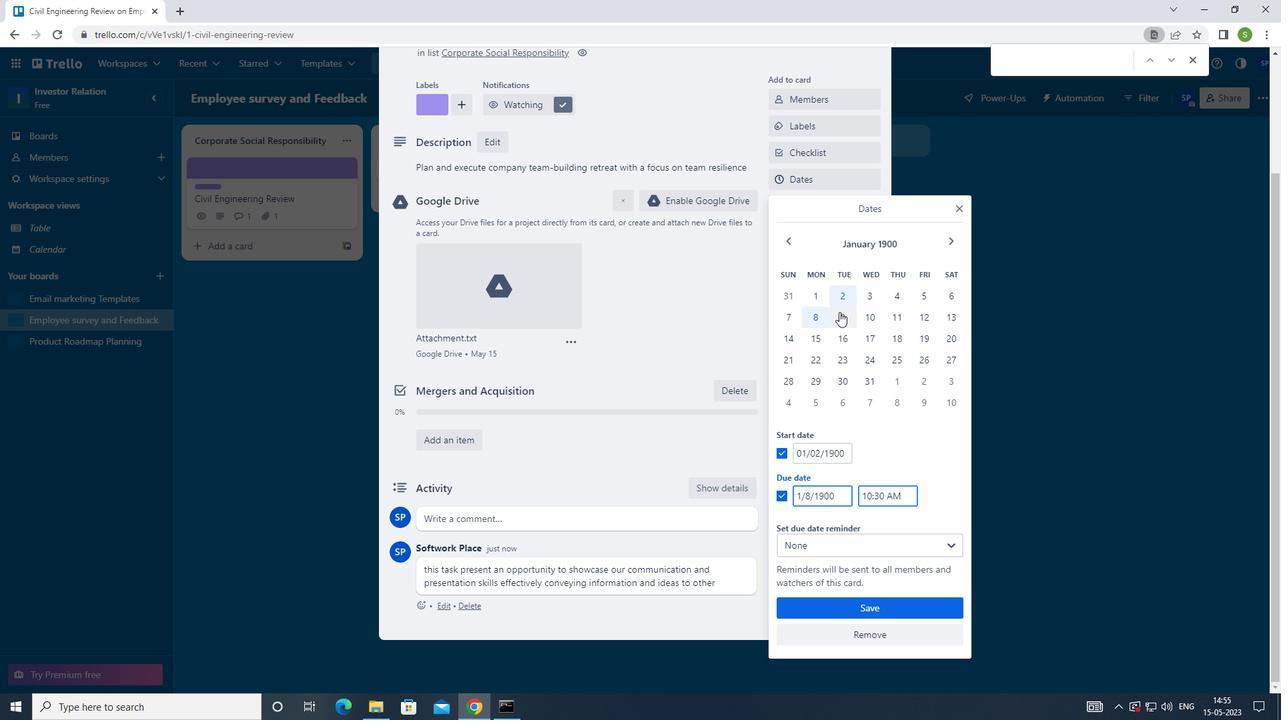
Action: Mouse moved to (840, 604)
Screenshot: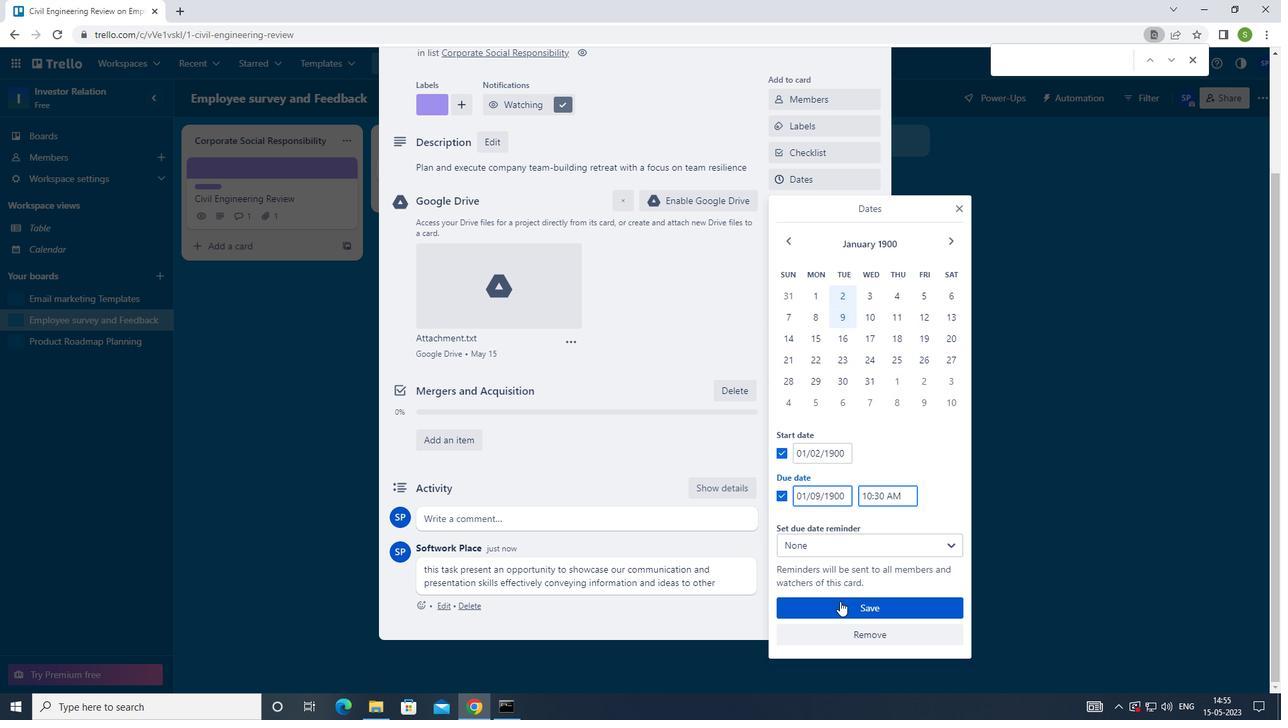 
Action: Mouse pressed left at (840, 604)
Screenshot: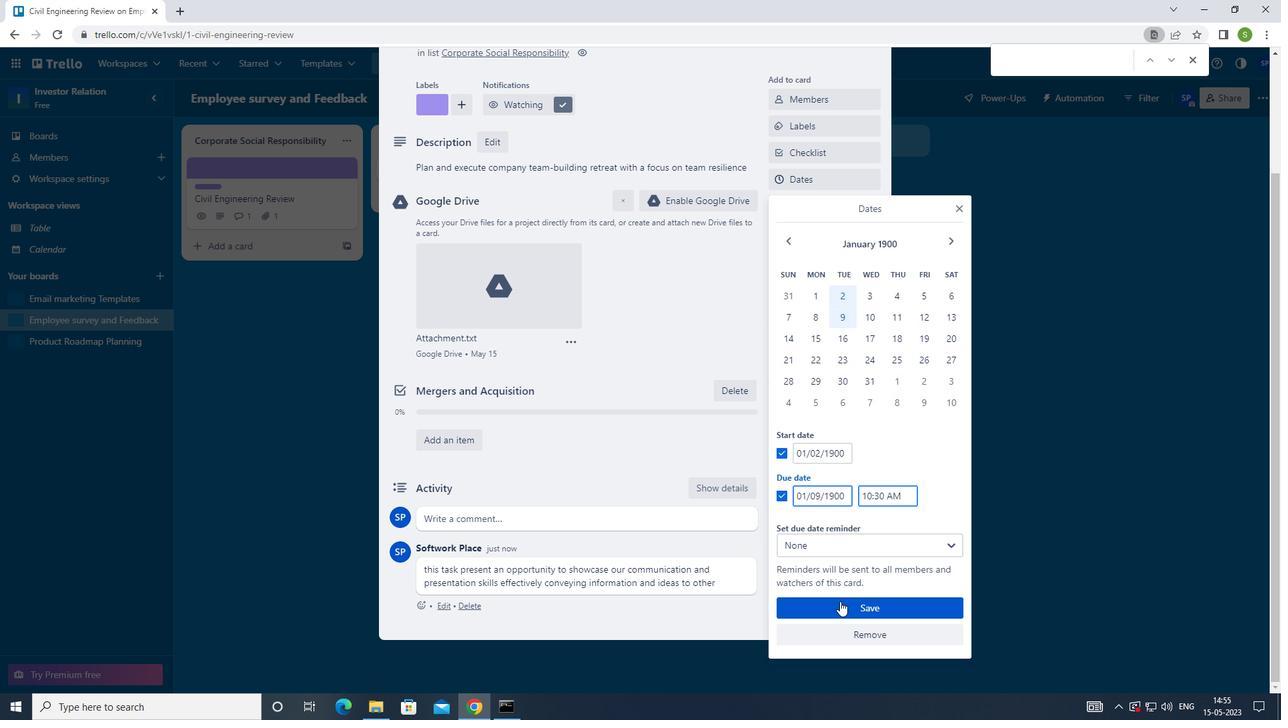 
Action: Mouse moved to (841, 604)
Screenshot: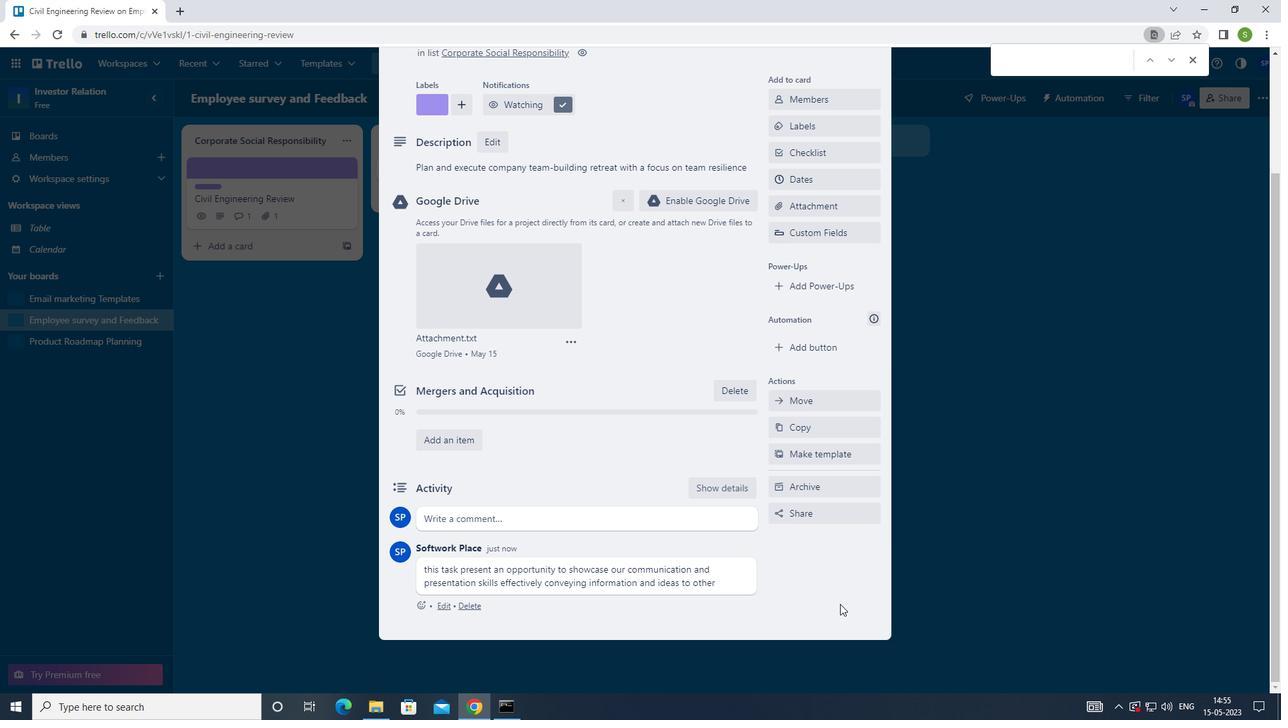 
Action: Key pressed <Key.f8>
Screenshot: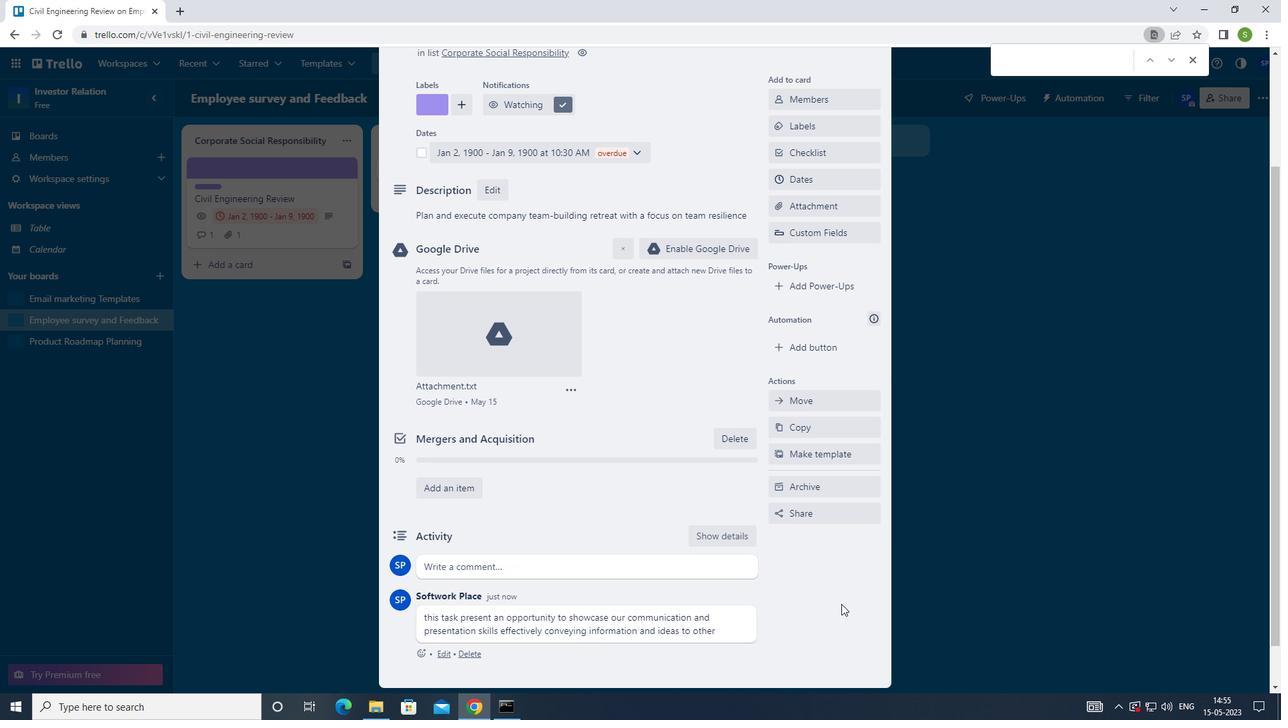 
